 Task: In the Company paramount.com, Create email and send with subject: 'Elevate Your Success: Introducing a Transformative Opportunity', and with mail content 'Good Morning,_x000D_
Welcome to a community of trailblazers and innovators. Discover a transformative opportunity that will empower you to thrive in your industry._x000D_
Thanks & Regards', attach the document: Contract.pdf and insert image: visitingcard.jpg. Below Thanks and Regards, write facebook and insert the URL: www.facebook.com. Mark checkbox to create task to follow up : In 1 month.  Enter or choose an email address of recipient's from company's contact and send.. Logged in from softage.10@softage.net
Action: Mouse moved to (90, 53)
Screenshot: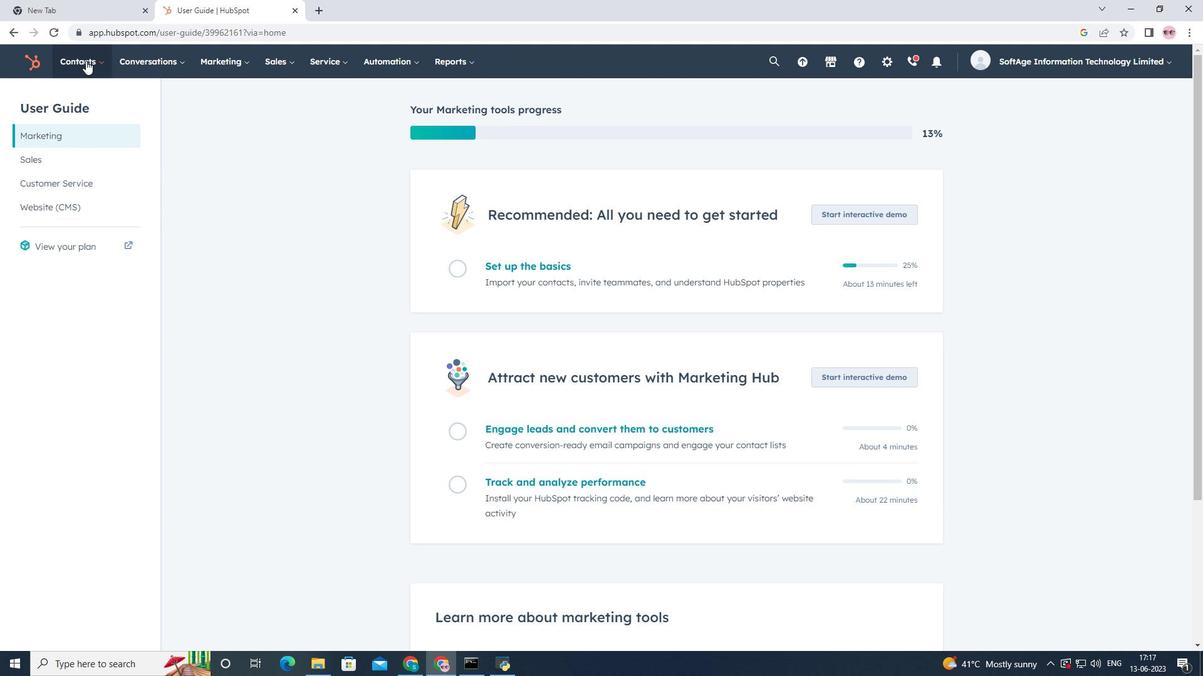 
Action: Mouse pressed left at (90, 53)
Screenshot: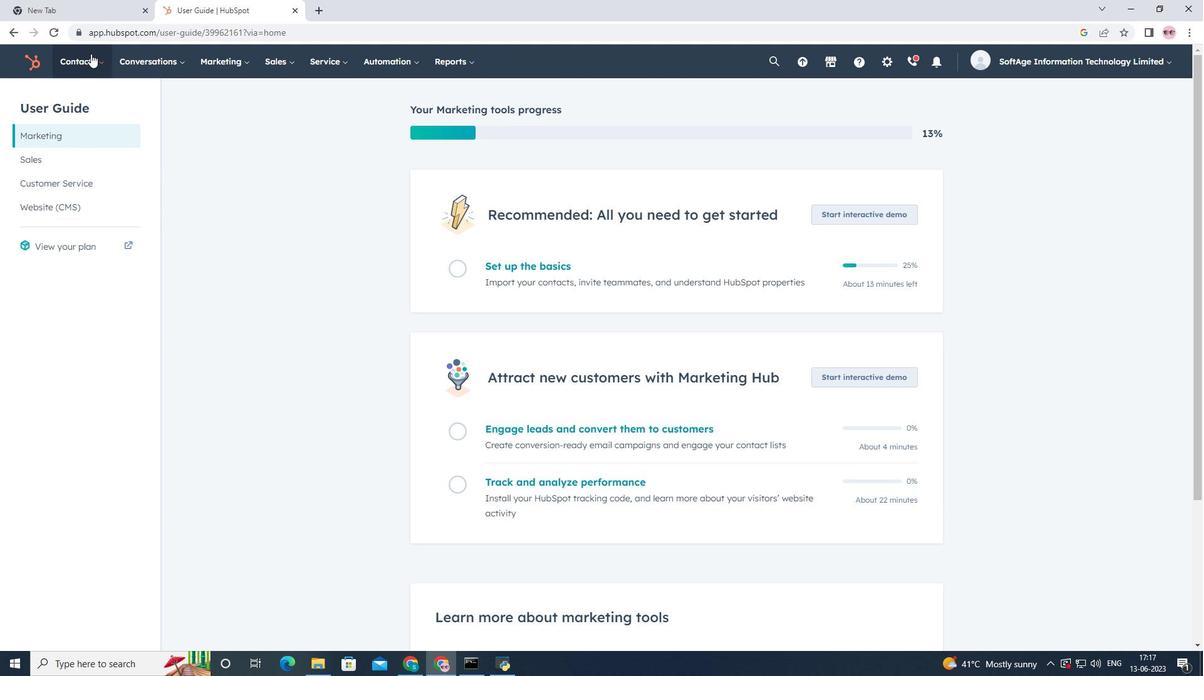 
Action: Mouse moved to (103, 130)
Screenshot: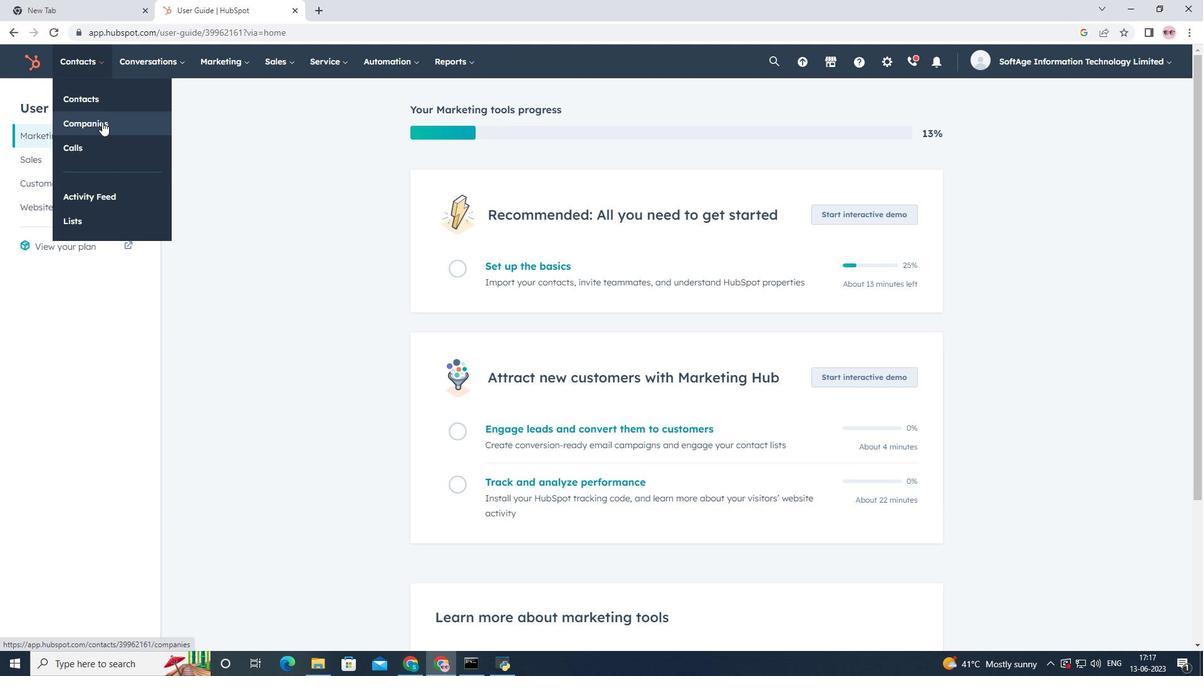 
Action: Mouse pressed left at (103, 130)
Screenshot: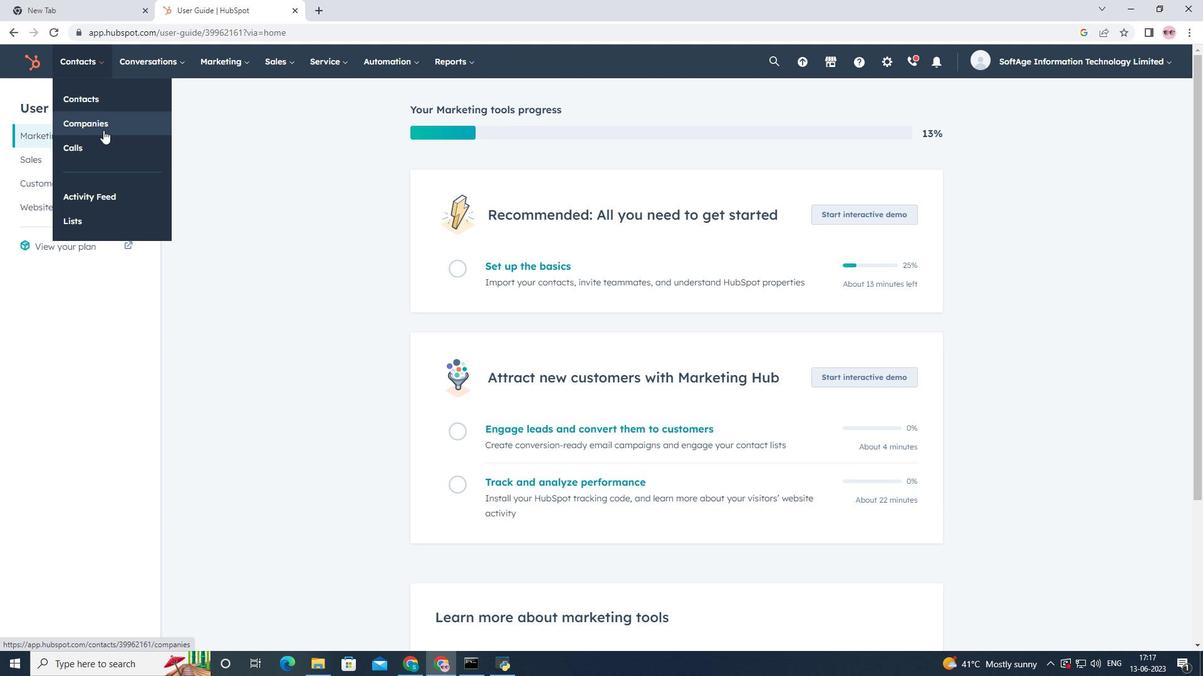 
Action: Mouse moved to (120, 201)
Screenshot: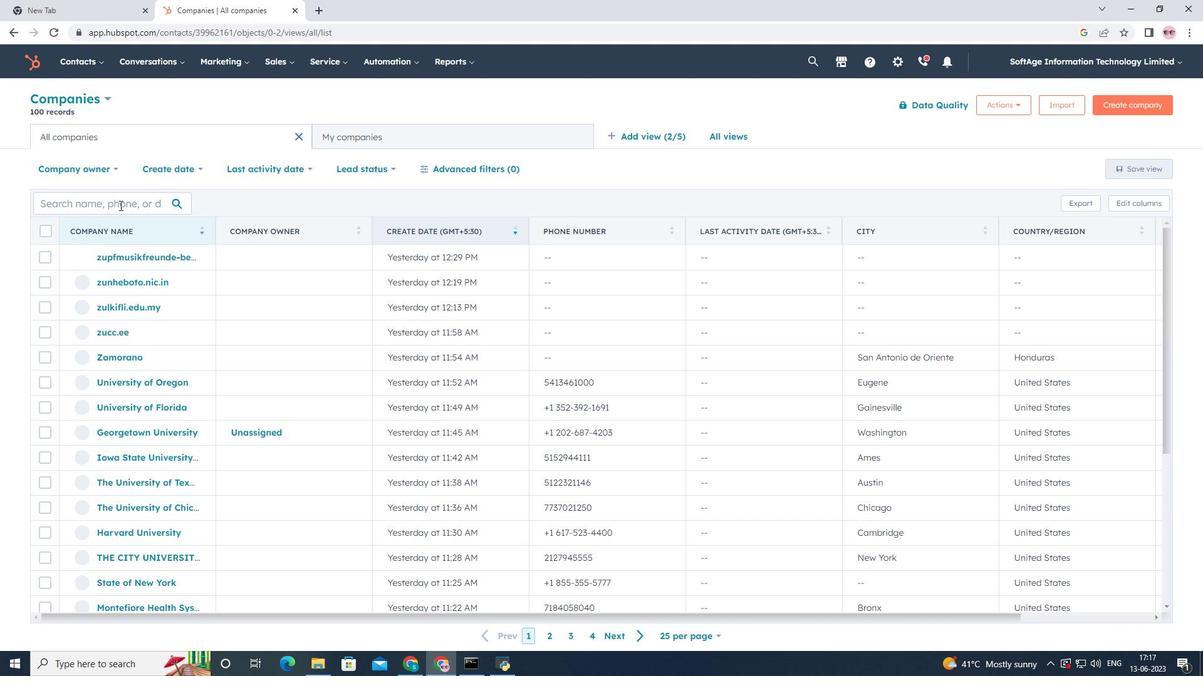 
Action: Mouse pressed left at (120, 201)
Screenshot: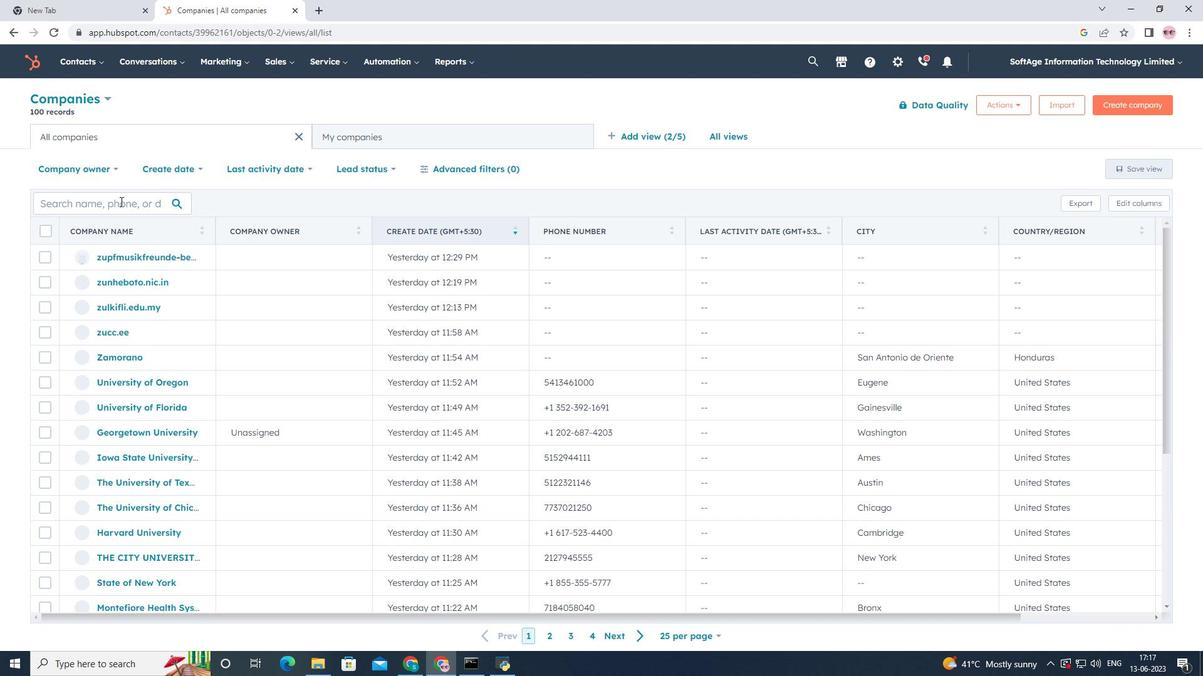 
Action: Key pressed paramount.com
Screenshot: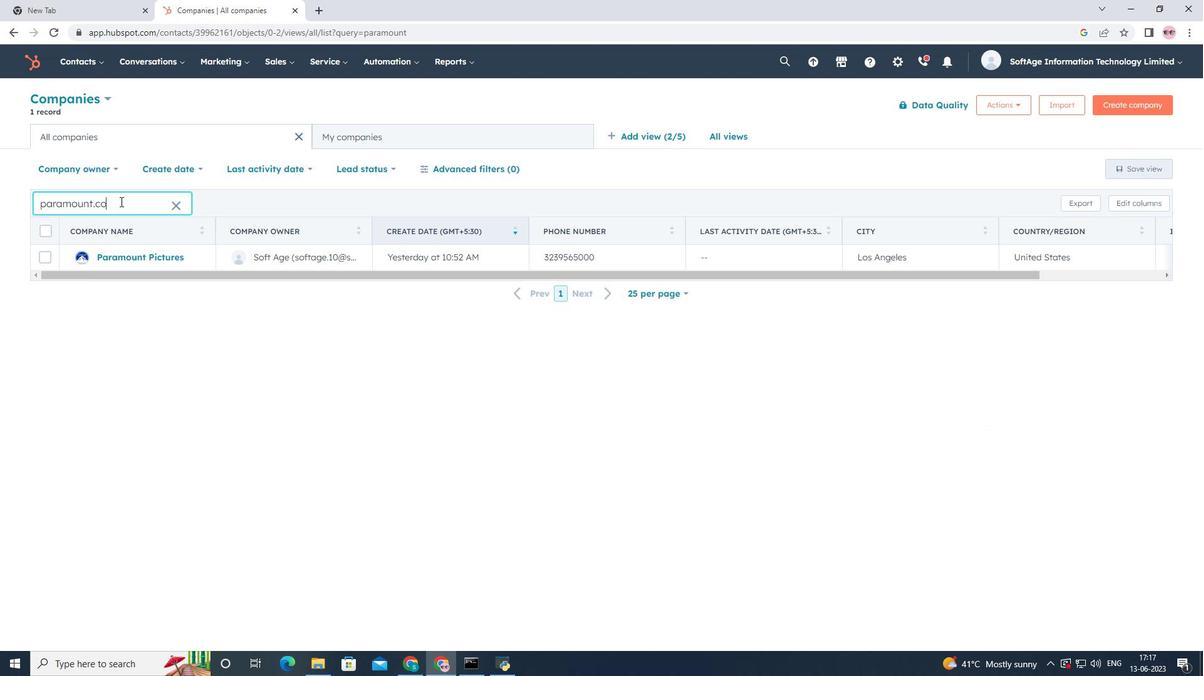 
Action: Mouse moved to (132, 260)
Screenshot: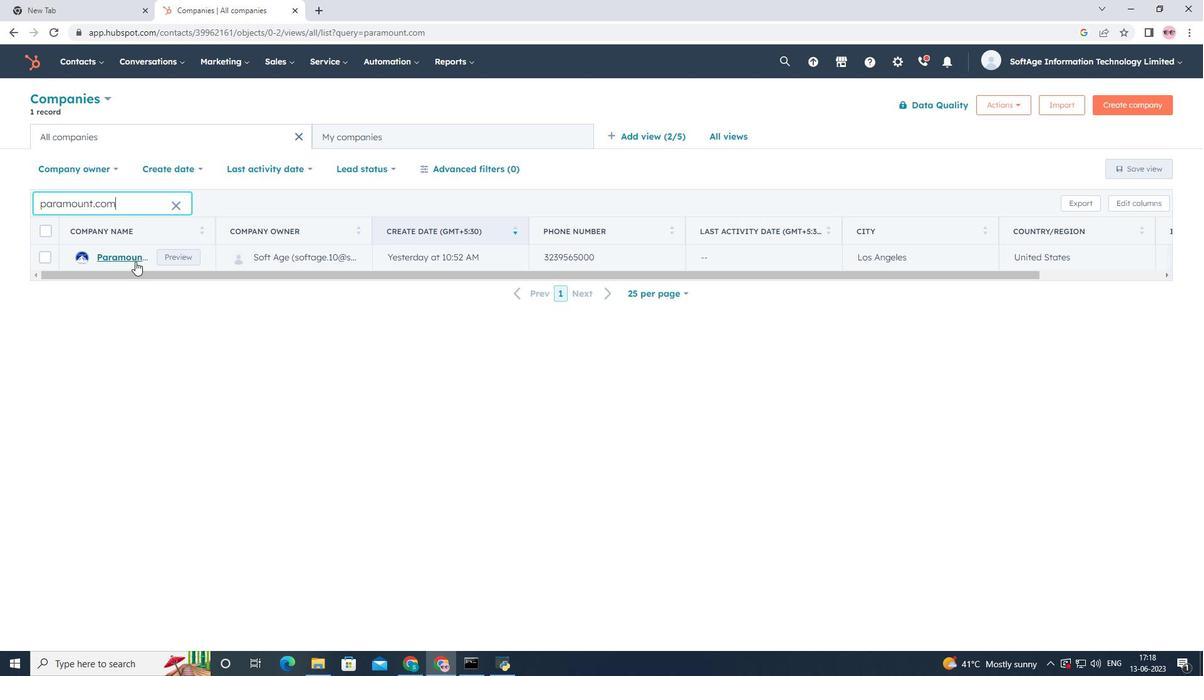 
Action: Mouse pressed left at (132, 260)
Screenshot: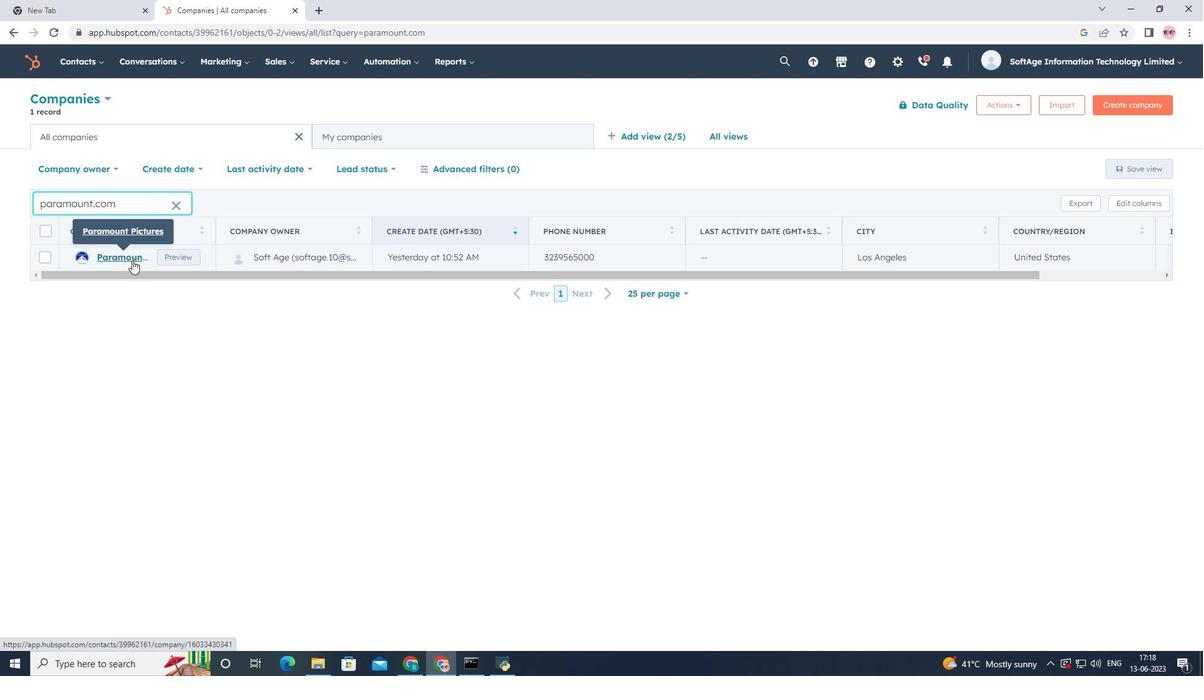 
Action: Mouse moved to (85, 216)
Screenshot: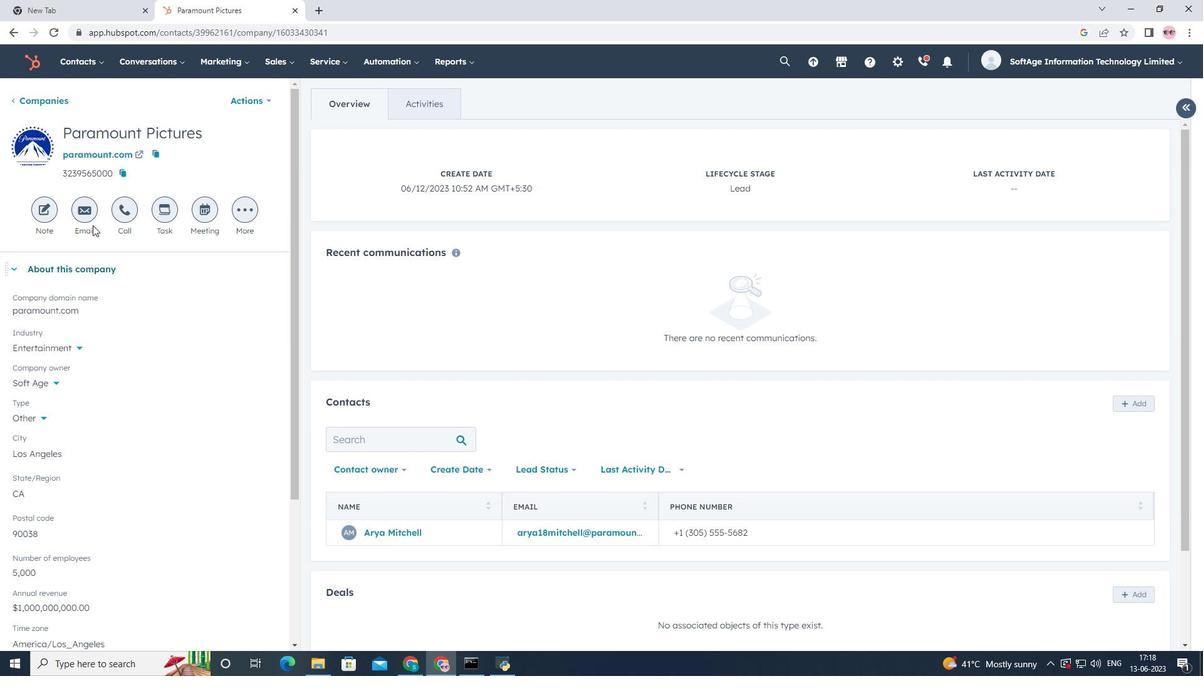 
Action: Mouse pressed left at (85, 216)
Screenshot: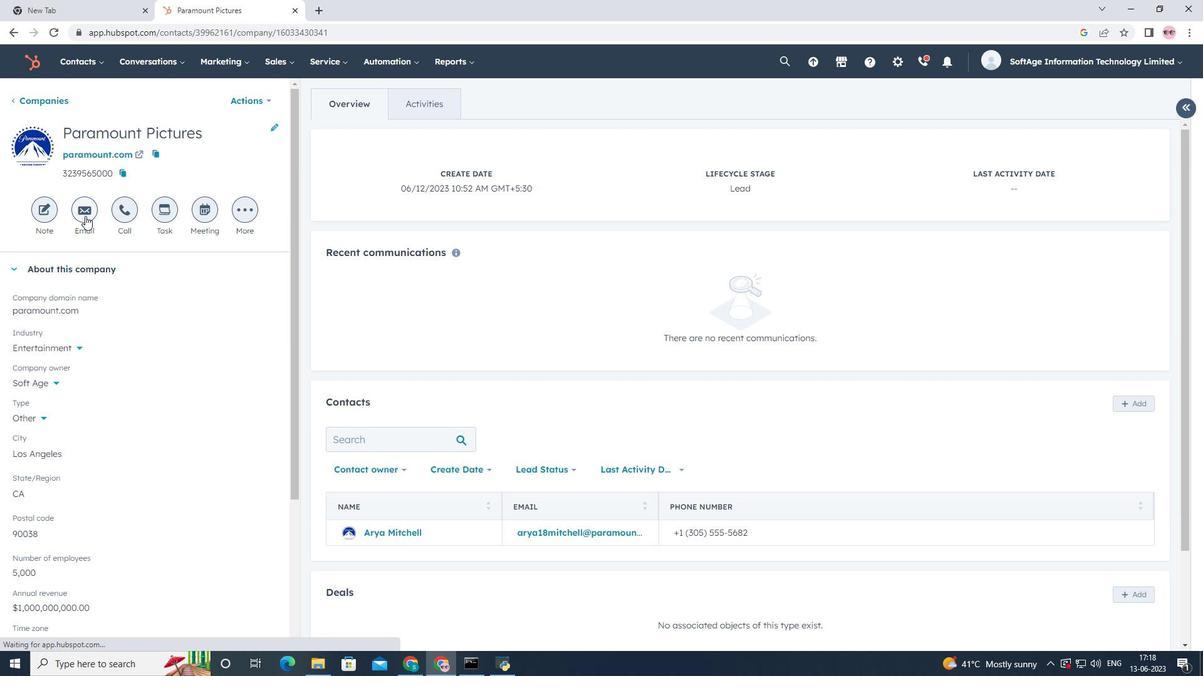 
Action: Mouse moved to (760, 426)
Screenshot: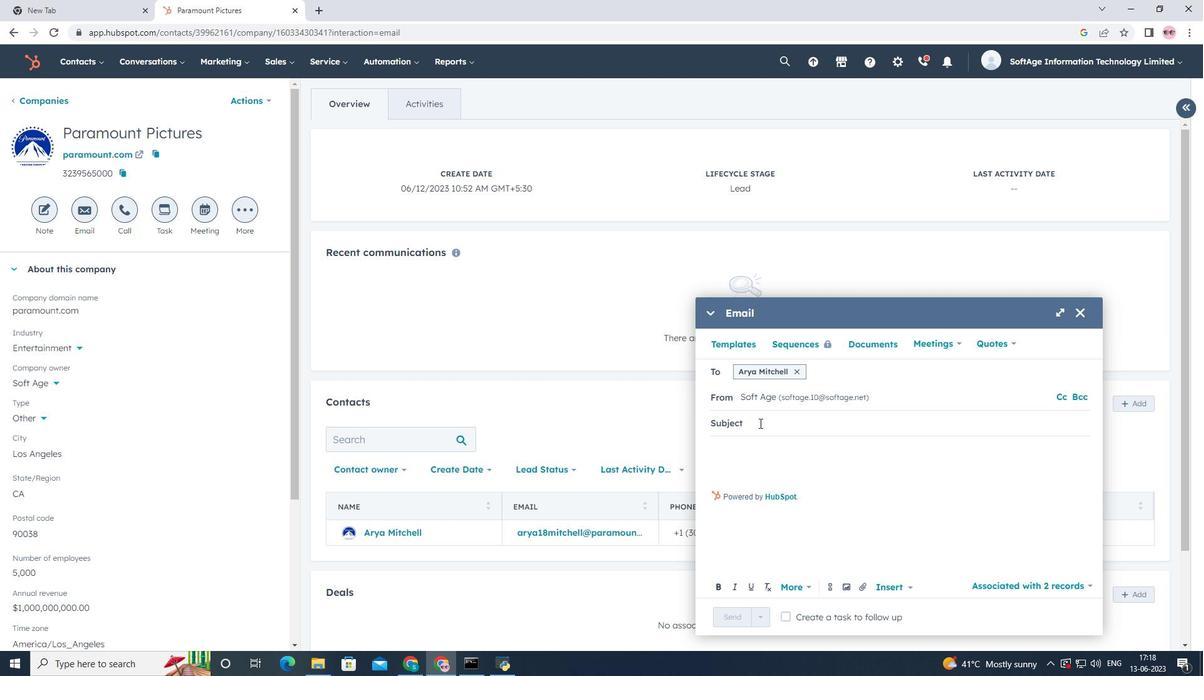 
Action: Mouse pressed left at (760, 426)
Screenshot: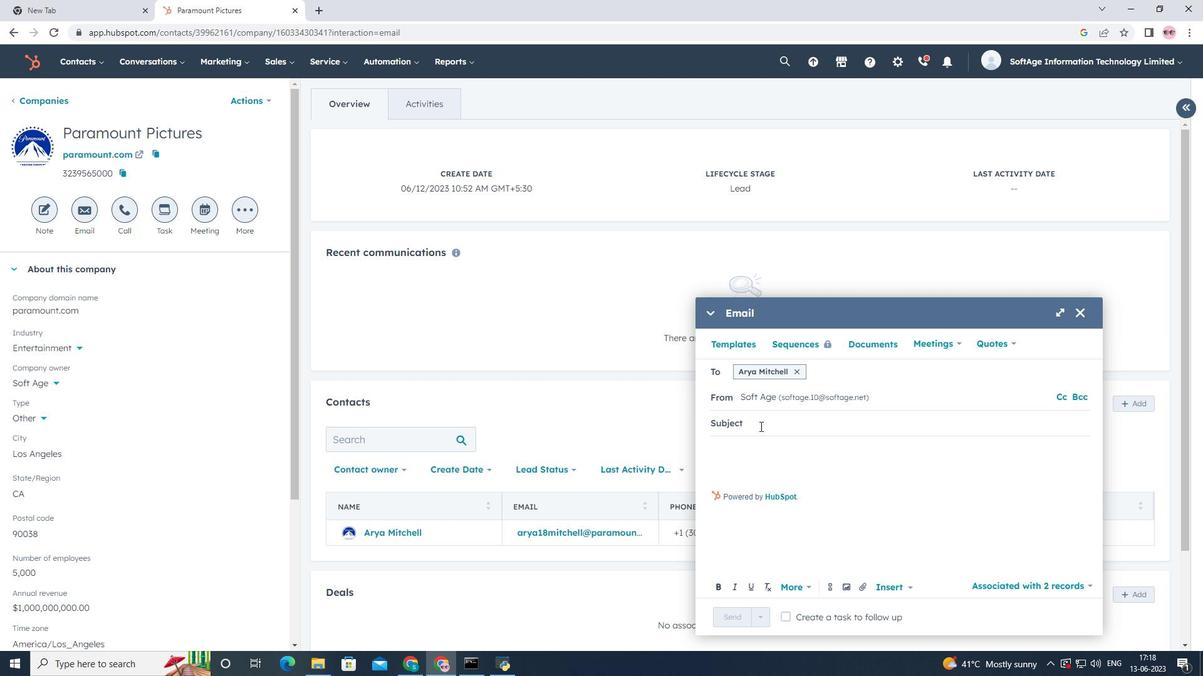 
Action: Key pressed <Key.shift><Key.shift><Key.shift><Key.shift><Key.shift><Key.shift><Key.shift><Key.shift><Key.shift><Key.shift><Key.shift><Key.shift><Key.shift><Key.shift><Key.shift><Key.shift><Key.shift><Key.shift><Key.shift><Key.shift><Key.shift><Key.shift><Key.shift><Key.shift><Key.shift><Key.shift><Key.shift><Key.shift><Key.shift><Key.shift><Key.shift>Elevate<Key.space>your<Key.space><Key.space><Key.backspace><Key.backspace><Key.backspace><Key.backspace><Key.backspace><Key.backspace><Key.shift>Your<Key.space><Key.shift>Success<Key.shift>:<Key.space><Key.shift><Key.shift><Key.shift>Introducing<Key.space>a<Key.space><Key.shift>Transformation<Key.space><Key.backspace><Key.backspace><Key.backspace>ve<Key.space><Key.shift>Opportunity
Screenshot: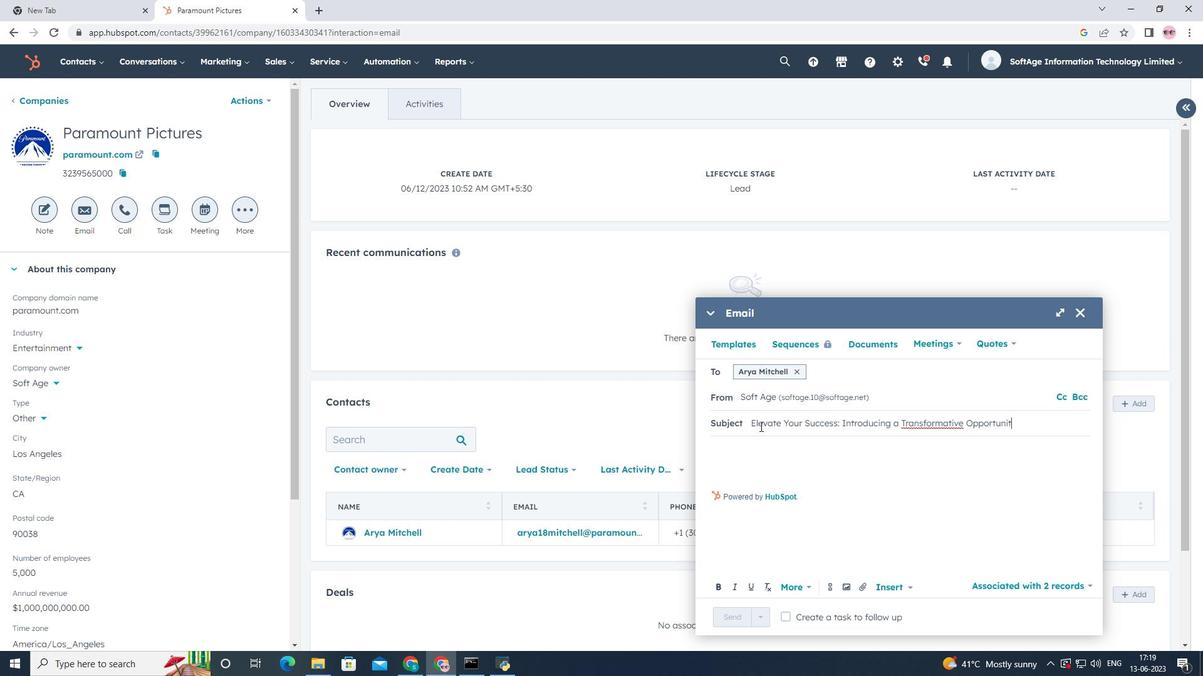 
Action: Mouse moved to (756, 445)
Screenshot: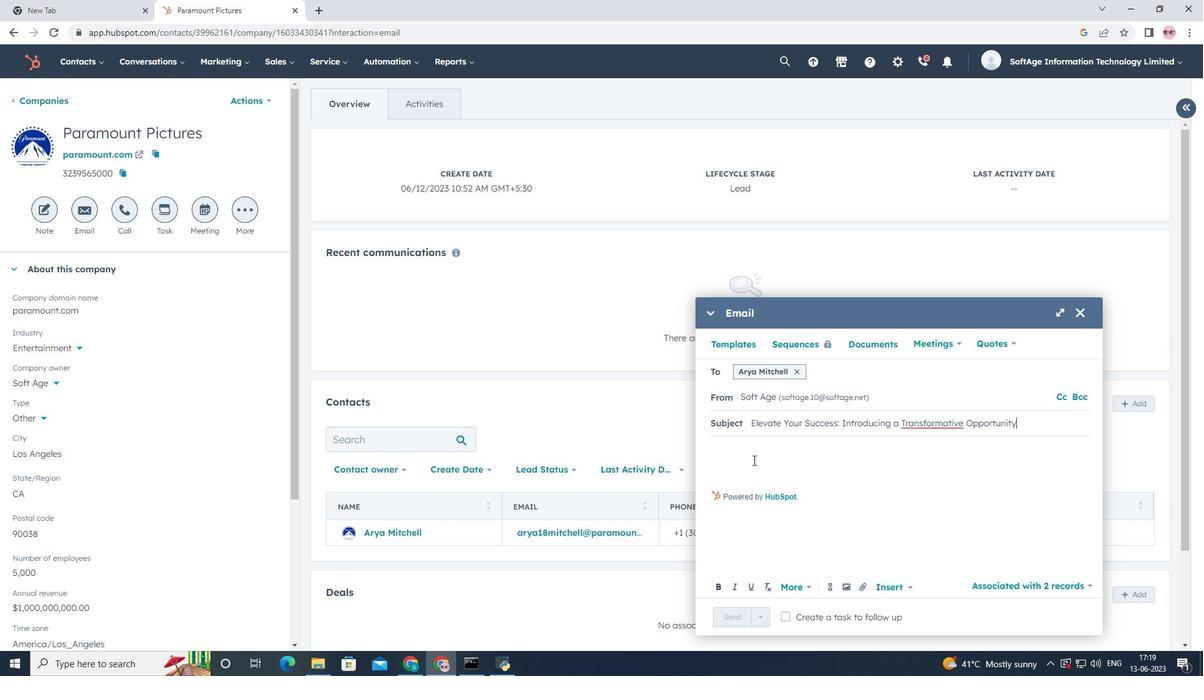 
Action: Mouse pressed left at (756, 445)
Screenshot: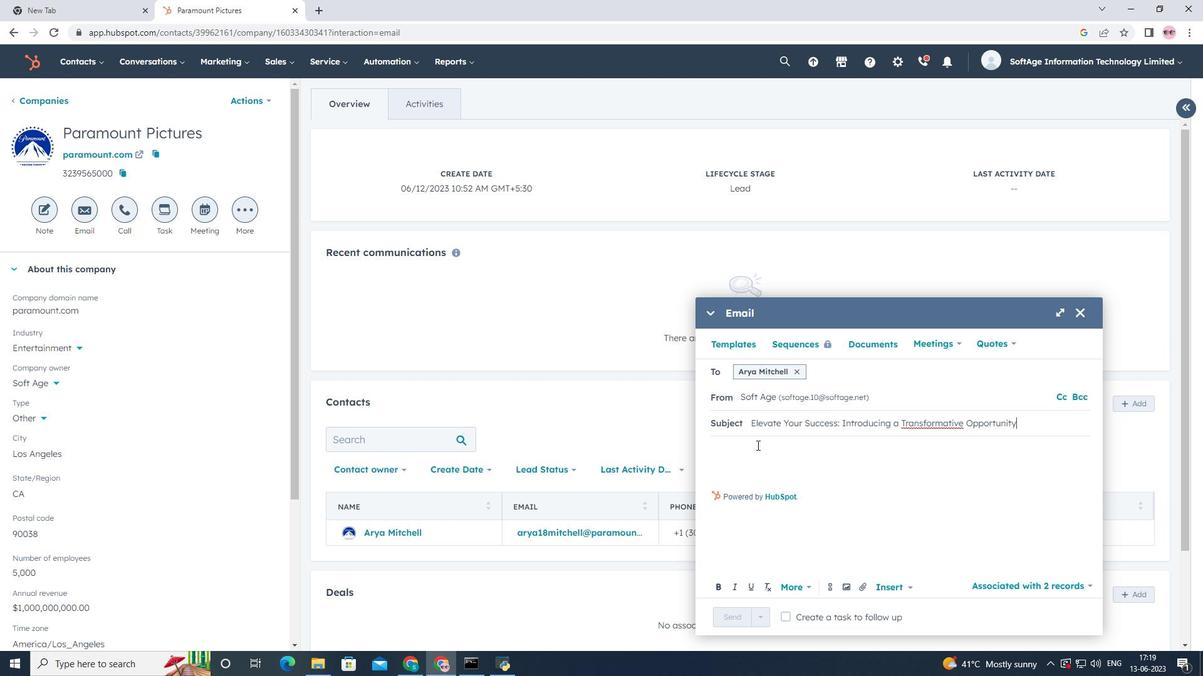 
Action: Key pressed <Key.shift><Key.shift><Key.shift><Key.shift><Key.shift><Key.shift><Key.shift><Key.shift>Good<Key.space><Key.shift><Key.shift><Key.shift><Key.shift><Key.shift><Key.shift><Key.shift><Key.shift><Key.shift><Key.shift><Key.shift><Key.shift><Key.shift>Morning
Screenshot: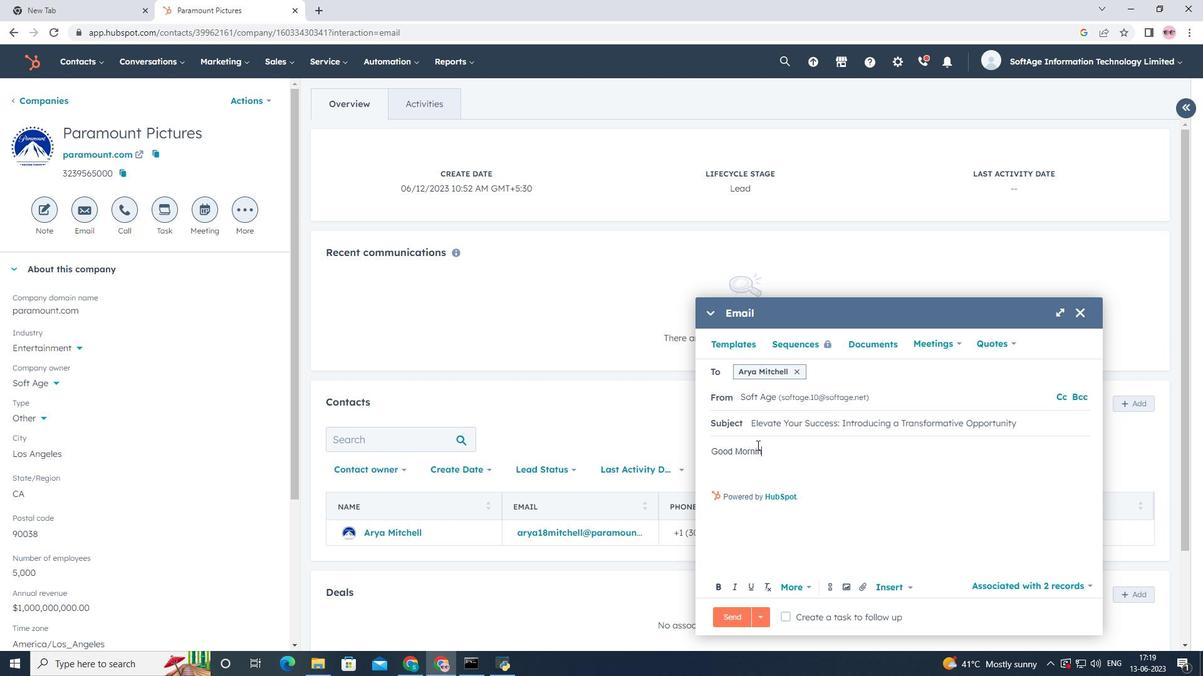 
Action: Mouse moved to (758, 426)
Screenshot: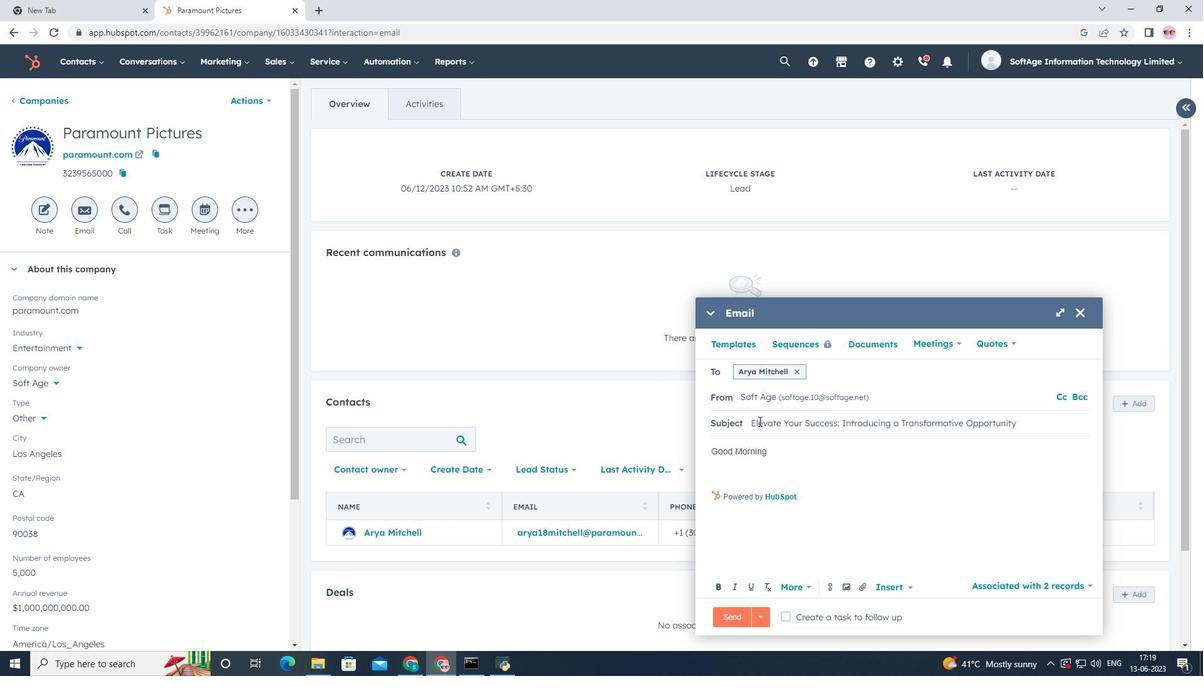 
Action: Key pressed <Key.enter><Key.shift><Key.shift><Key.shift><Key.shift><Key.shift><Key.shift><Key.shift><Key.shift><Key.shift><Key.shift><Key.shift><Key.shift><Key.shift><Key.shift><Key.shift><Key.shift><Key.shift><Key.shift><Key.shift><Key.shift><Key.shift><Key.shift>Welcome<Key.space>to<Key.space>a<Key.space><Key.shift>community<Key.space>of<Key.space>trailblazers<Key.space>and<Key.space>innovators.<Key.space>discover<Key.space>a<Key.space>transformatin<Key.backspace>ve<Key.space>opportunity<Key.space>that<Key.space>will<Key.space>emo<Key.backspace>power<Key.space>you<Key.space>to<Key.space>thrive<Key.space>in<Key.space>your<Key.space>industry.<Key.space><Key.enter><Key.shift><Key.shift><Key.shift><Key.shift><Key.shift><Key.shift><Key.shift><Key.shift><Key.shift><Key.shift><Key.shift><Key.shift><Key.shift><Key.shift><Key.shift><Key.shift><Key.shift><Key.shift><Key.shift>Thanks<Key.space><Key.shift><Key.shift><Key.shift><Key.shift><Key.shift><Key.shift><Key.shift><Key.shift><Key.shift><Key.shift><Key.shift><Key.shift><Key.shift><Key.shift><Key.shift><Key.shift><Key.shift><Key.shift><Key.shift><Key.shift><Key.shift><Key.shift><Key.shift><Key.shift><Key.shift><Key.shift><Key.shift><Key.shift>&<Key.space><Key.shift>Regards
Screenshot: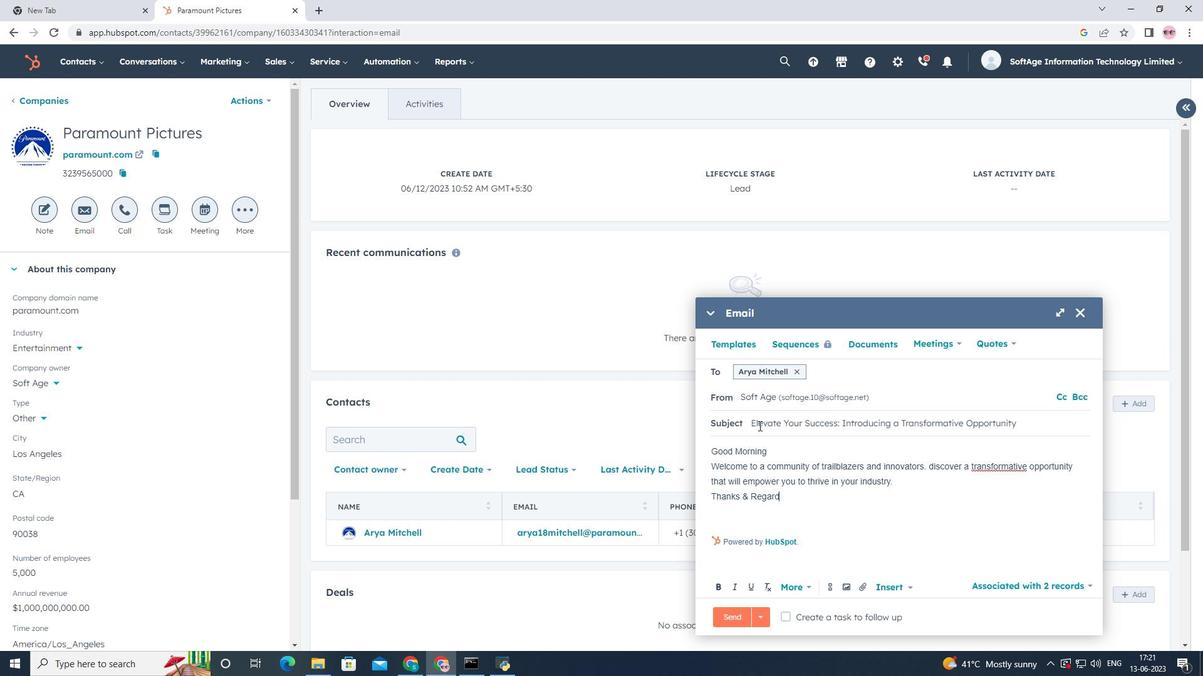 
Action: Mouse moved to (861, 585)
Screenshot: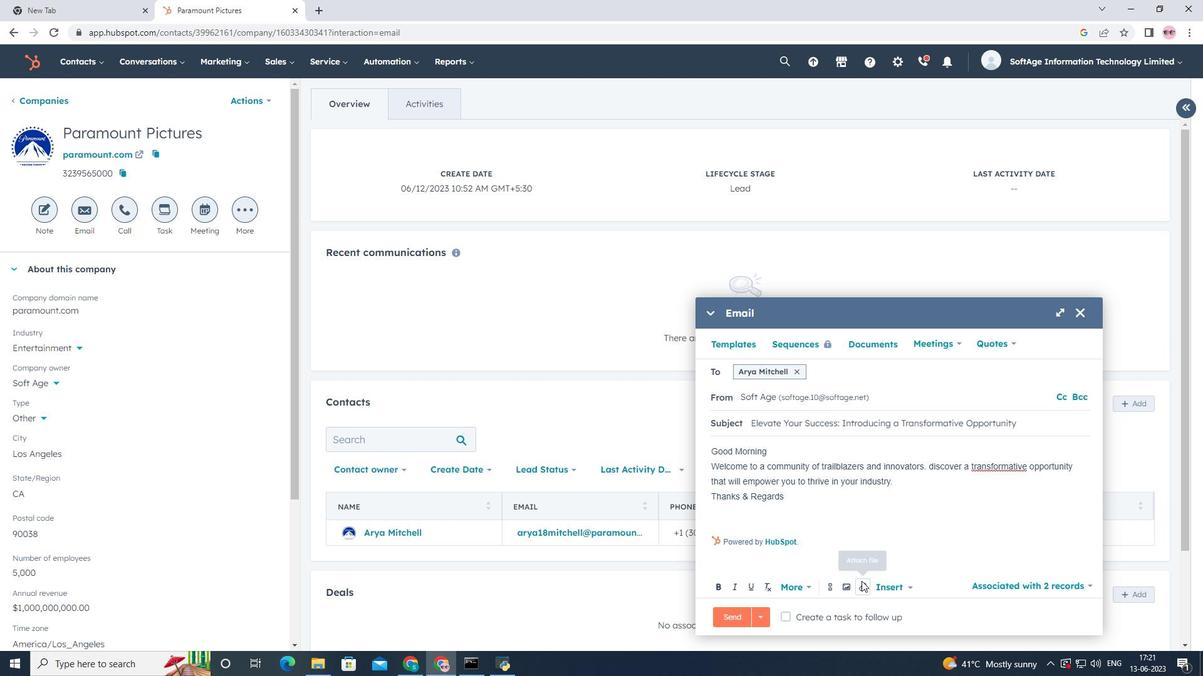 
Action: Key pressed <Key.enter>
Screenshot: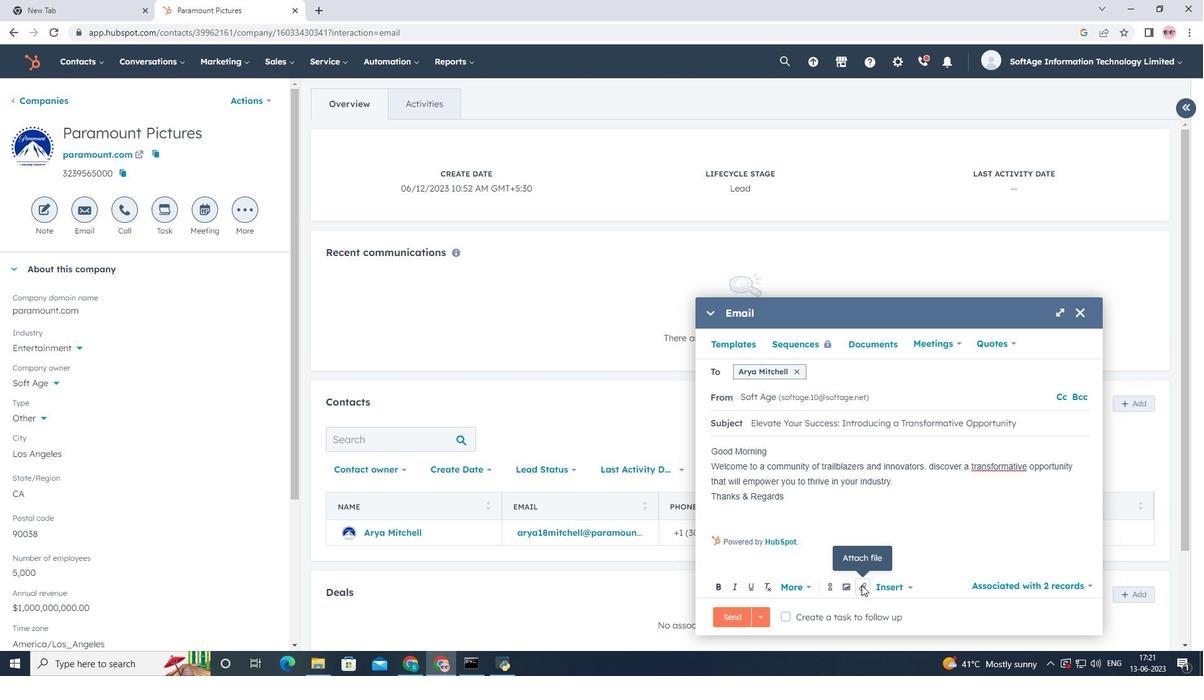
Action: Mouse moved to (859, 587)
Screenshot: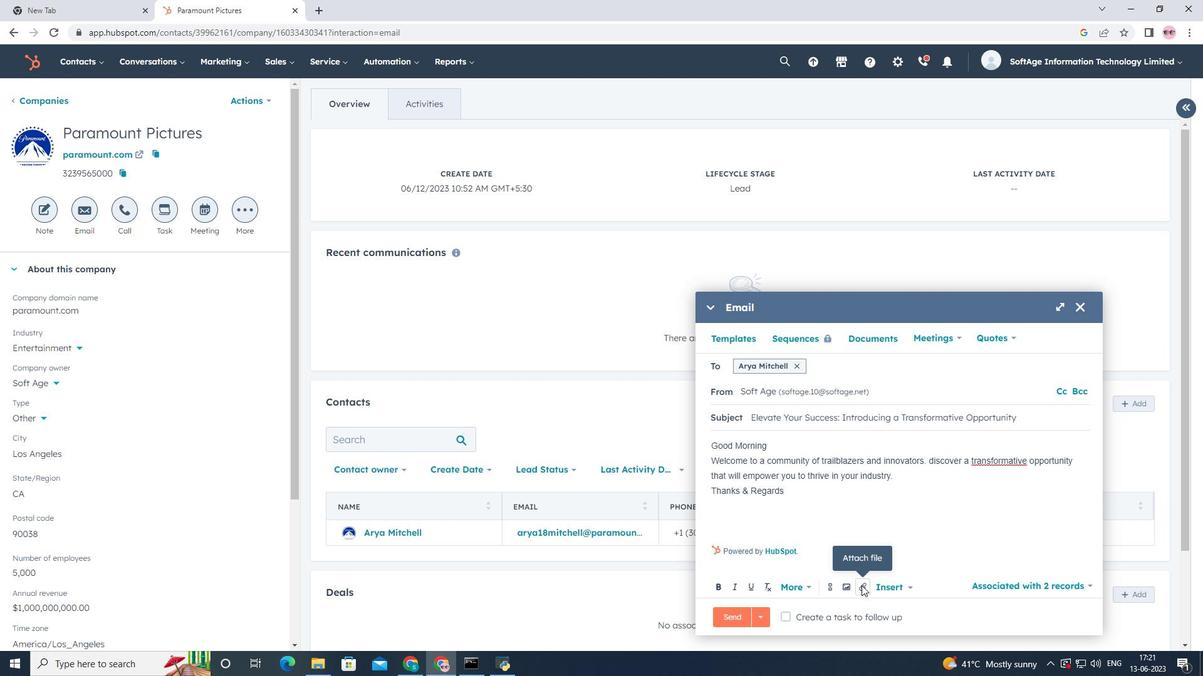 
Action: Mouse pressed left at (859, 587)
Screenshot: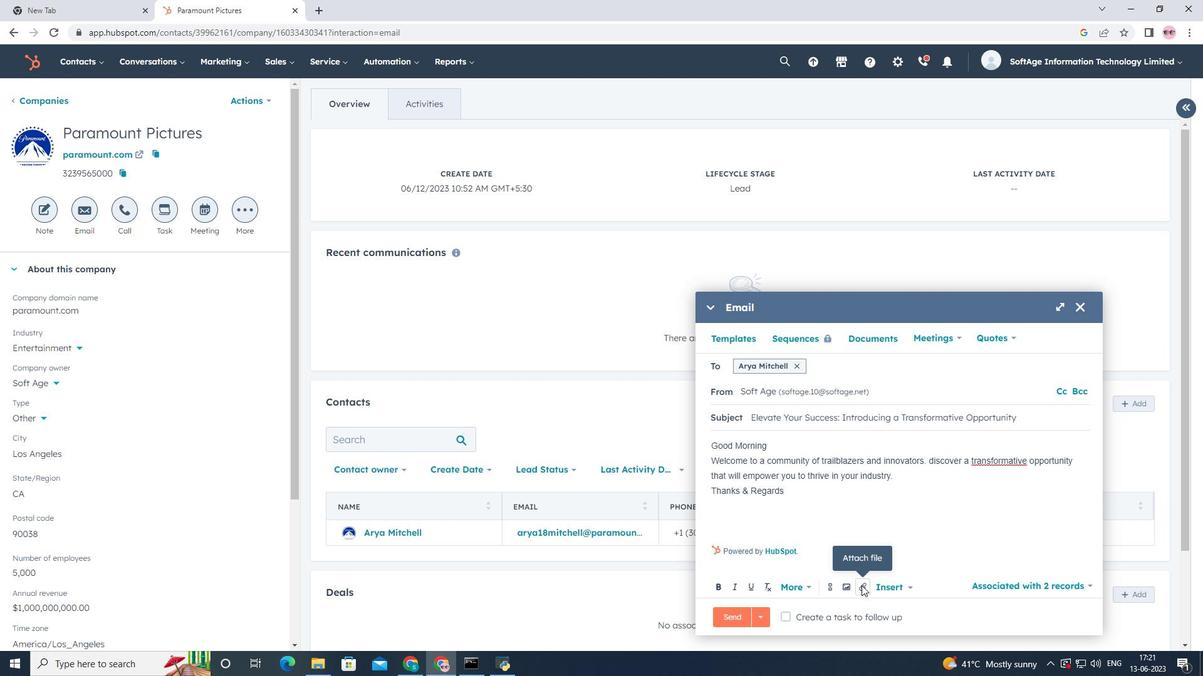
Action: Mouse moved to (892, 547)
Screenshot: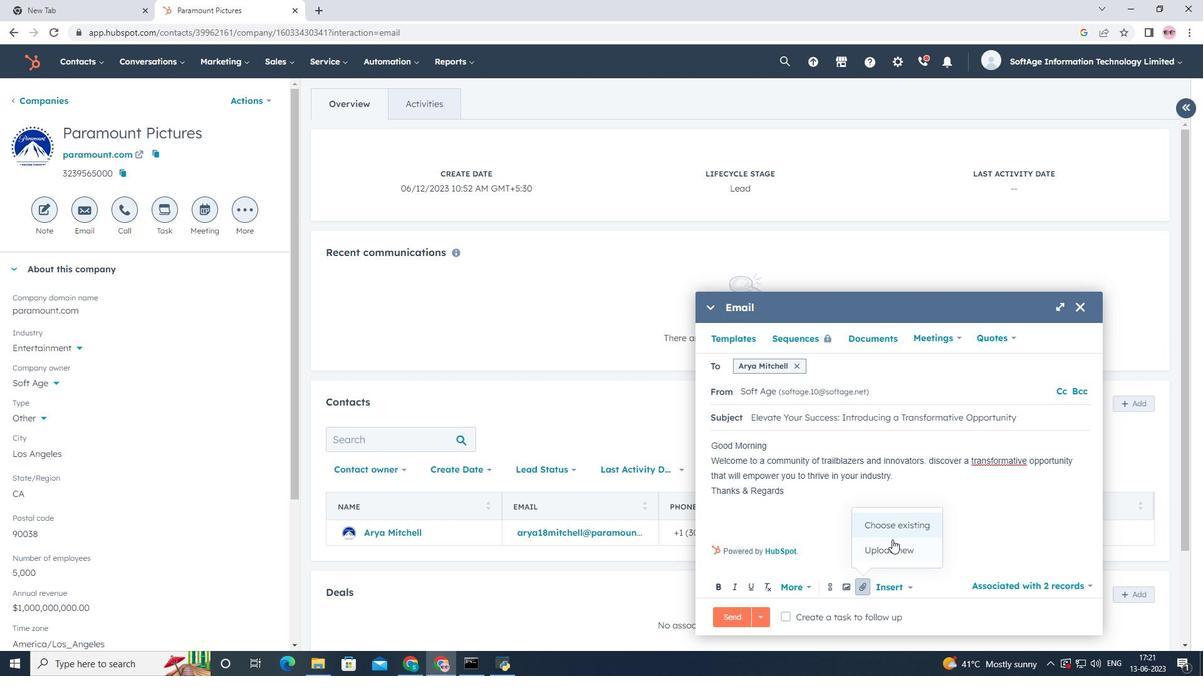 
Action: Mouse pressed left at (892, 547)
Screenshot: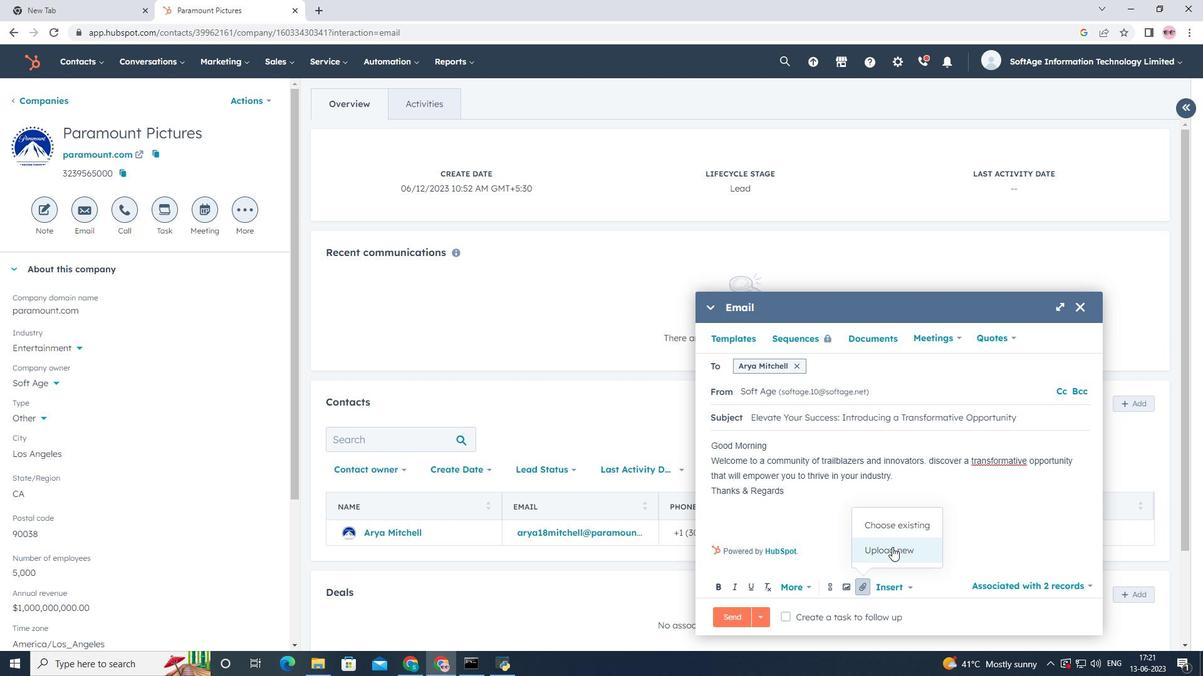 
Action: Mouse moved to (53, 158)
Screenshot: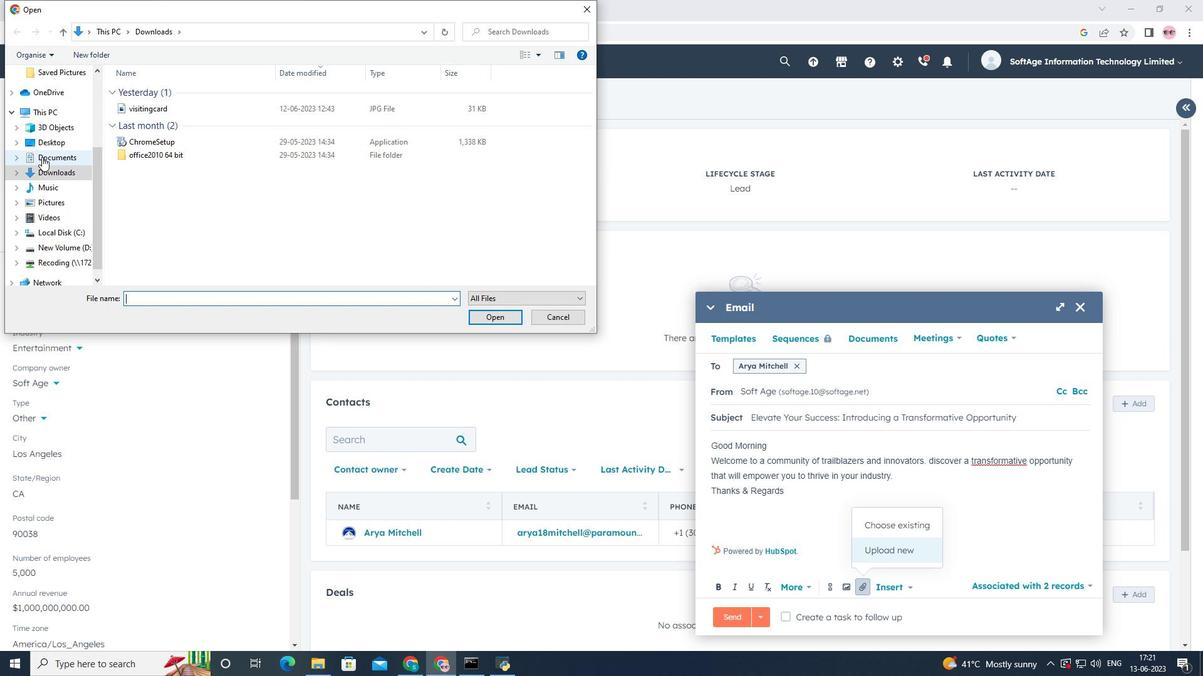 
Action: Mouse pressed left at (53, 158)
Screenshot: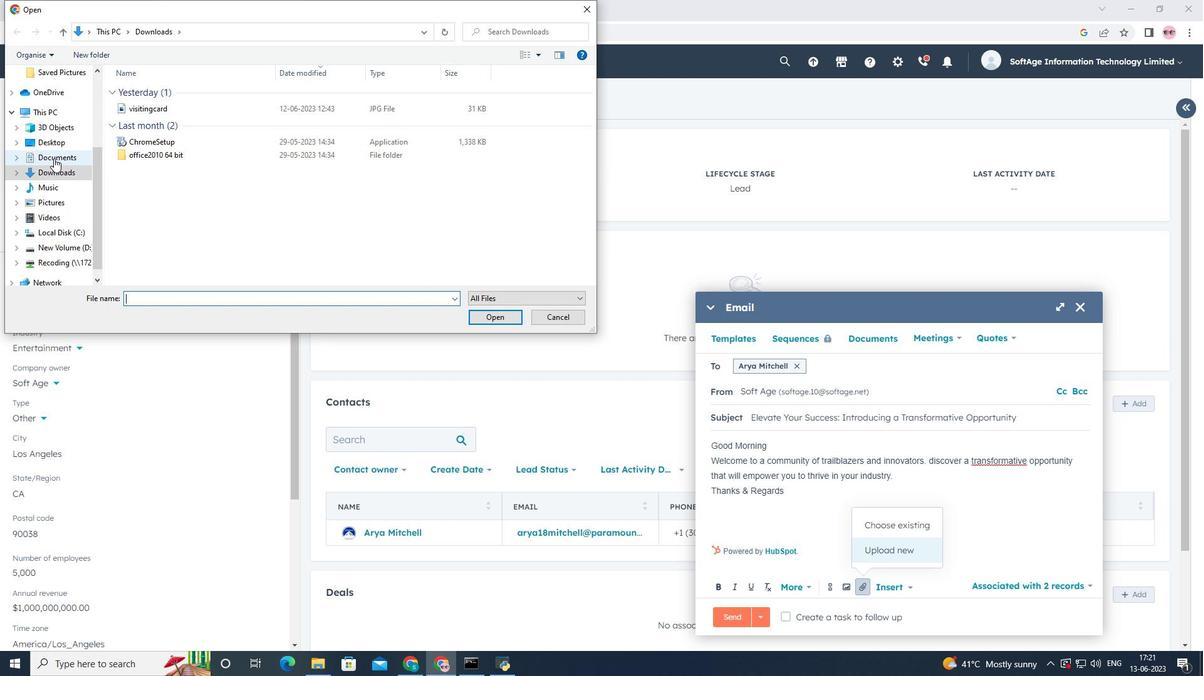 
Action: Mouse moved to (155, 119)
Screenshot: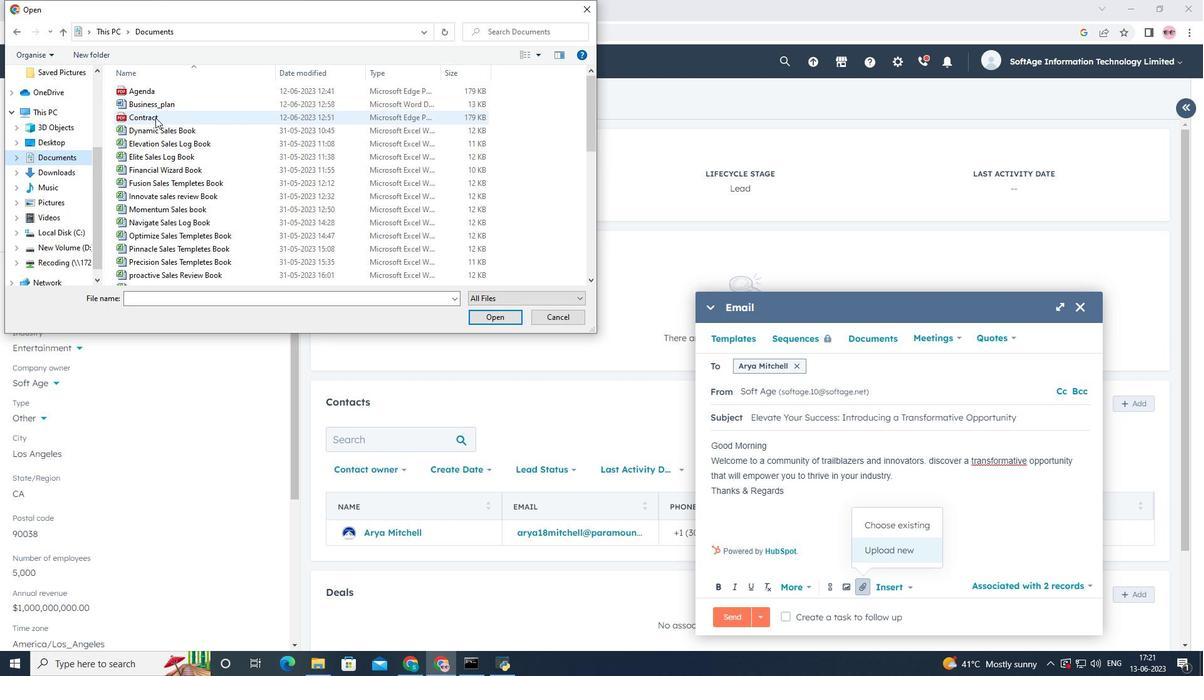 
Action: Mouse pressed left at (155, 119)
Screenshot: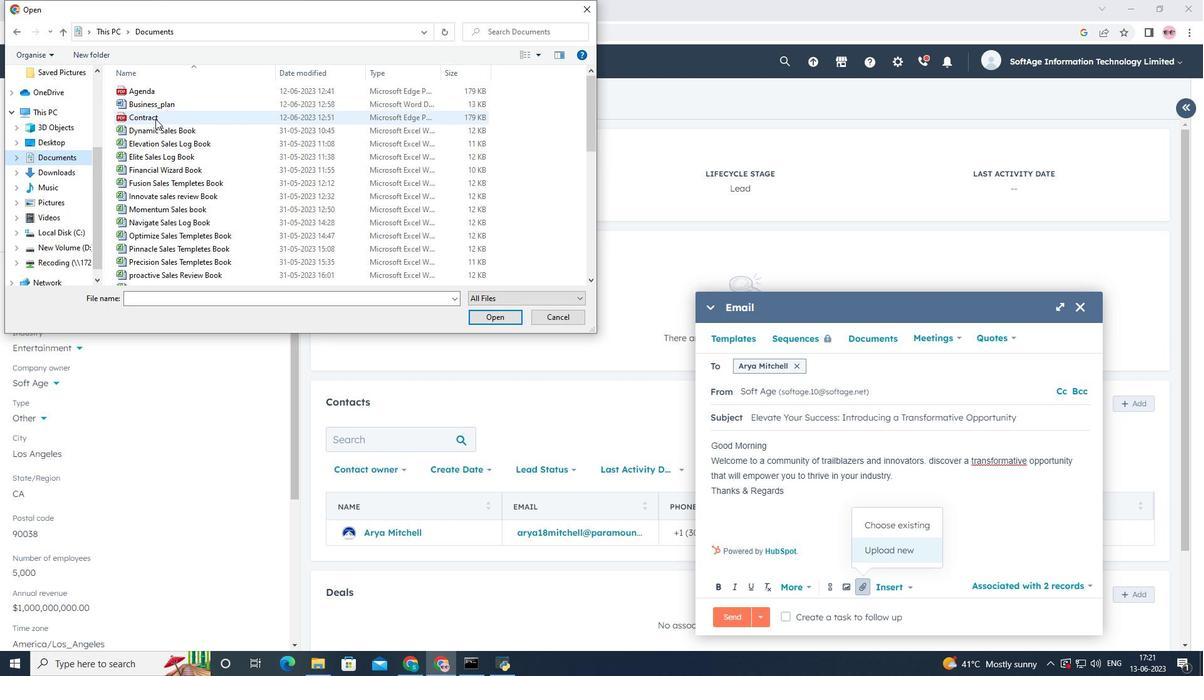 
Action: Mouse moved to (483, 315)
Screenshot: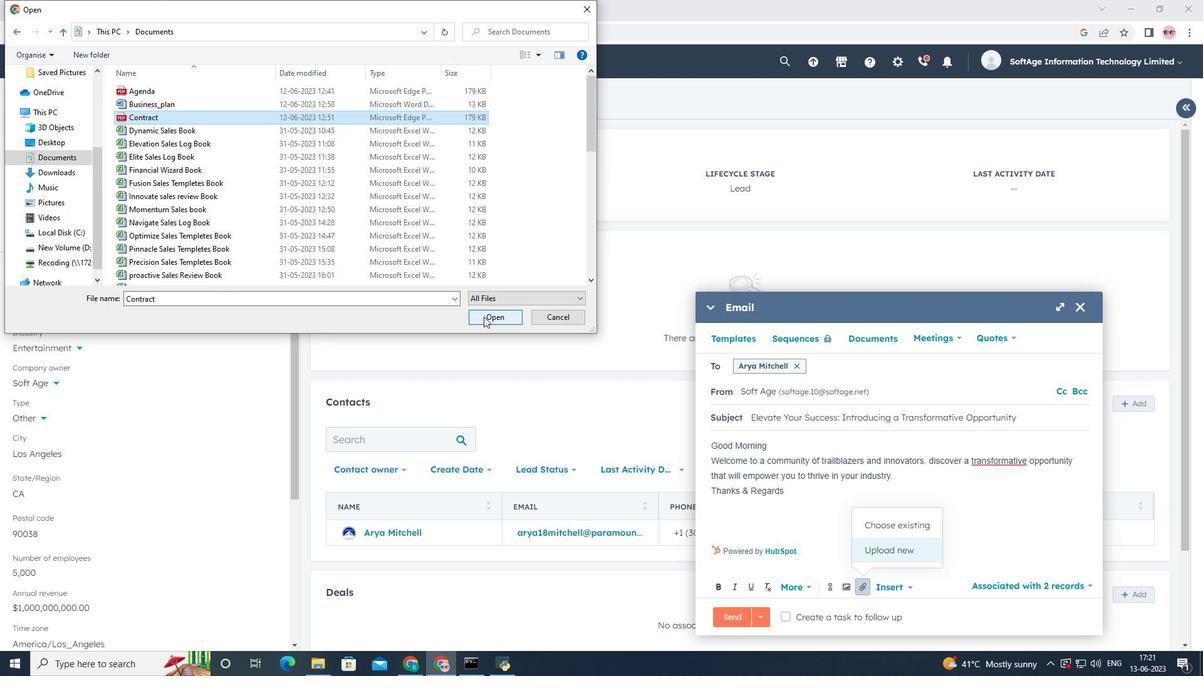 
Action: Mouse pressed left at (483, 315)
Screenshot: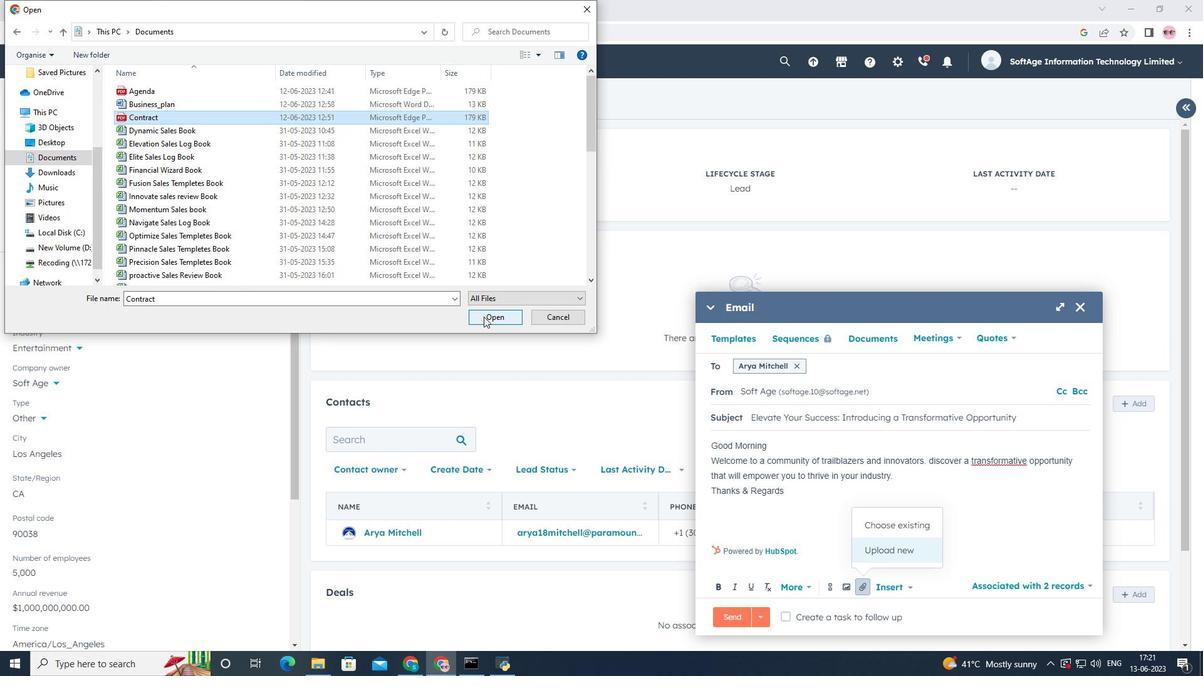 
Action: Mouse moved to (846, 555)
Screenshot: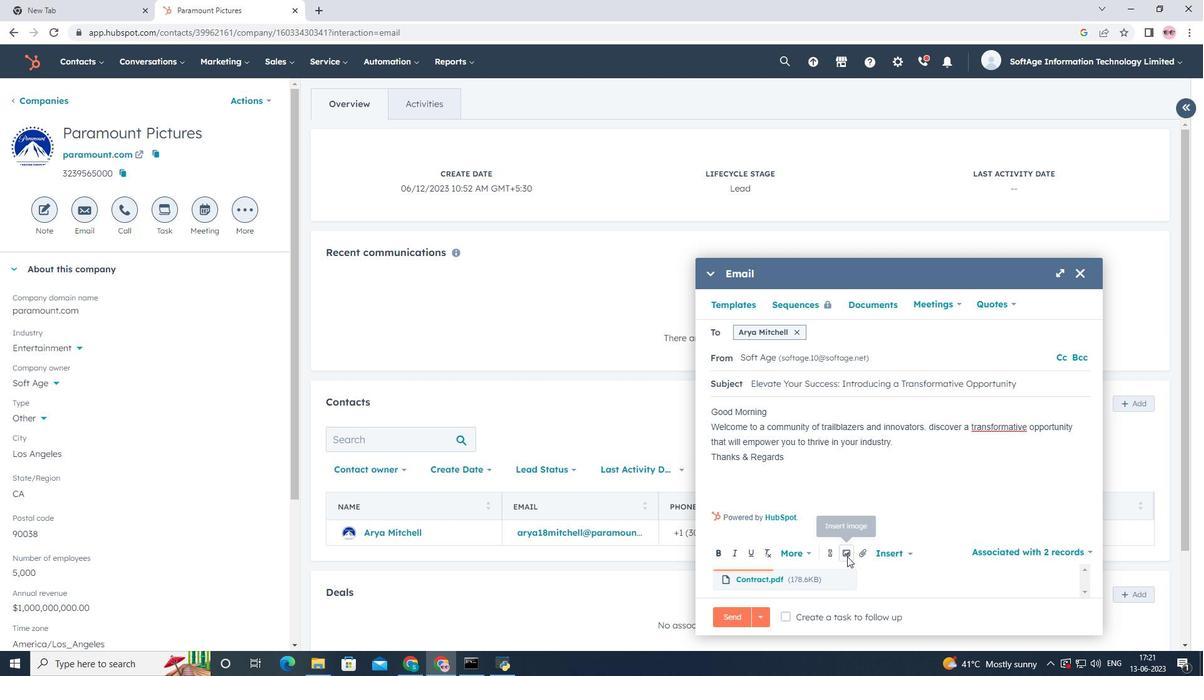 
Action: Mouse pressed left at (846, 555)
Screenshot: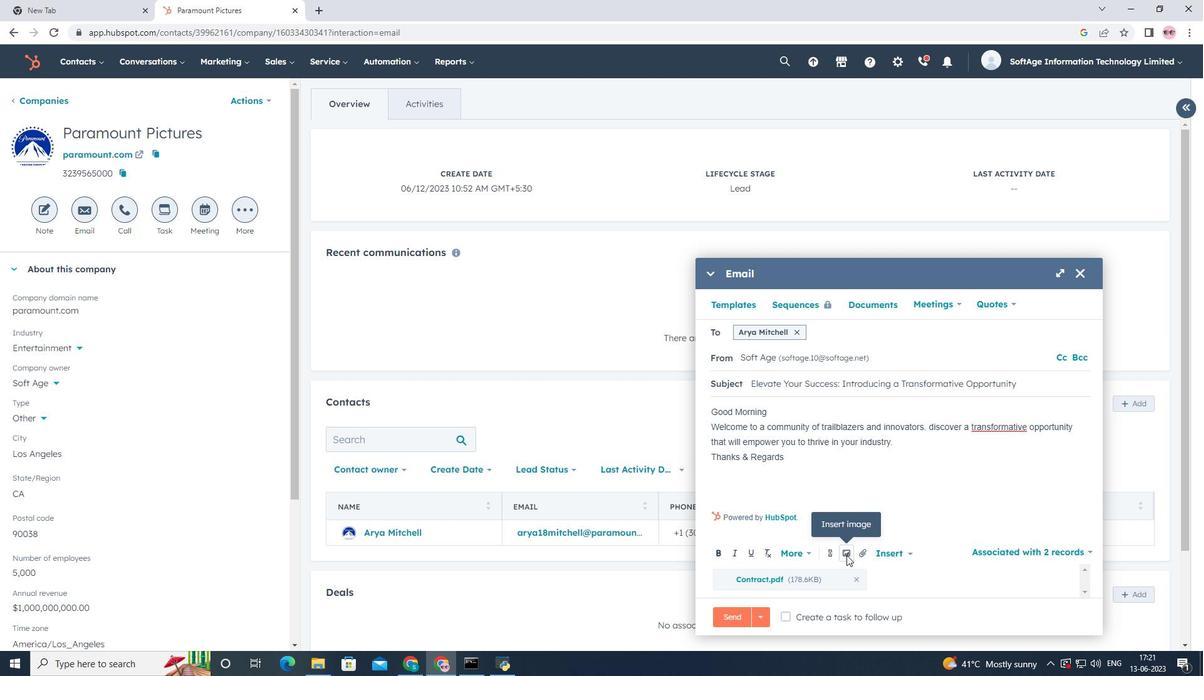 
Action: Mouse moved to (837, 520)
Screenshot: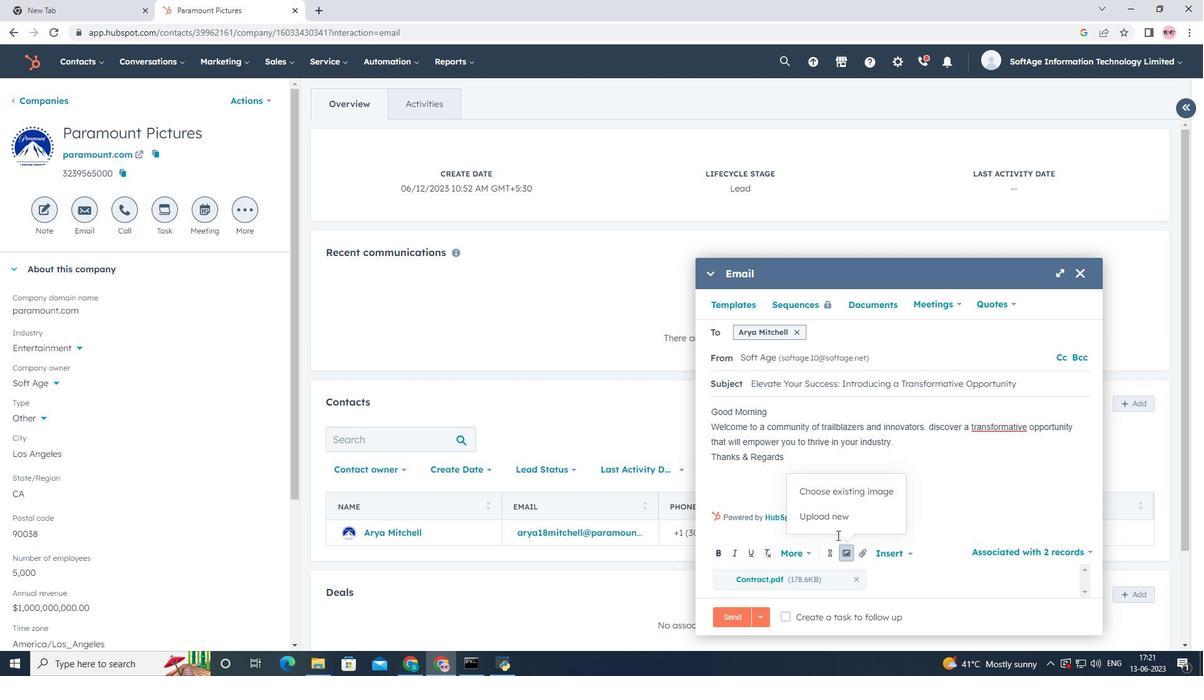 
Action: Mouse pressed left at (837, 520)
Screenshot: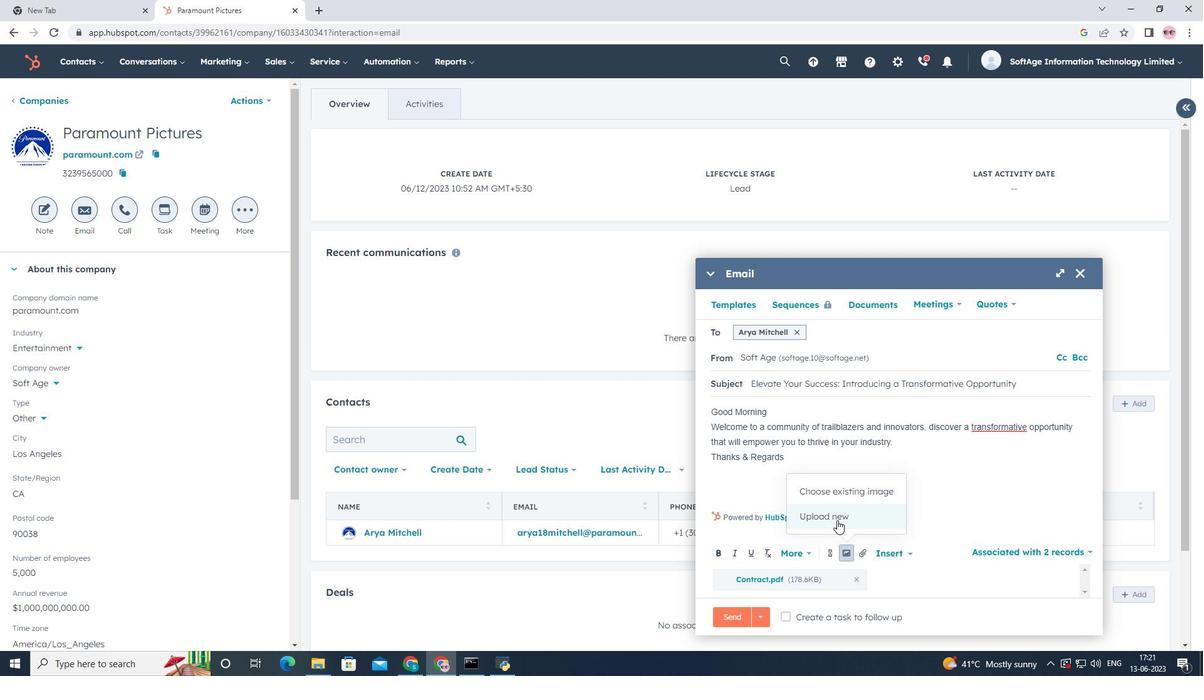 
Action: Mouse moved to (72, 169)
Screenshot: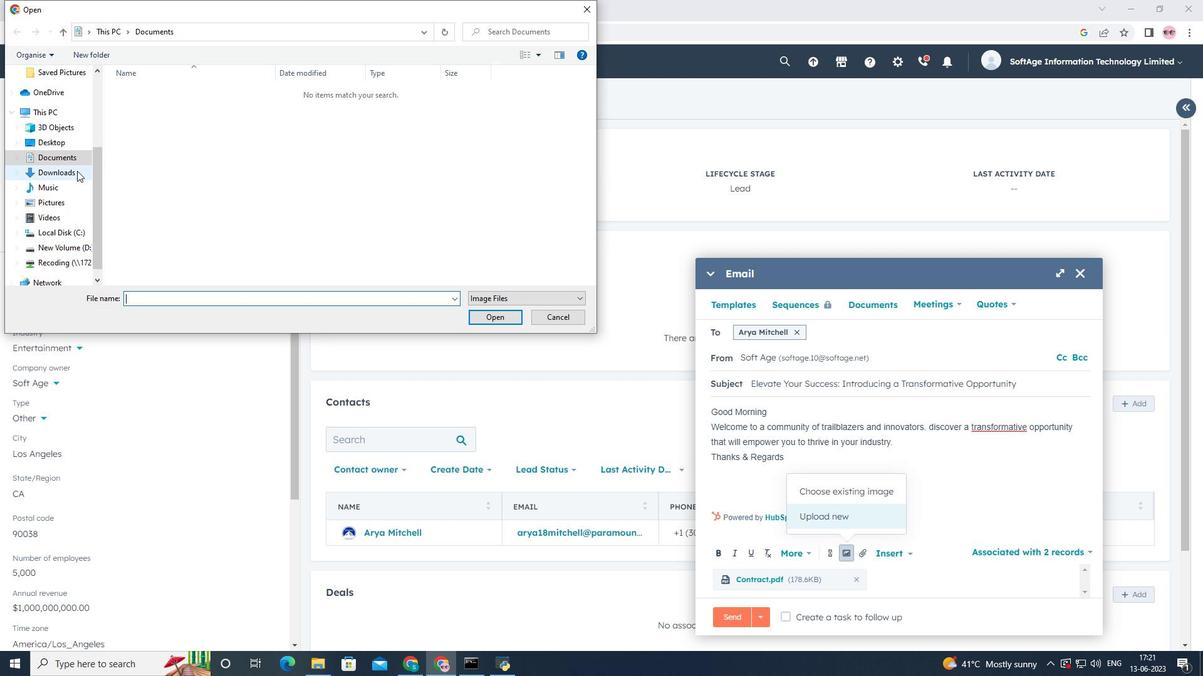 
Action: Mouse pressed left at (72, 169)
Screenshot: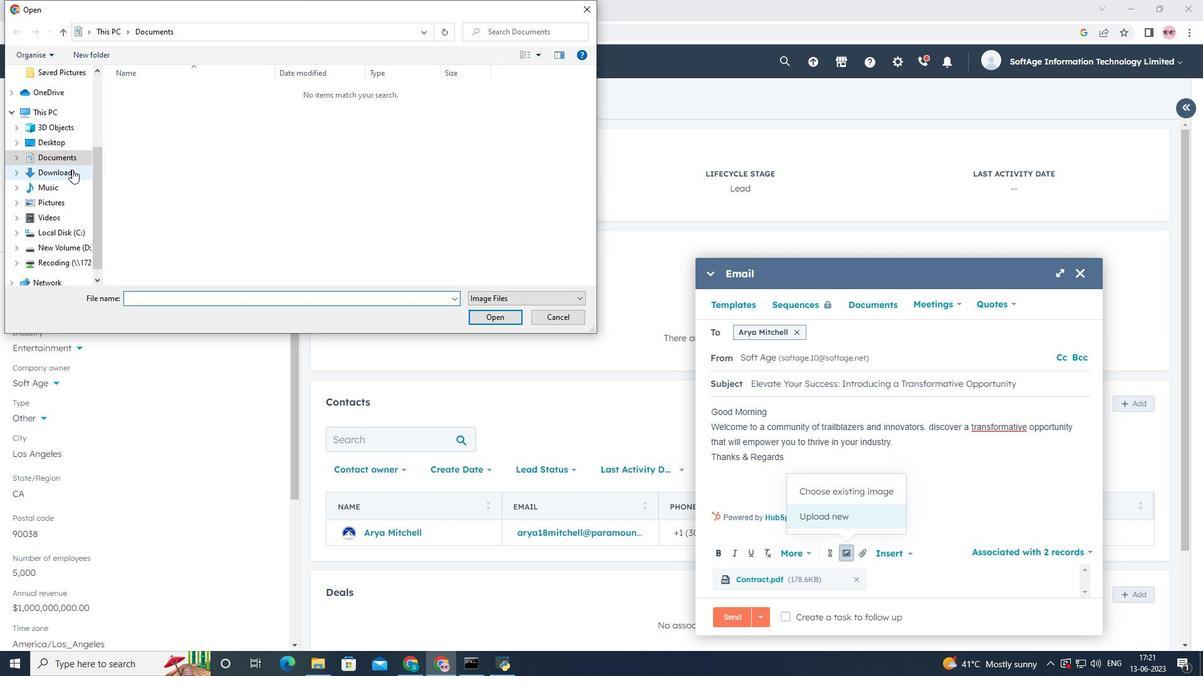 
Action: Mouse moved to (150, 110)
Screenshot: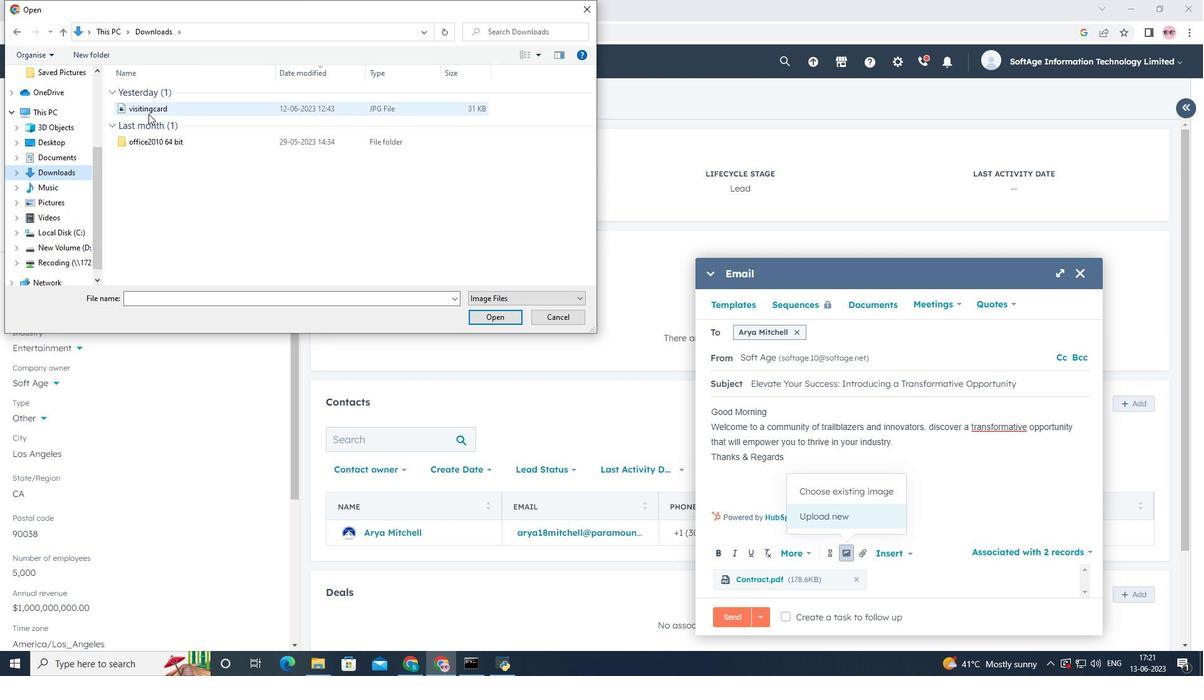 
Action: Mouse pressed left at (150, 110)
Screenshot: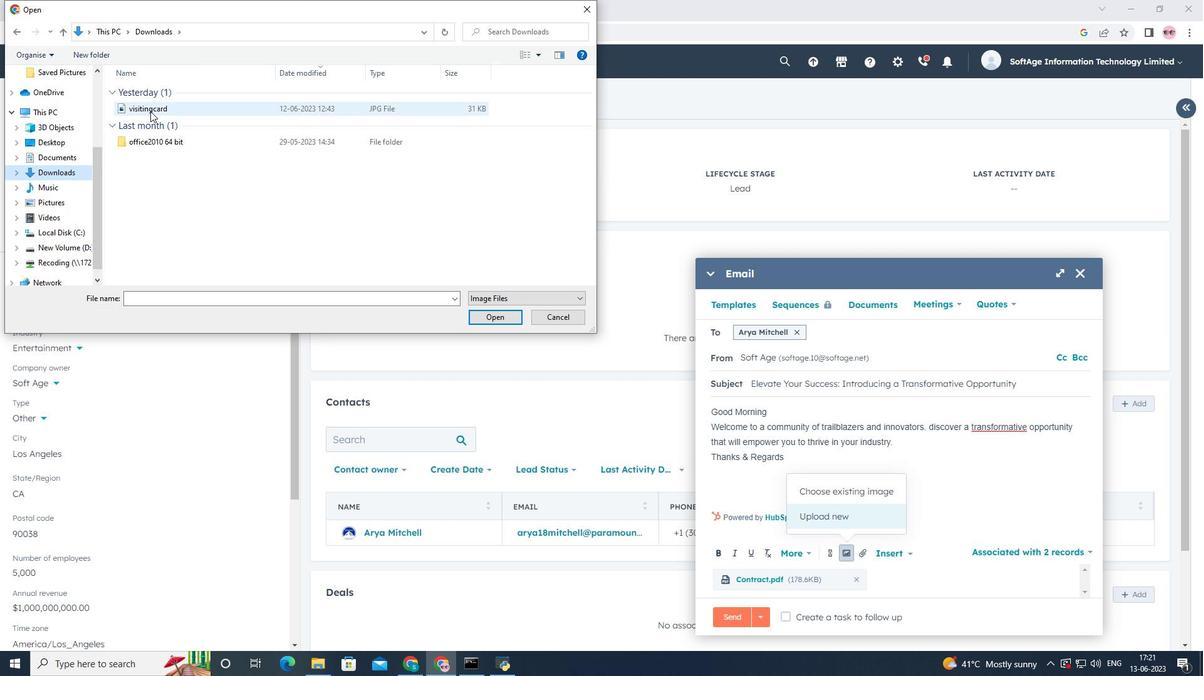 
Action: Mouse moved to (493, 316)
Screenshot: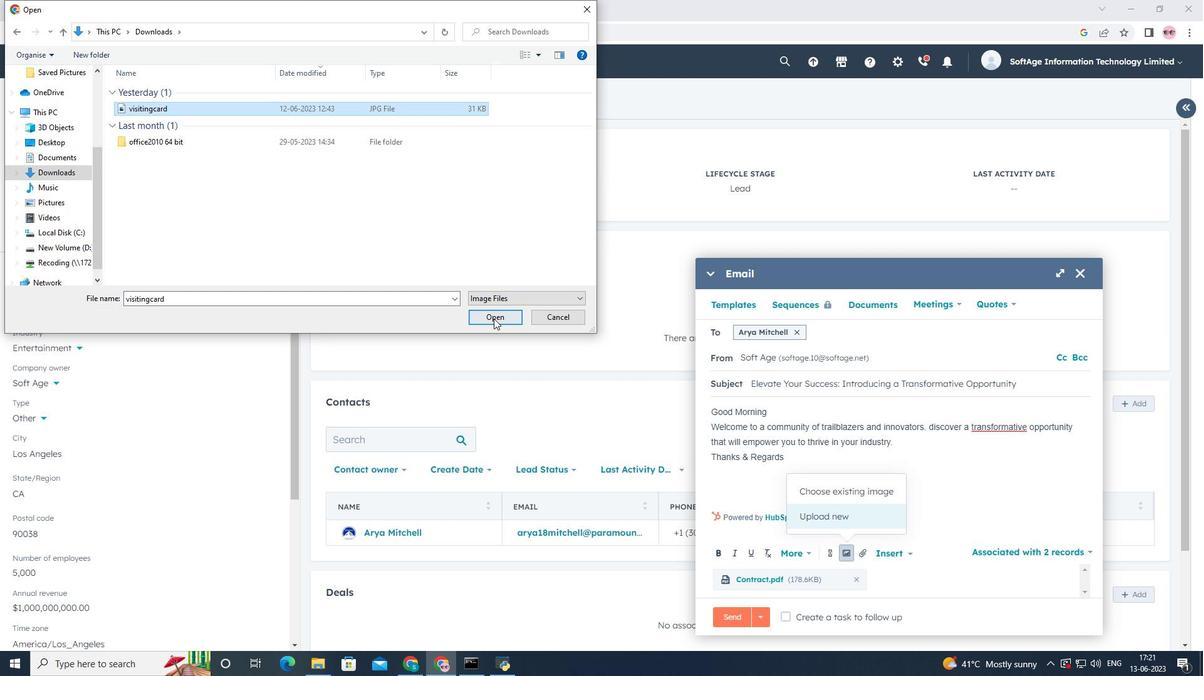 
Action: Mouse pressed left at (493, 316)
Screenshot: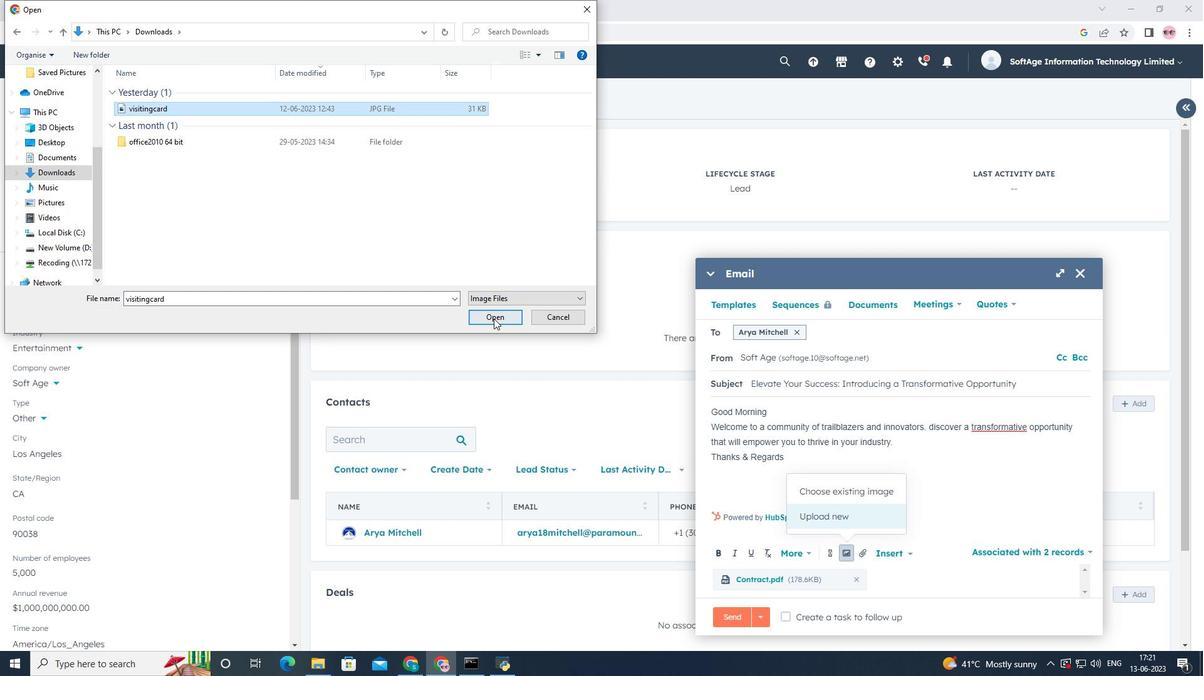 
Action: Mouse moved to (744, 345)
Screenshot: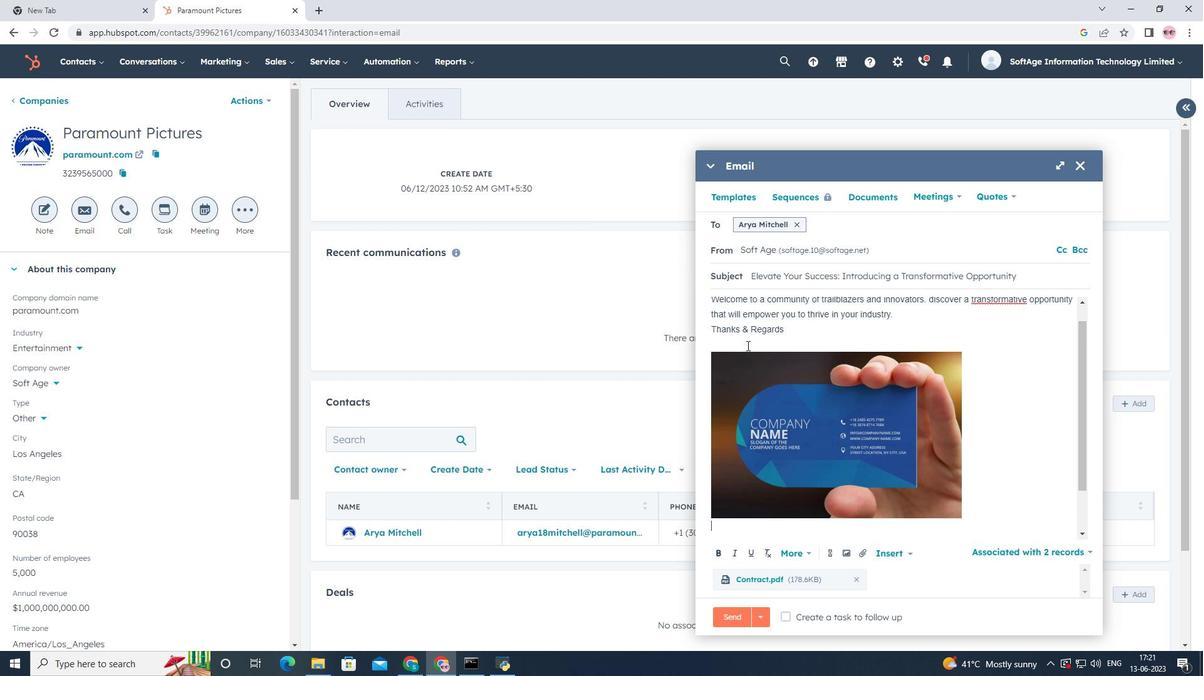 
Action: Mouse pressed left at (744, 345)
Screenshot: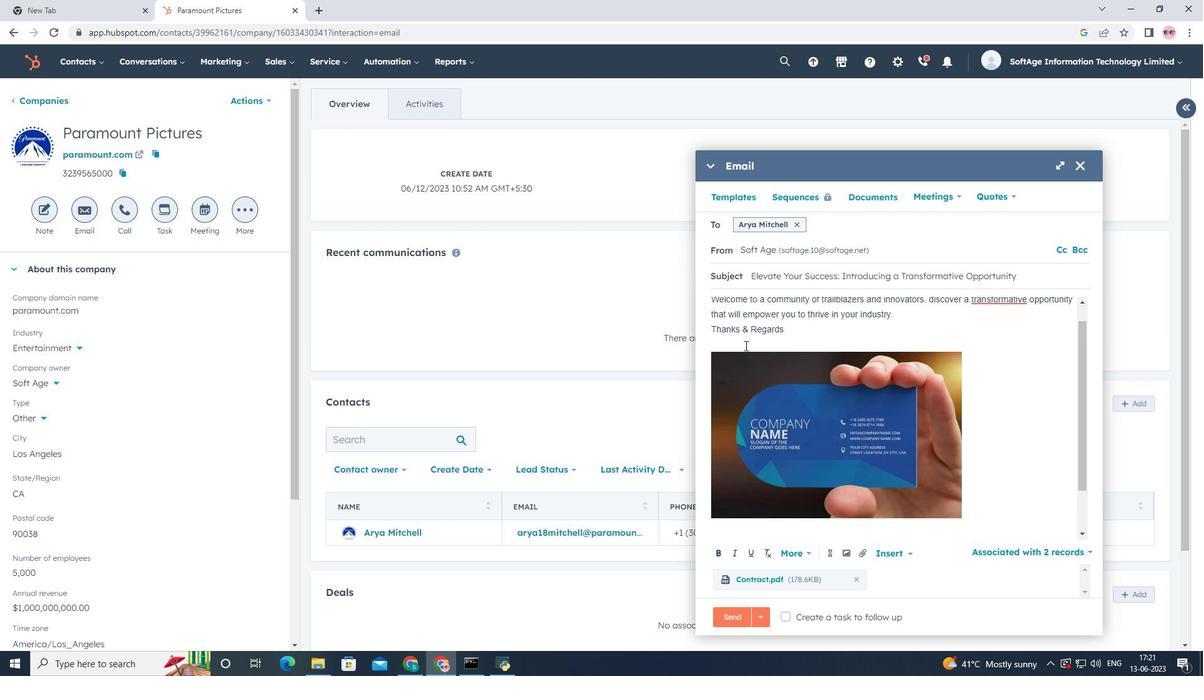 
Action: Key pressed facebook<Key.space>
Screenshot: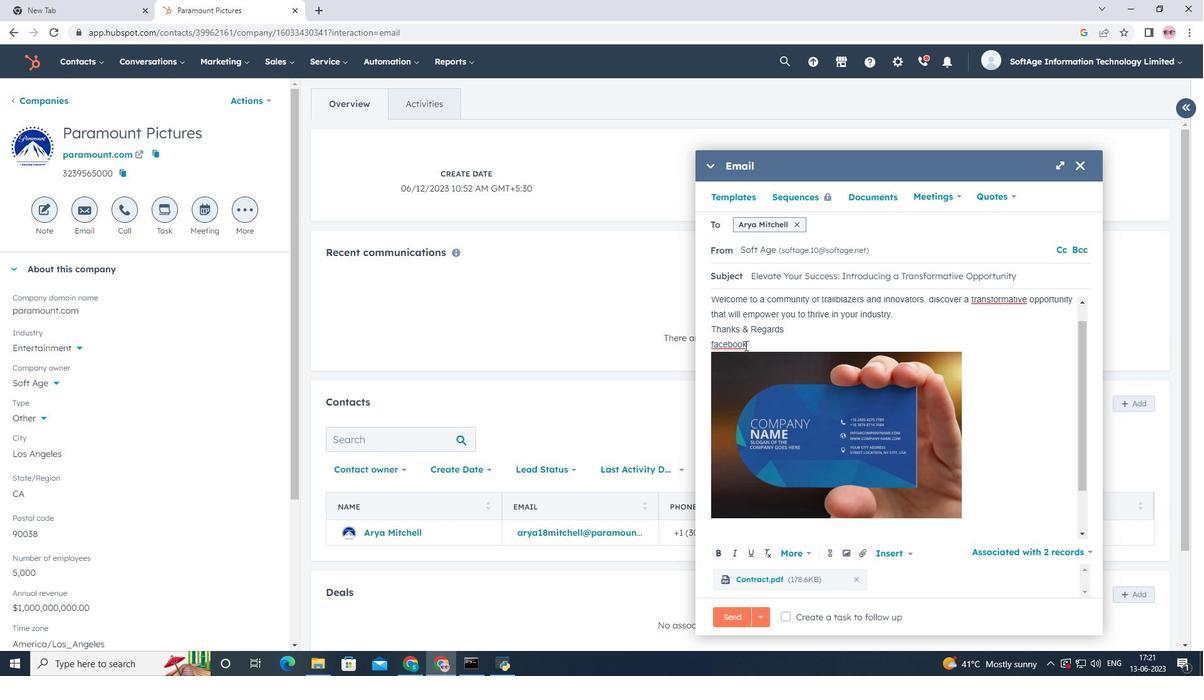 
Action: Mouse moved to (831, 554)
Screenshot: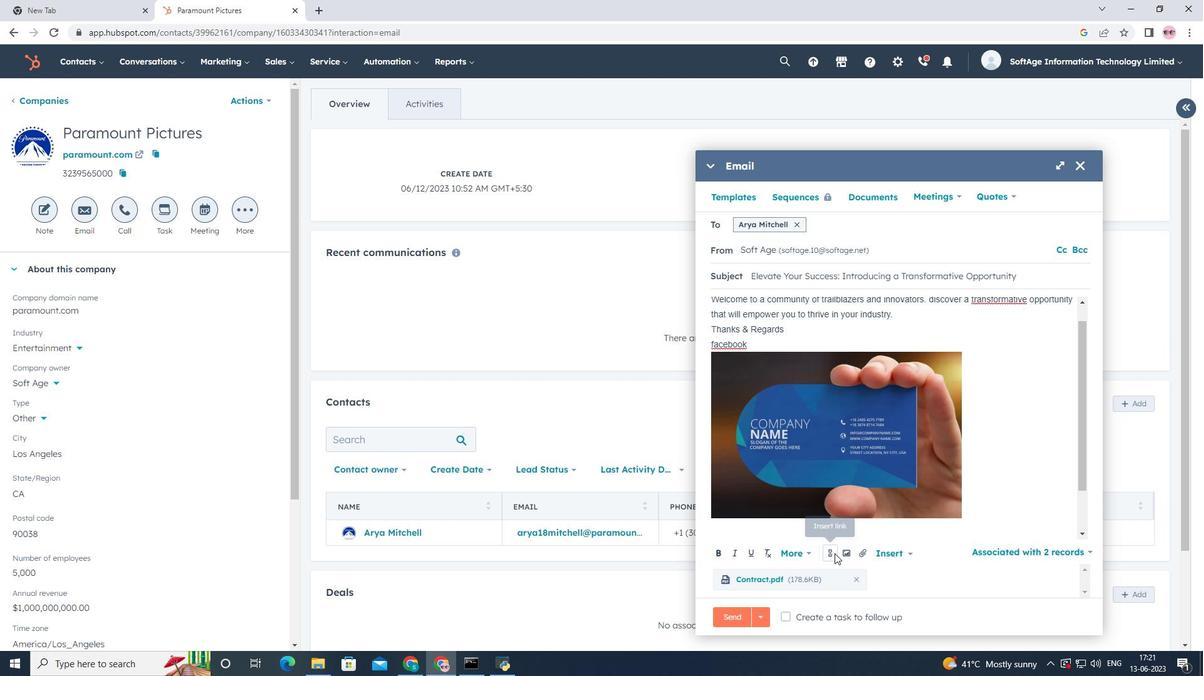 
Action: Mouse pressed left at (831, 554)
Screenshot: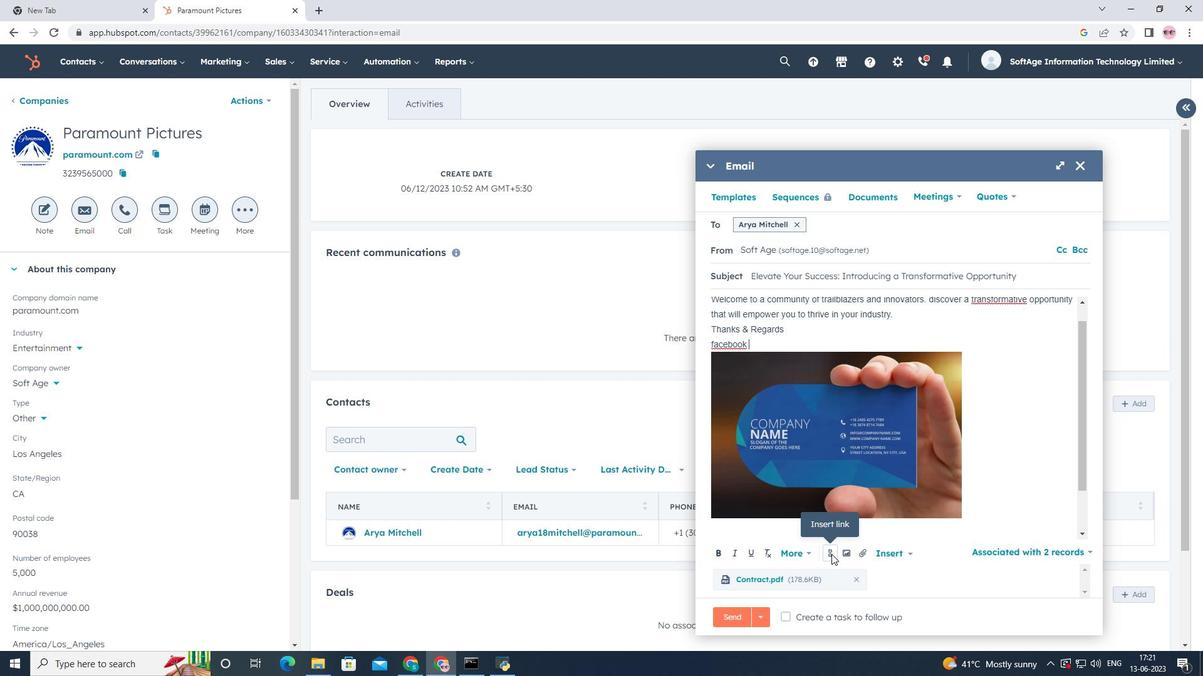 
Action: Mouse moved to (865, 463)
Screenshot: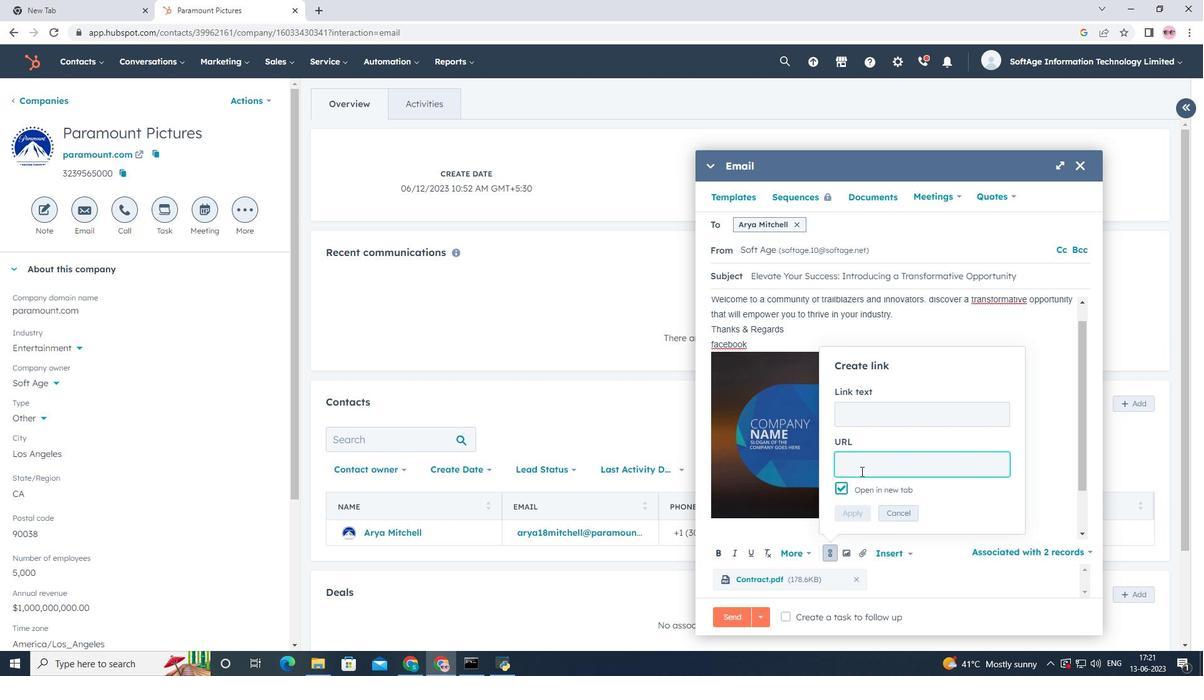 
Action: Mouse pressed left at (865, 463)
Screenshot: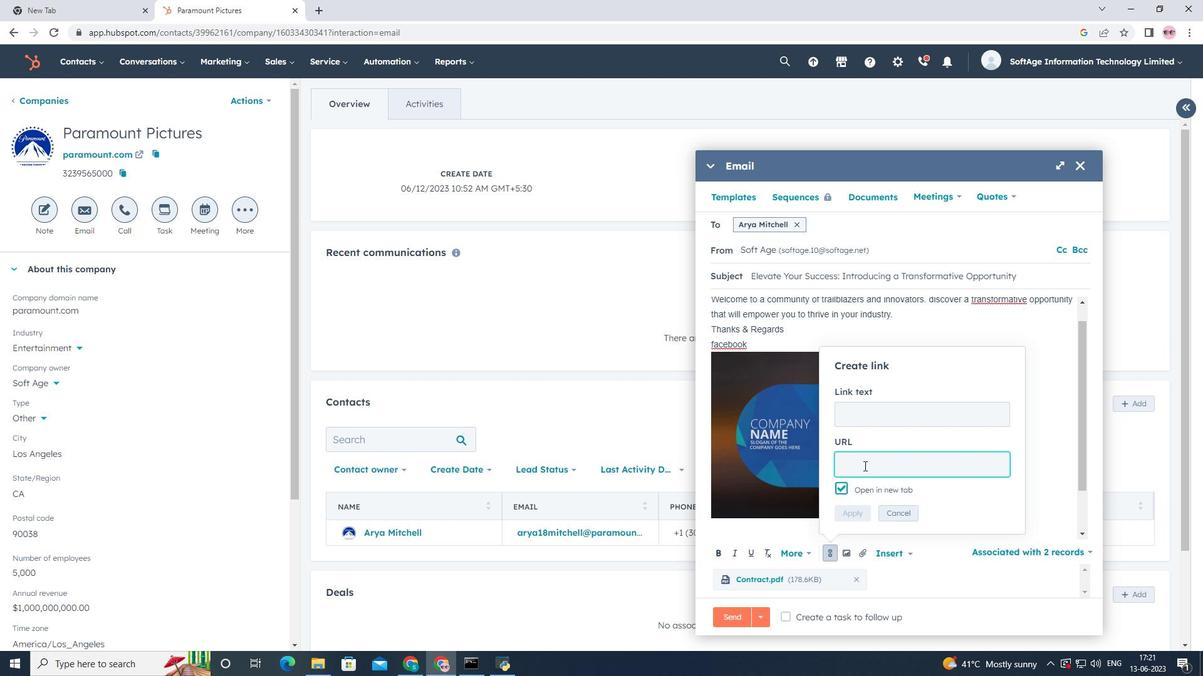 
Action: Key pressed www.facebook.com
Screenshot: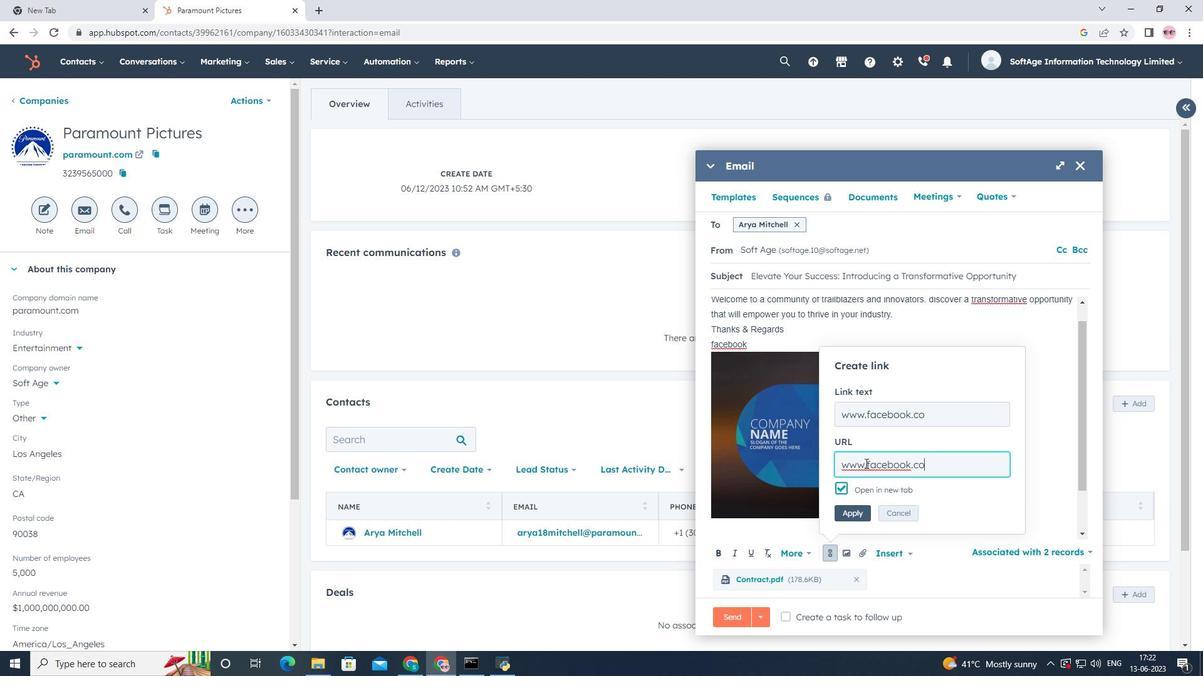 
Action: Mouse moved to (852, 513)
Screenshot: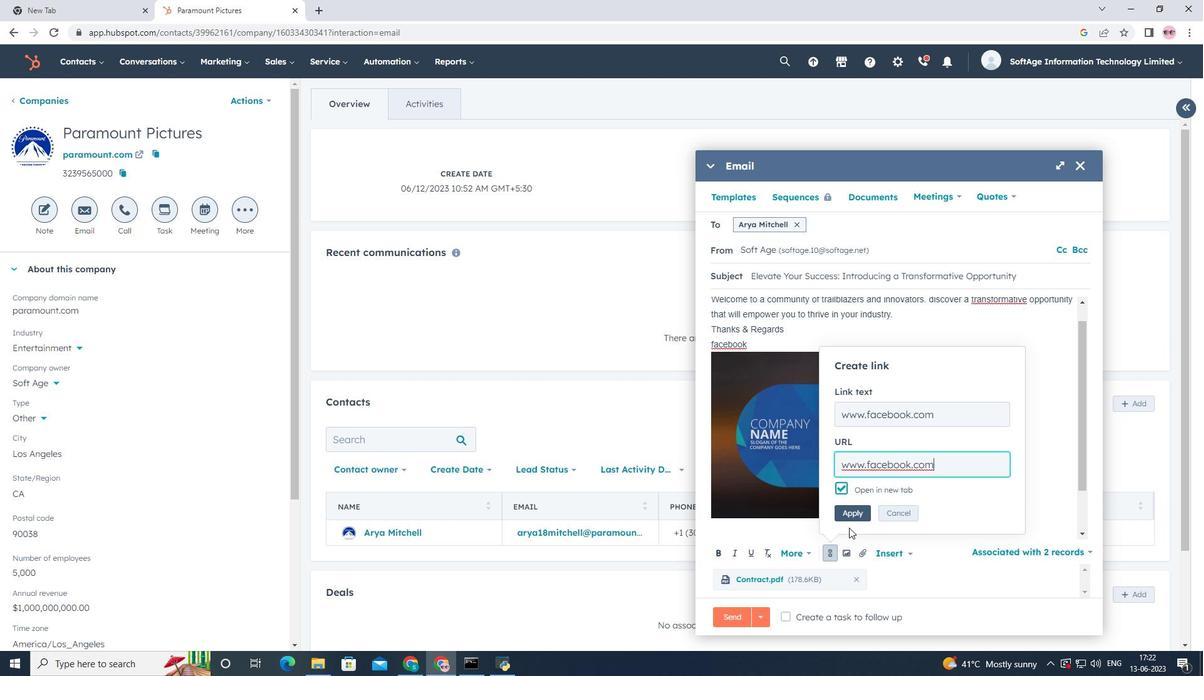 
Action: Mouse pressed left at (852, 513)
Screenshot: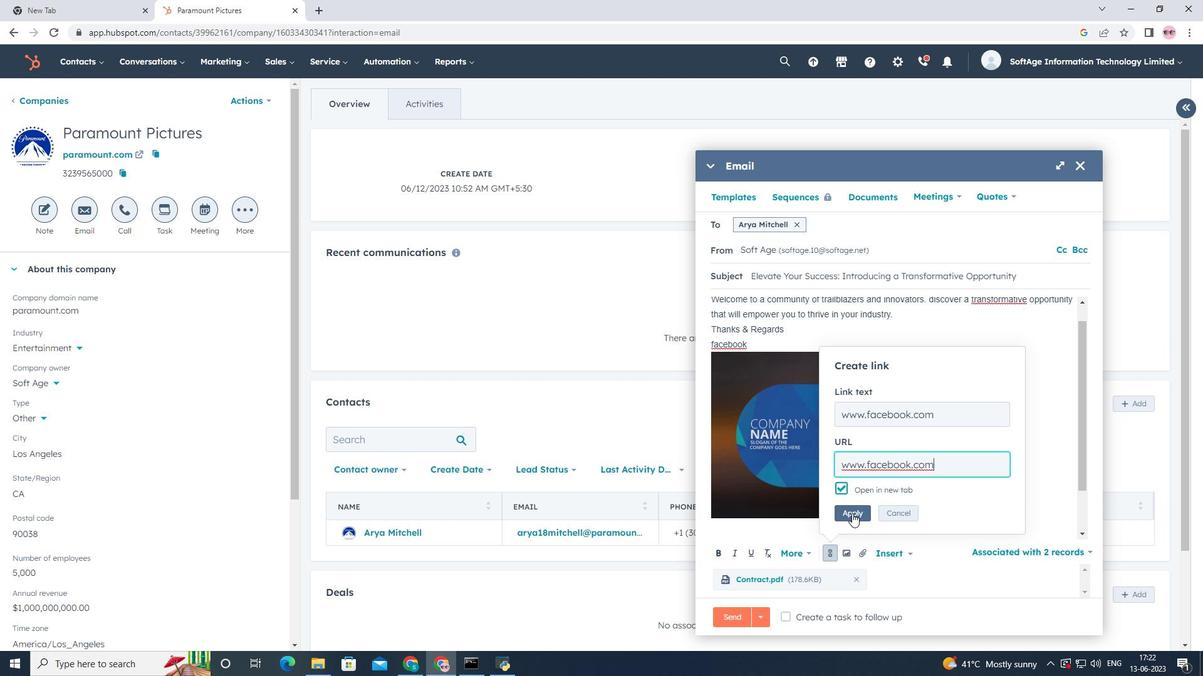 
Action: Mouse moved to (810, 620)
Screenshot: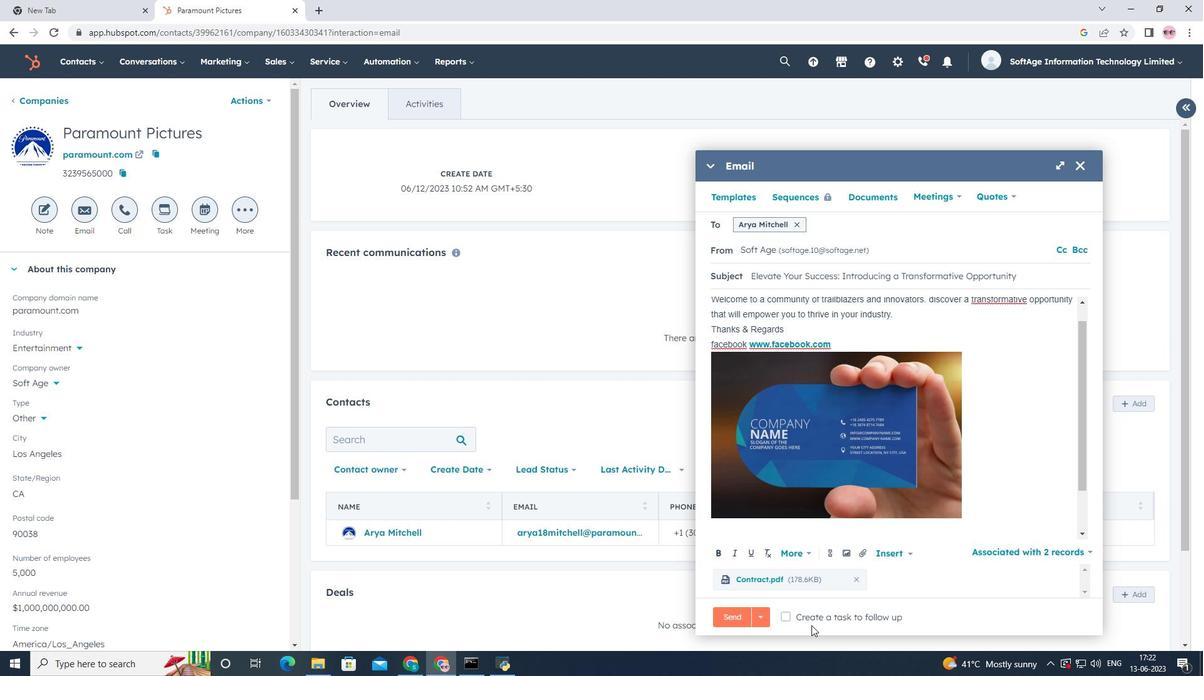 
Action: Mouse pressed left at (810, 620)
Screenshot: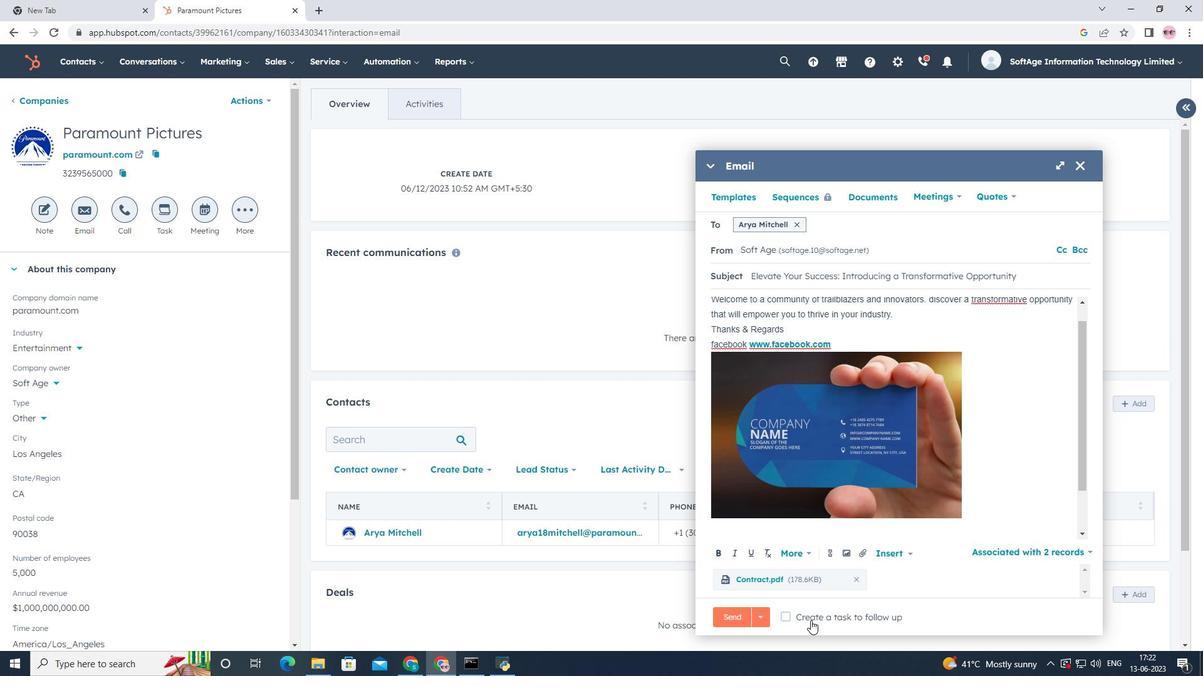 
Action: Mouse moved to (971, 619)
Screenshot: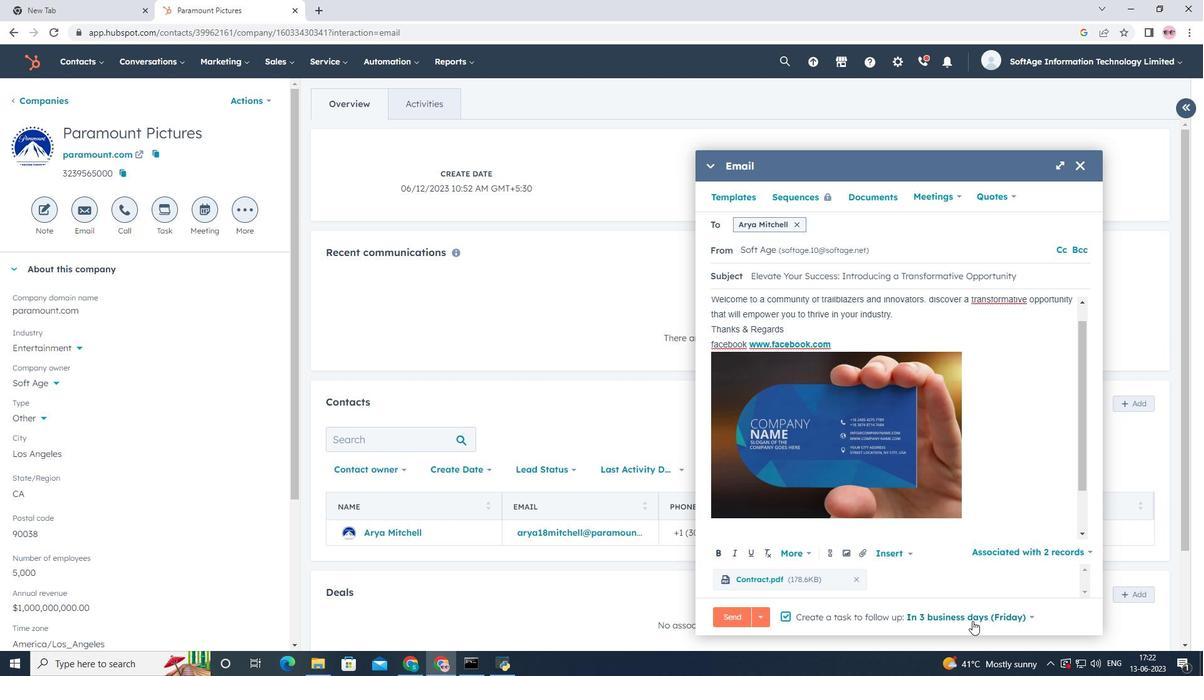 
Action: Mouse pressed left at (971, 619)
Screenshot: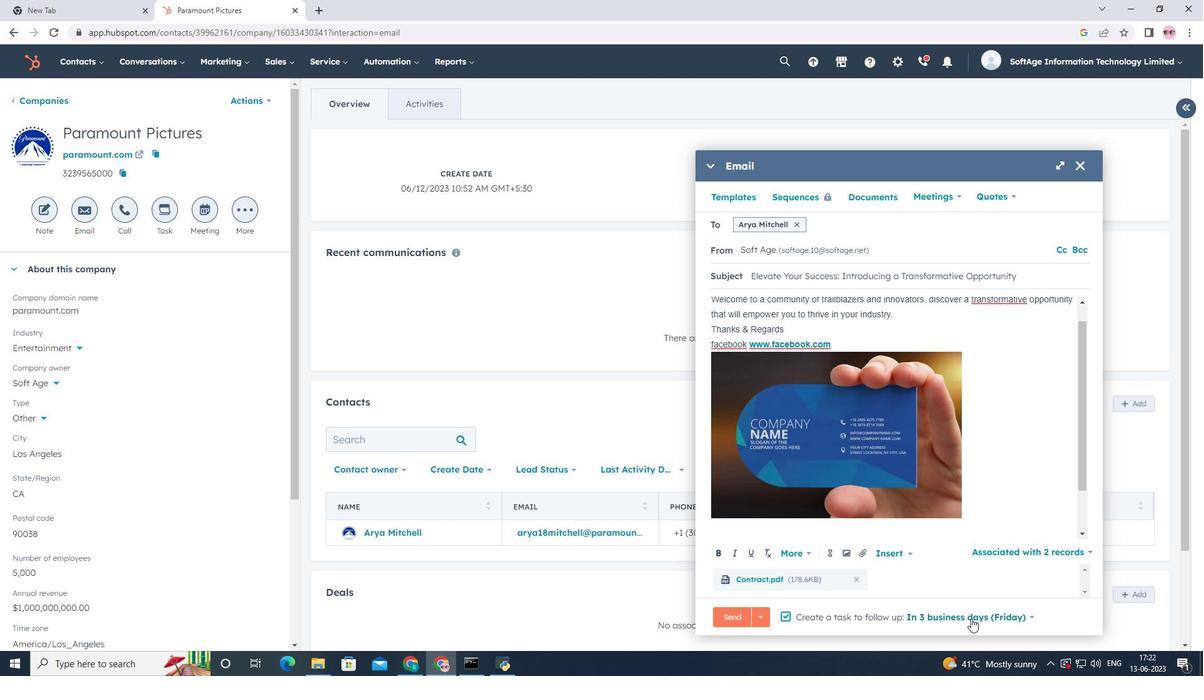 
Action: Mouse moved to (952, 527)
Screenshot: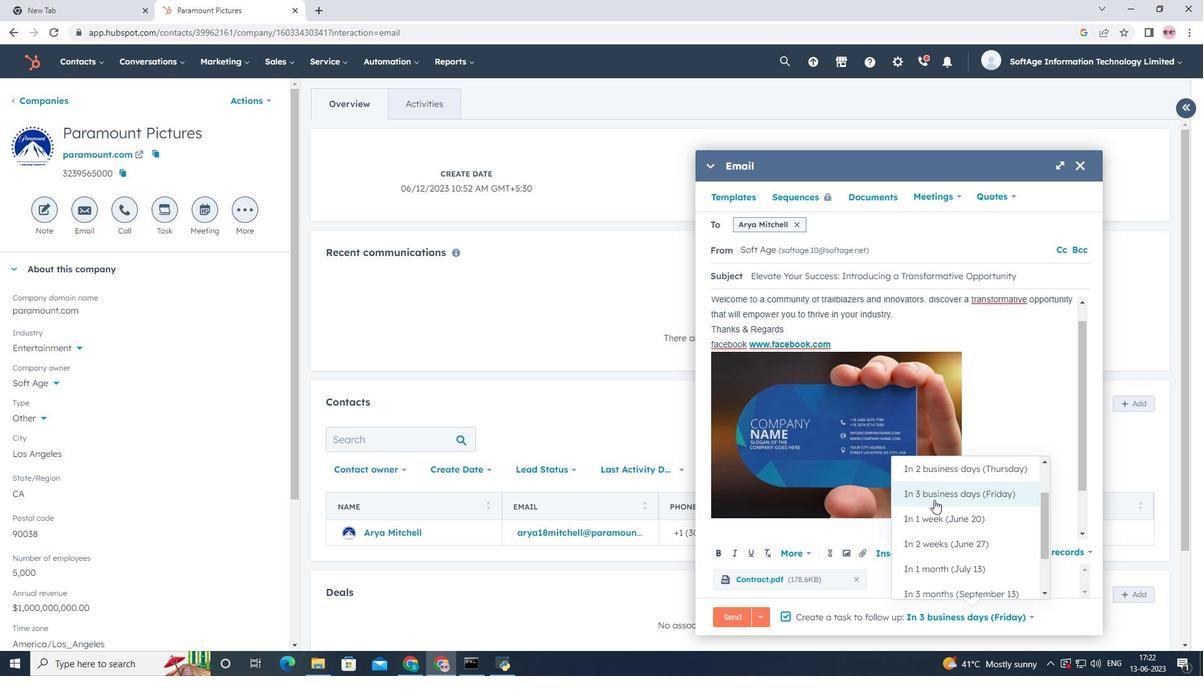 
Action: Mouse scrolled (952, 528) with delta (0, 0)
Screenshot: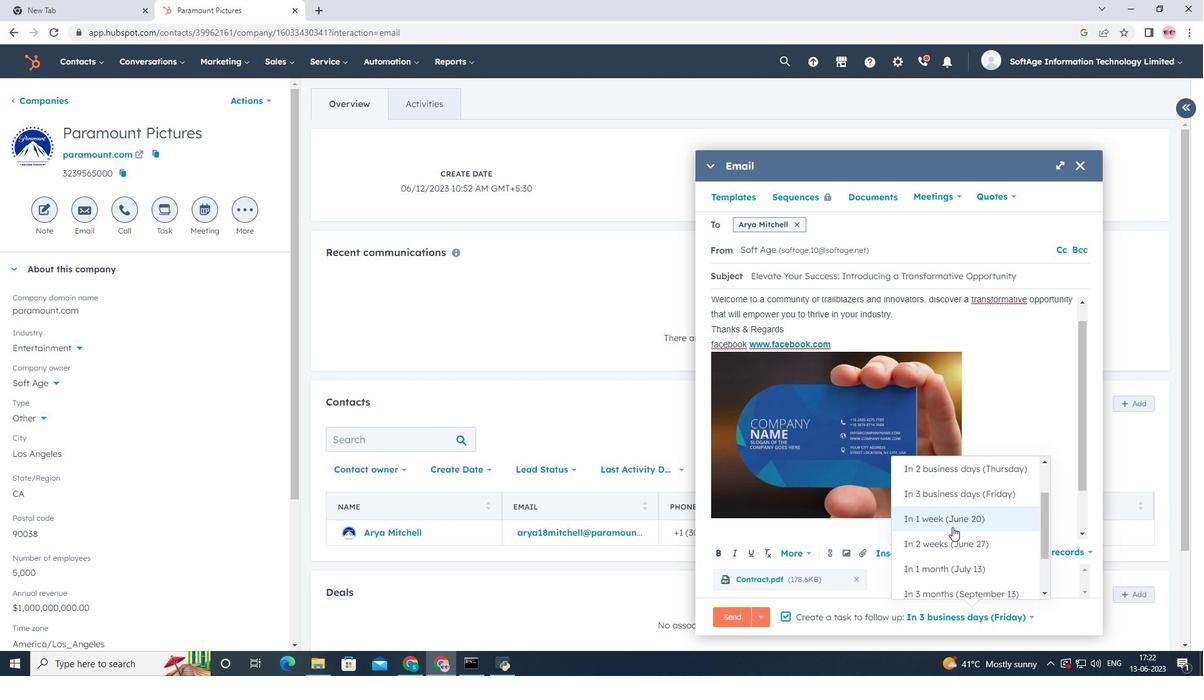
Action: Mouse scrolled (952, 528) with delta (0, 0)
Screenshot: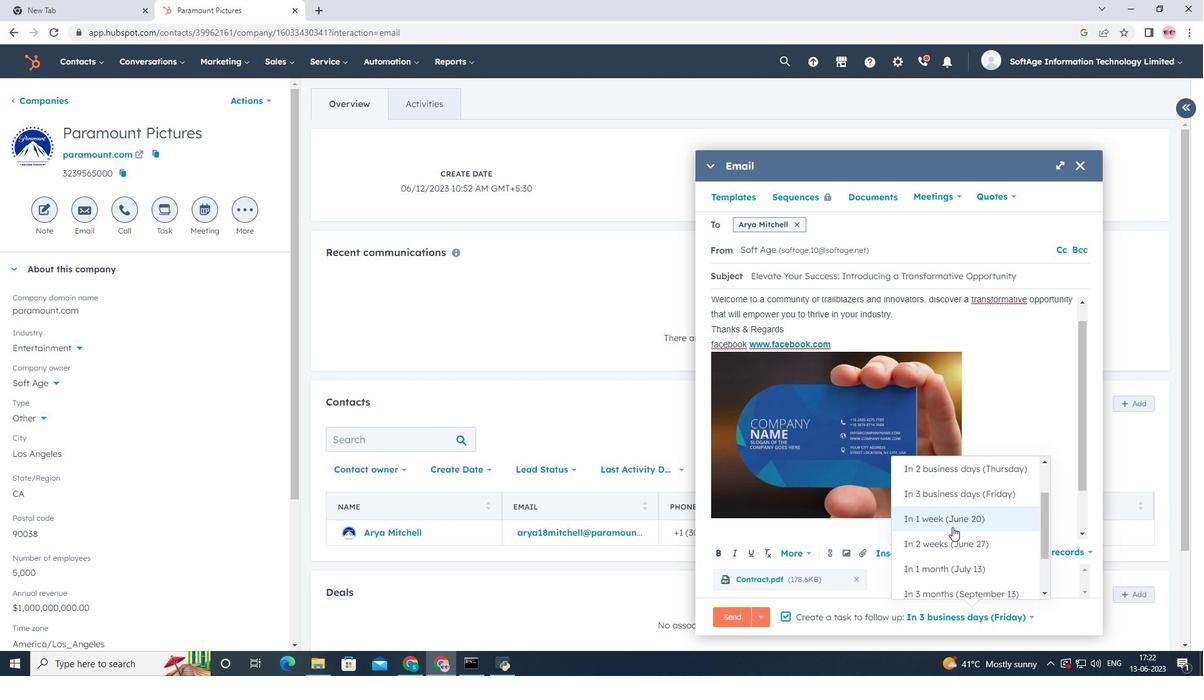 
Action: Mouse scrolled (952, 528) with delta (0, 0)
Screenshot: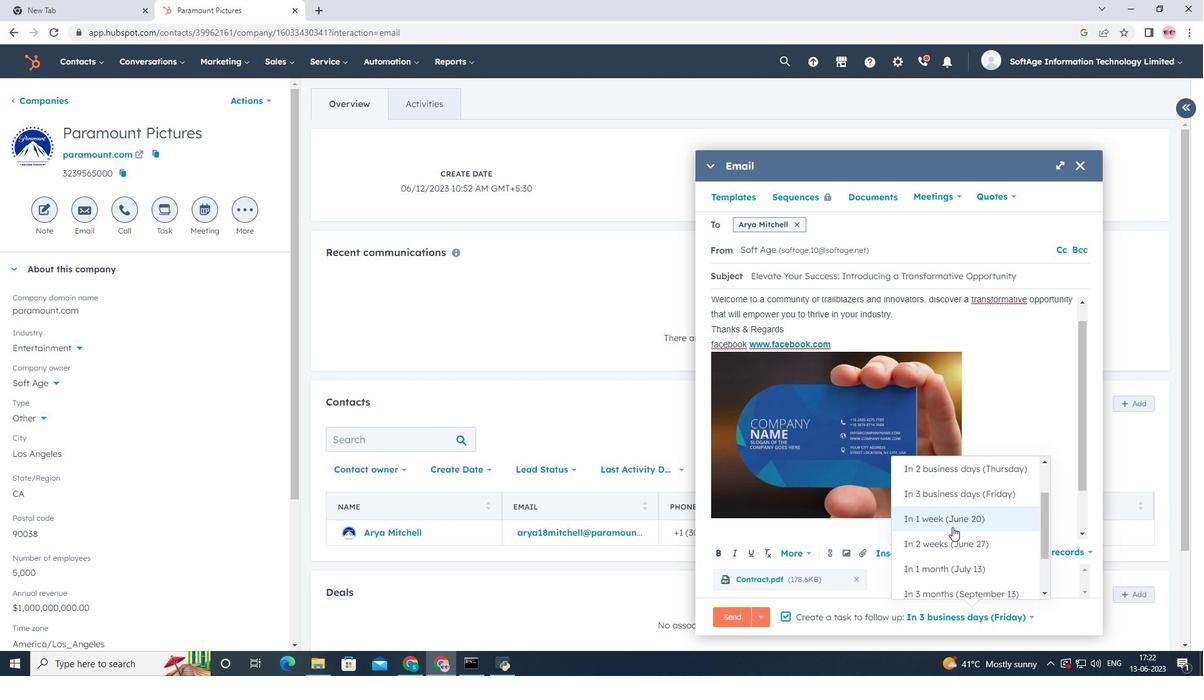 
Action: Mouse scrolled (952, 528) with delta (0, 0)
Screenshot: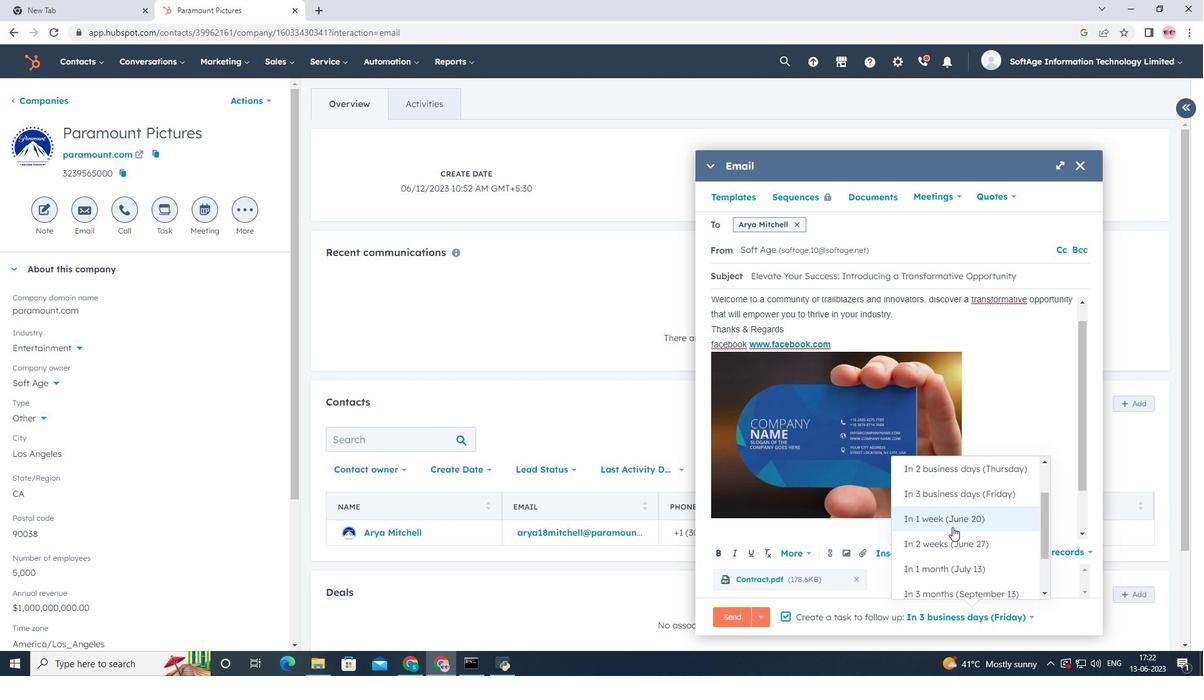 
Action: Mouse scrolled (952, 528) with delta (0, 0)
Screenshot: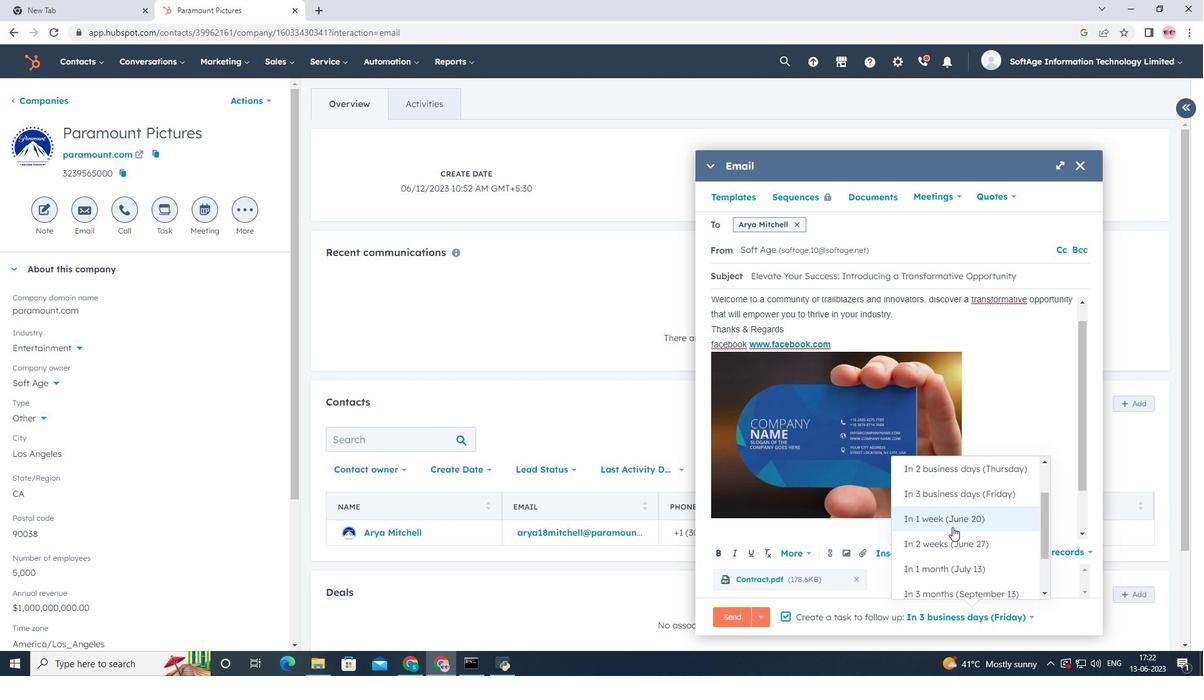
Action: Mouse scrolled (952, 526) with delta (0, 0)
Screenshot: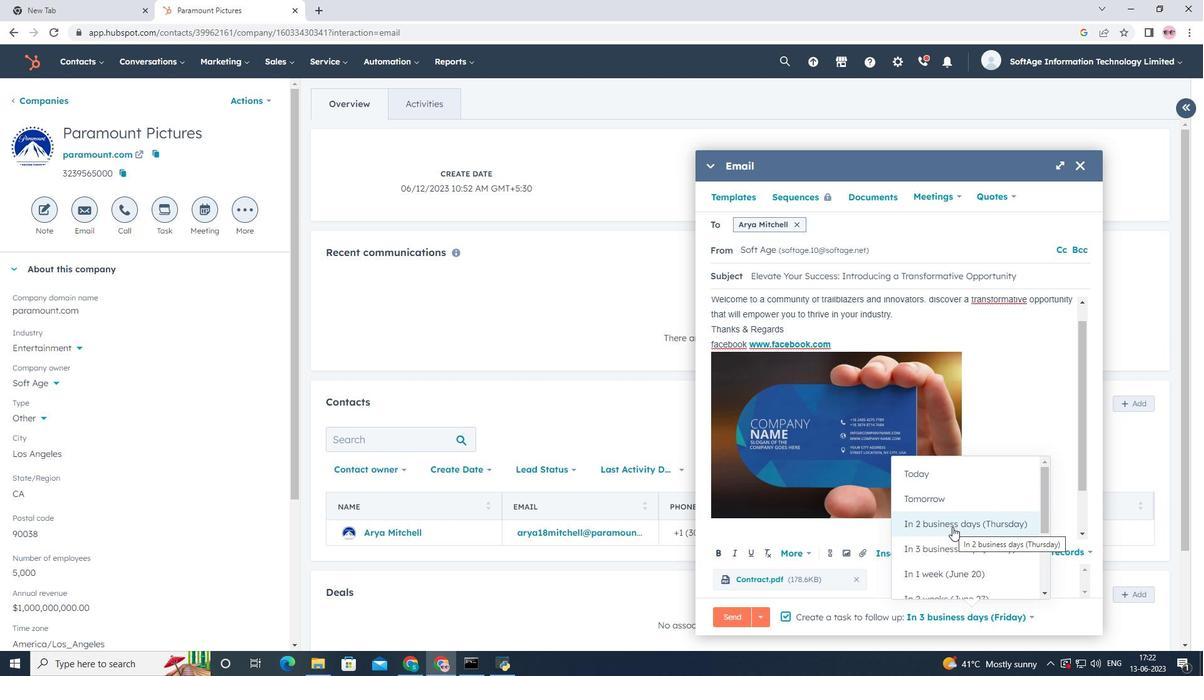 
Action: Mouse scrolled (952, 526) with delta (0, 0)
Screenshot: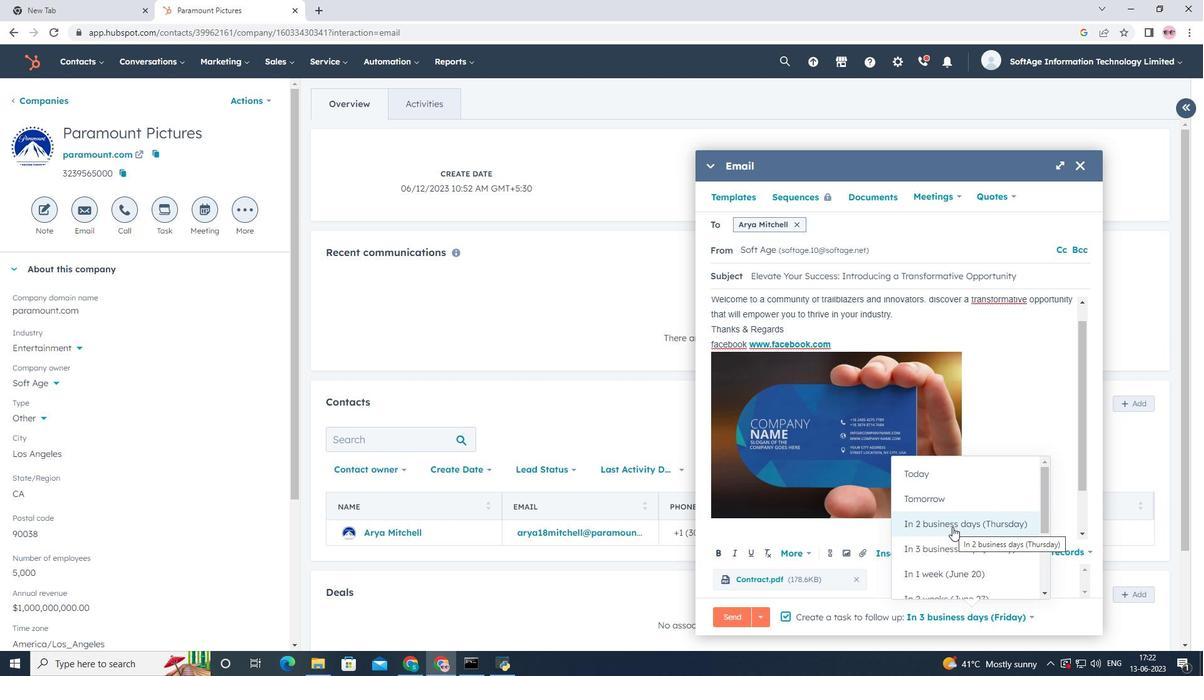 
Action: Mouse moved to (931, 509)
Screenshot: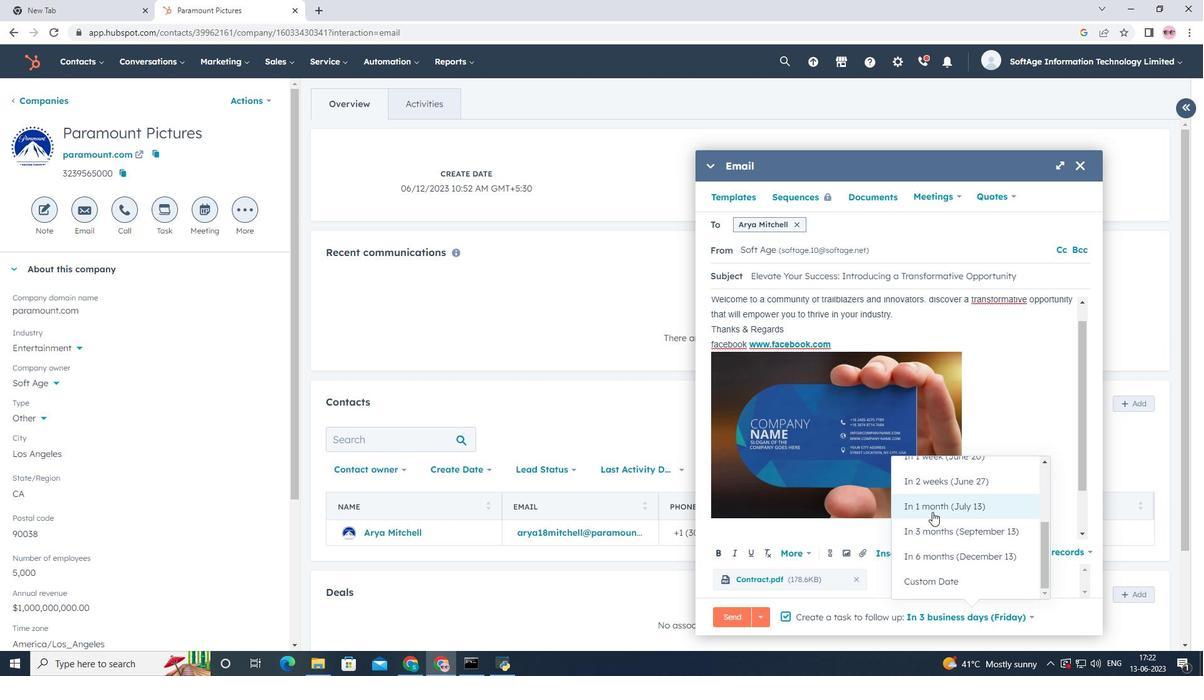 
Action: Mouse pressed left at (931, 509)
Screenshot: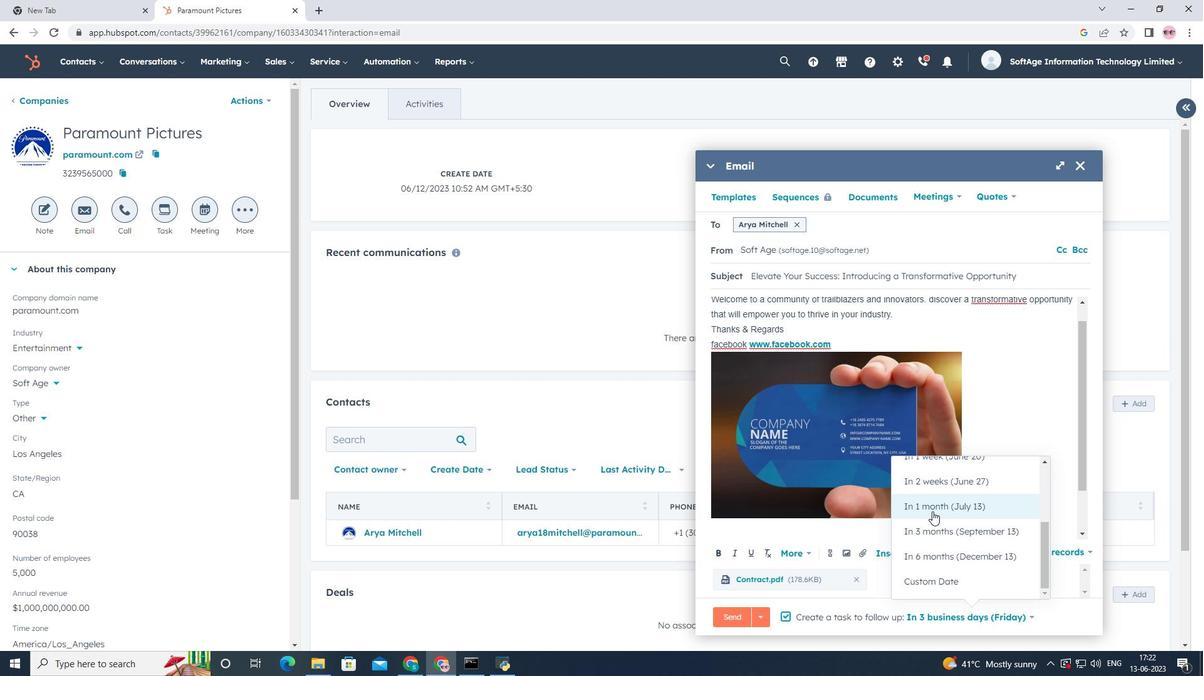 
Action: Mouse moved to (798, 219)
Screenshot: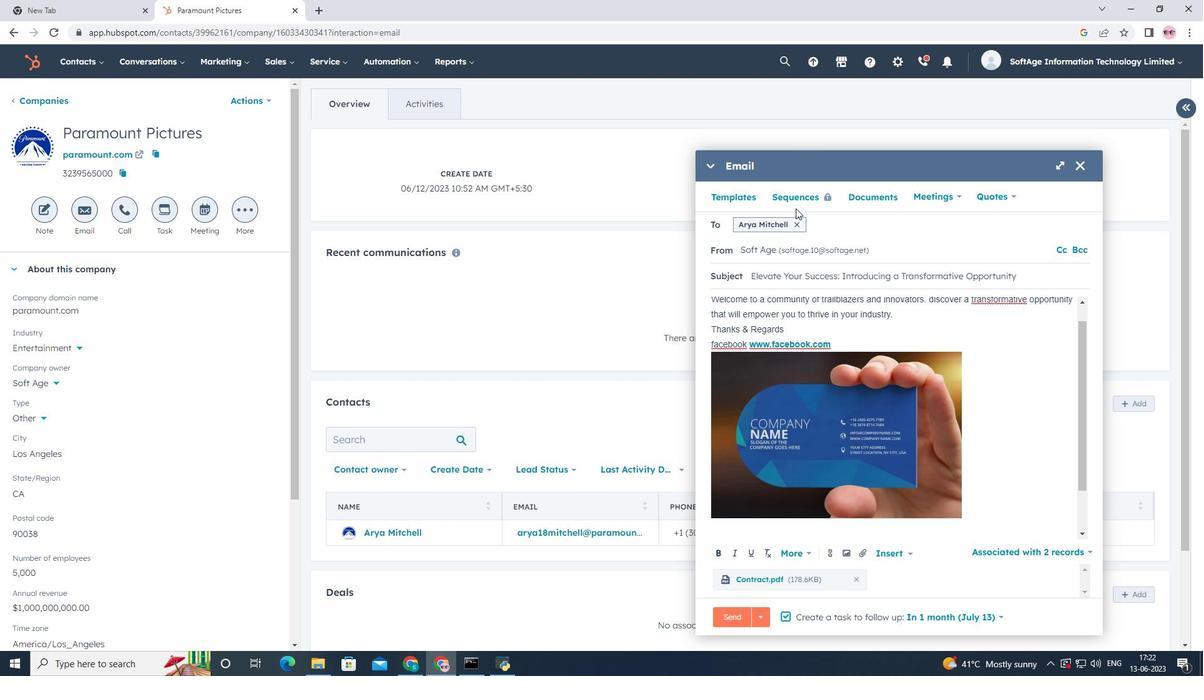 
Action: Mouse pressed left at (798, 219)
Screenshot: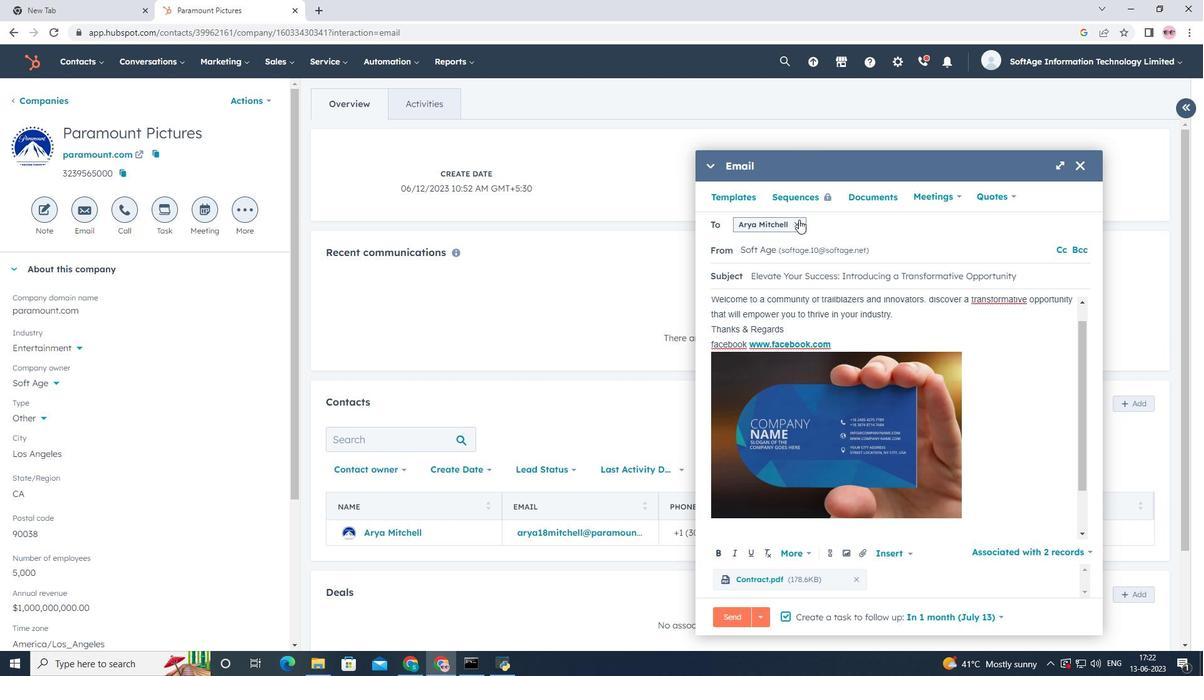 
Action: Mouse moved to (770, 226)
Screenshot: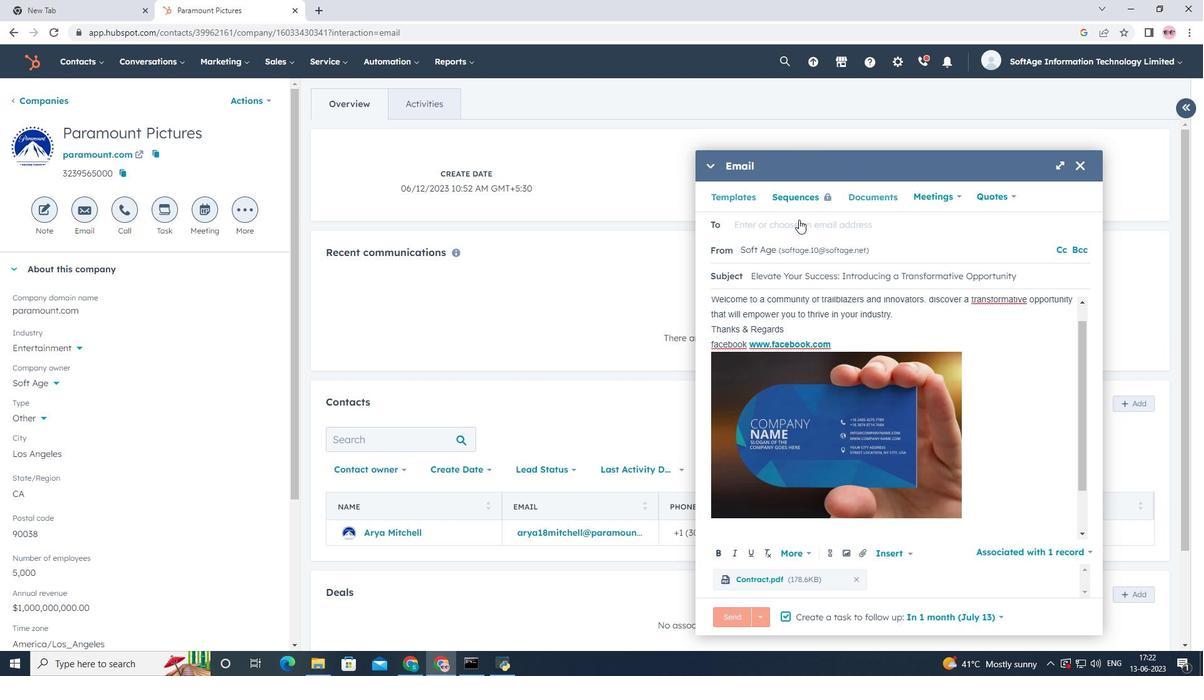 
Action: Mouse pressed left at (770, 226)
Screenshot: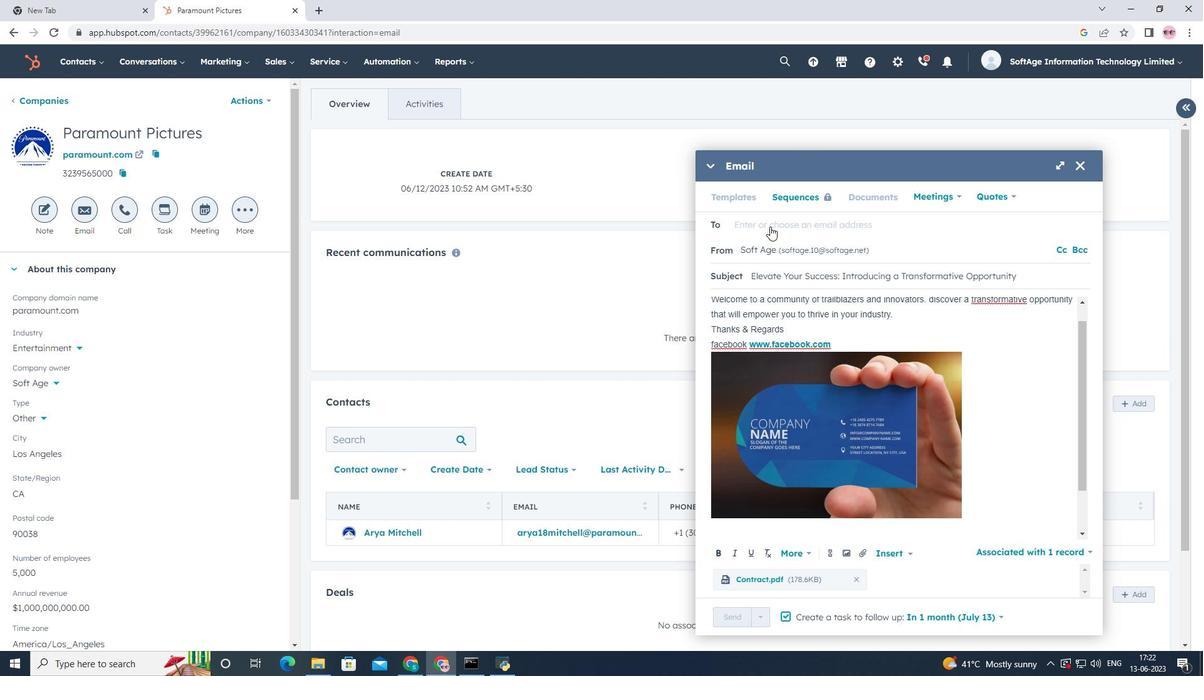 
Action: Mouse moved to (766, 265)
Screenshot: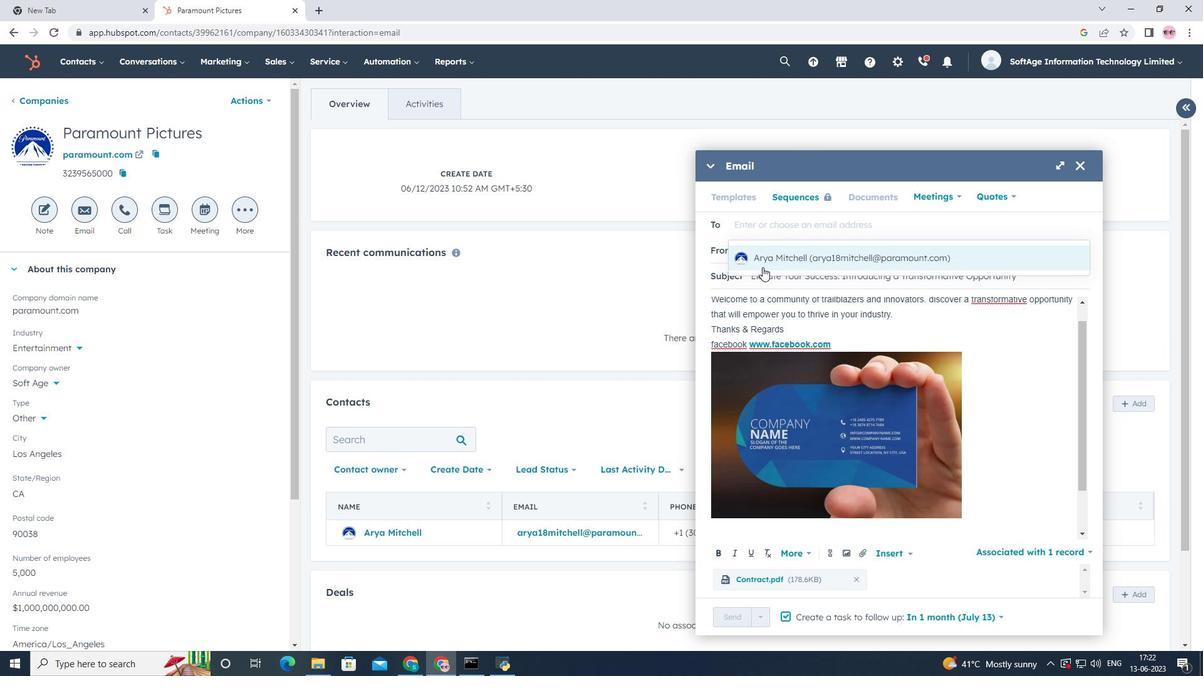 
Action: Mouse pressed left at (766, 265)
Screenshot: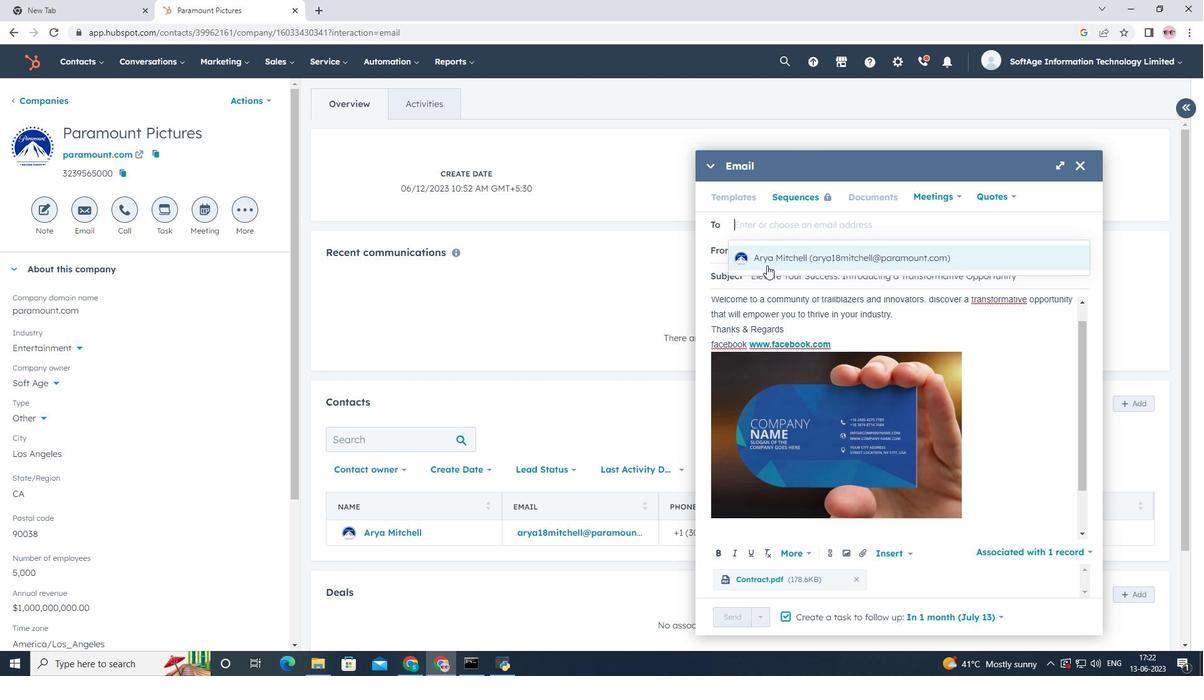 
Action: Mouse moved to (823, 380)
Screenshot: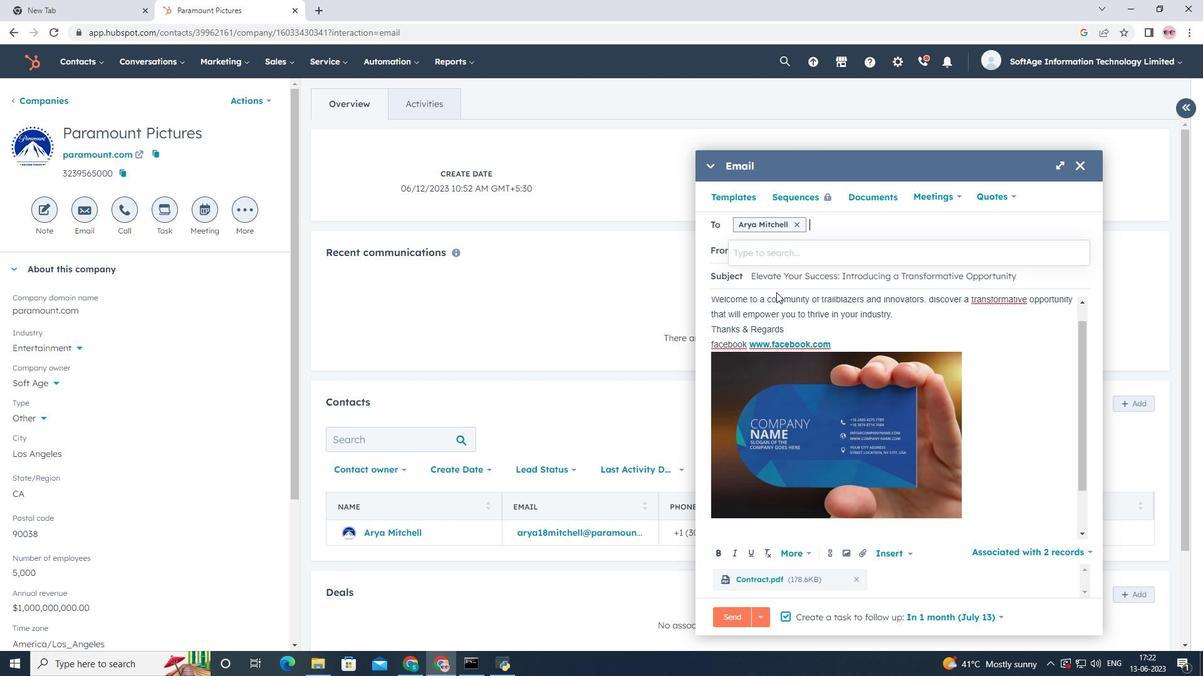 
Action: Mouse scrolled (823, 379) with delta (0, 0)
Screenshot: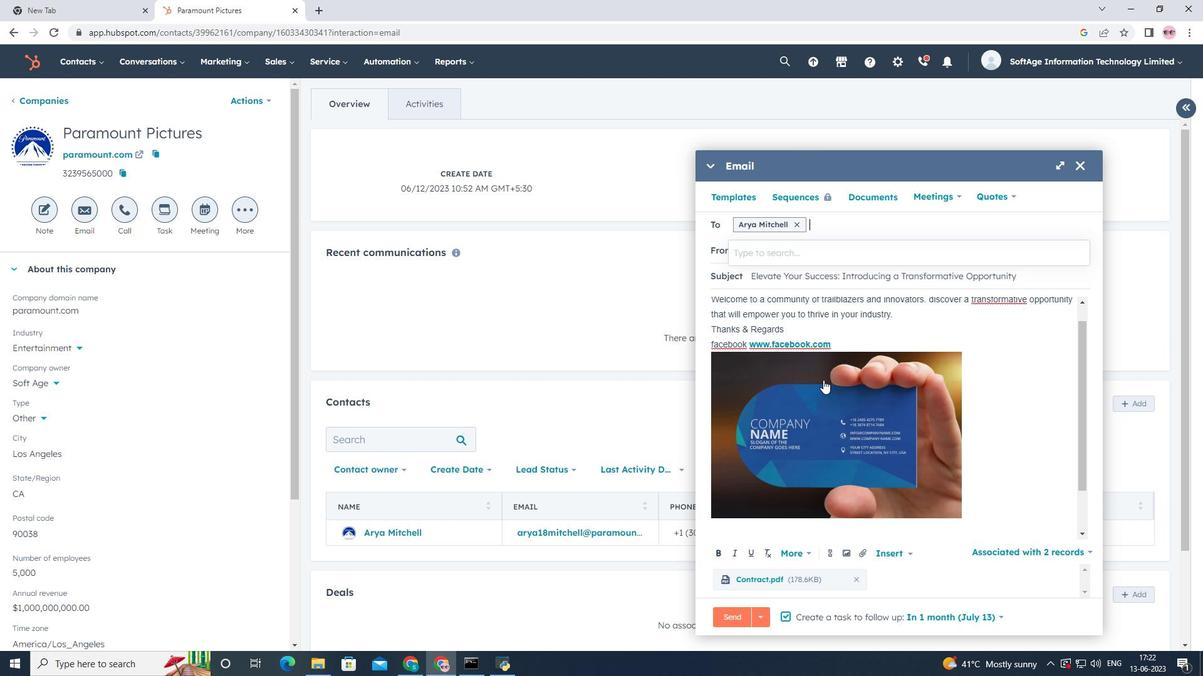 
Action: Mouse scrolled (823, 379) with delta (0, 0)
Screenshot: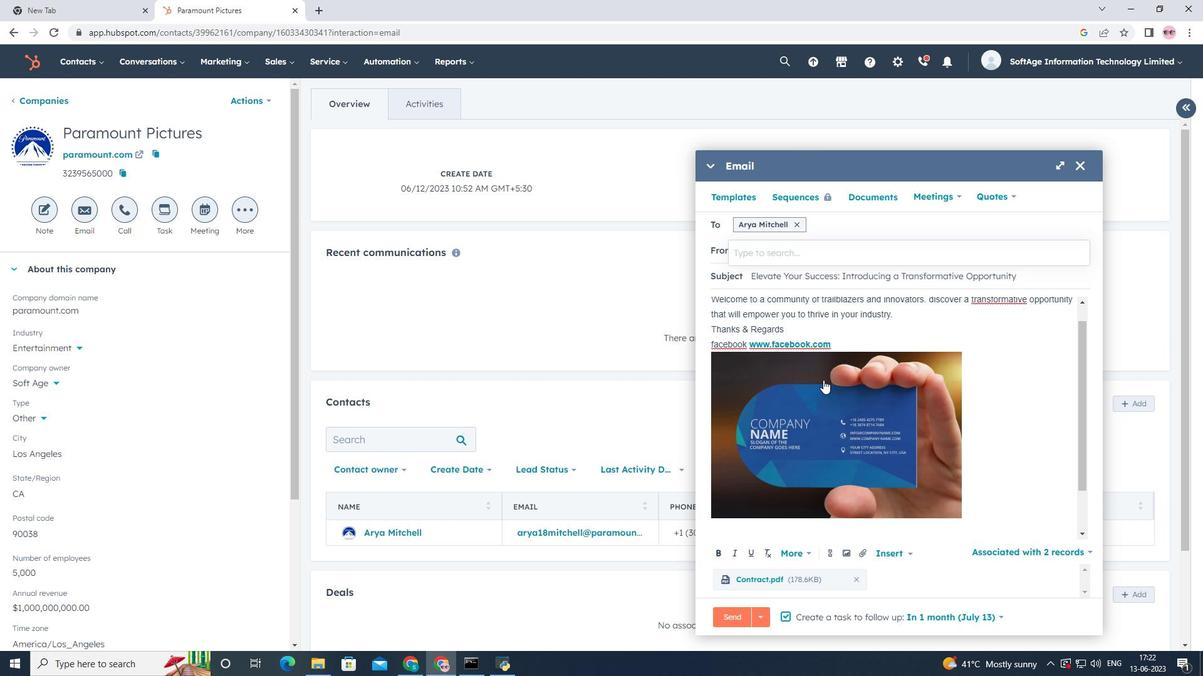 
Action: Mouse scrolled (823, 379) with delta (0, 0)
Screenshot: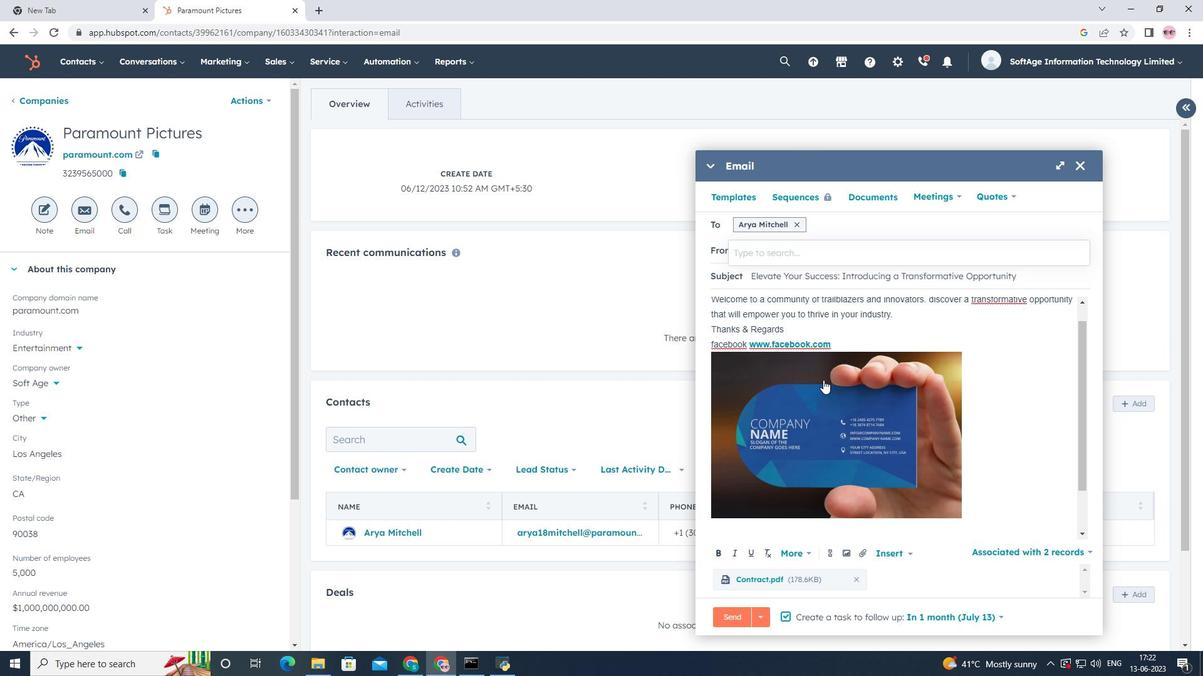 
Action: Mouse scrolled (823, 379) with delta (0, 0)
Screenshot: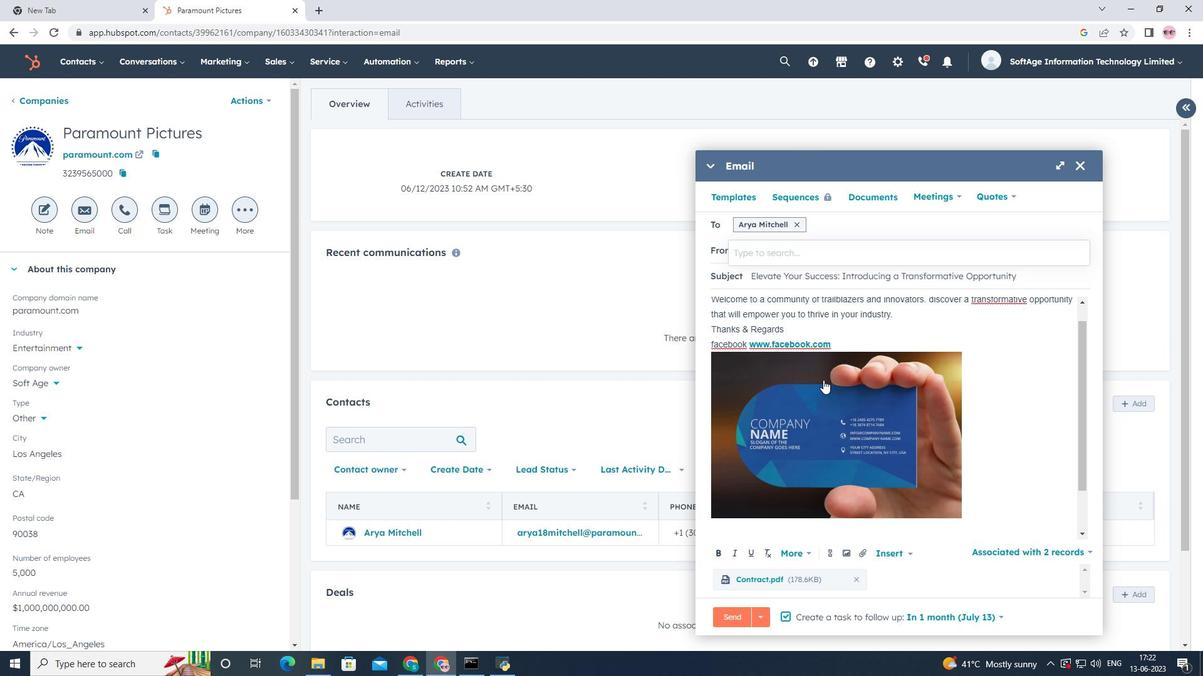 
Action: Mouse scrolled (823, 380) with delta (0, 0)
Screenshot: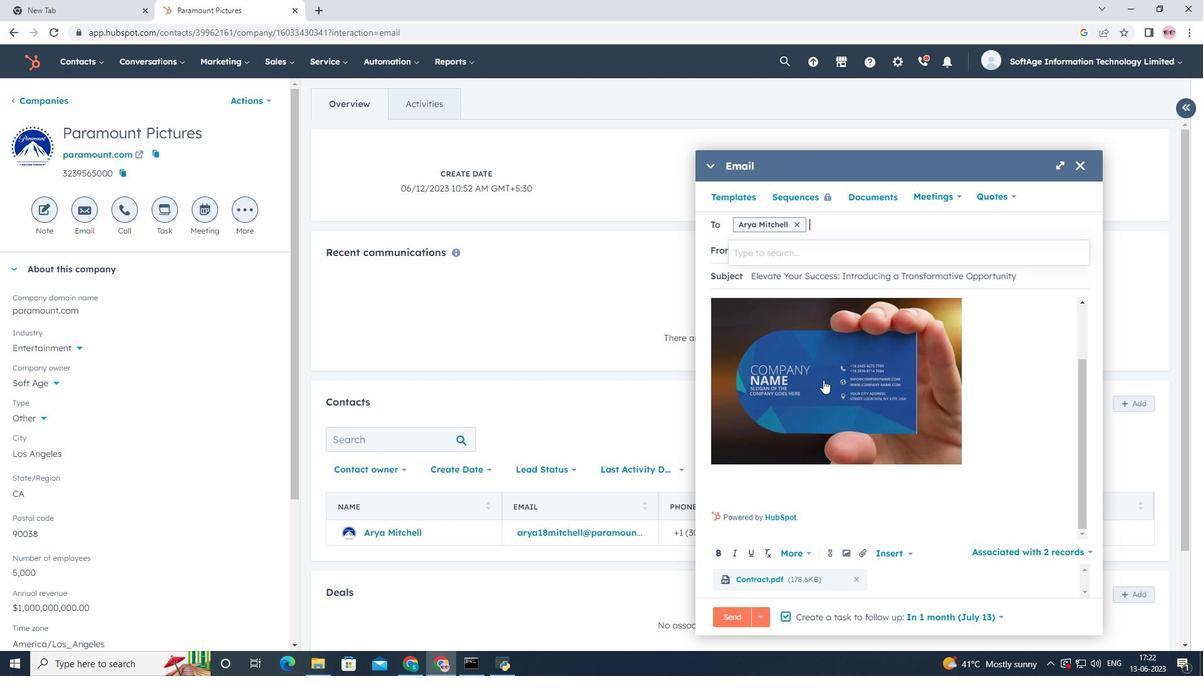 
Action: Mouse scrolled (823, 380) with delta (0, 0)
Screenshot: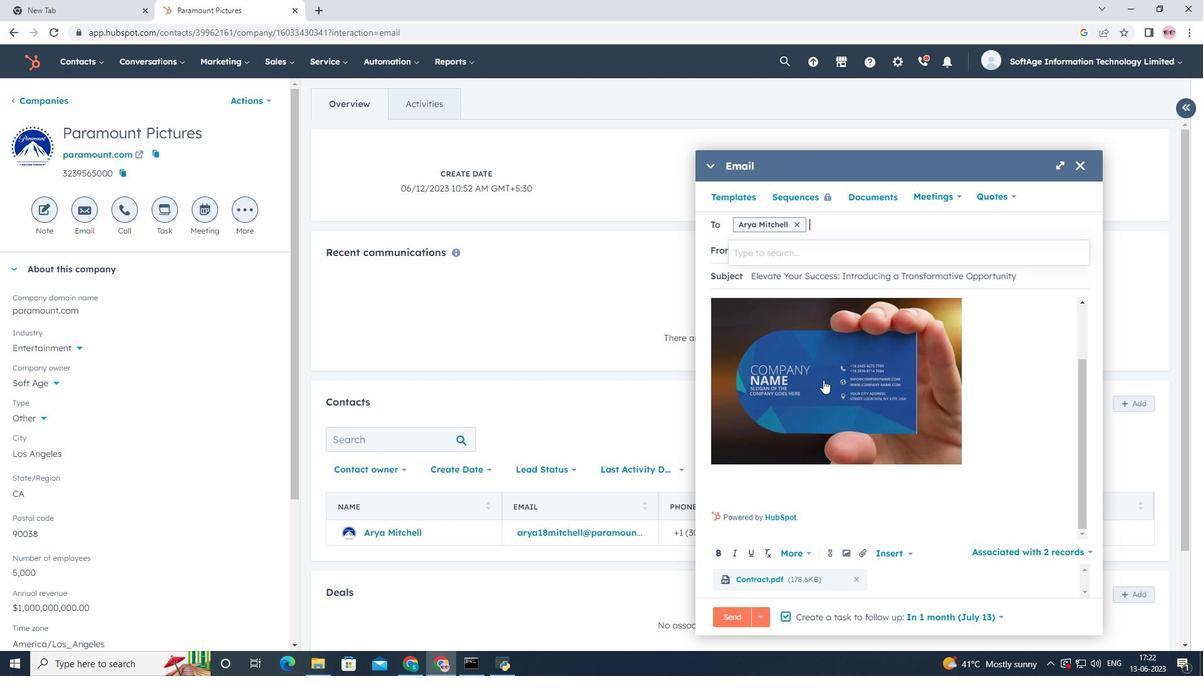 
Action: Mouse scrolled (823, 380) with delta (0, 0)
Screenshot: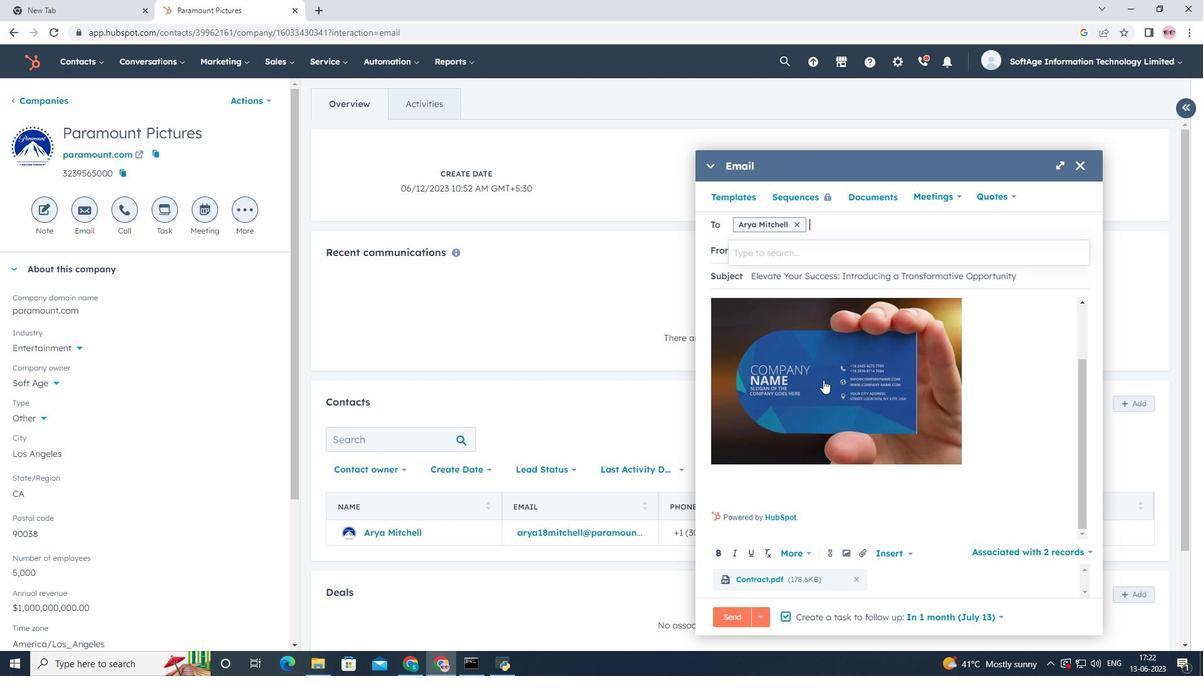 
Action: Mouse scrolled (823, 380) with delta (0, 0)
Screenshot: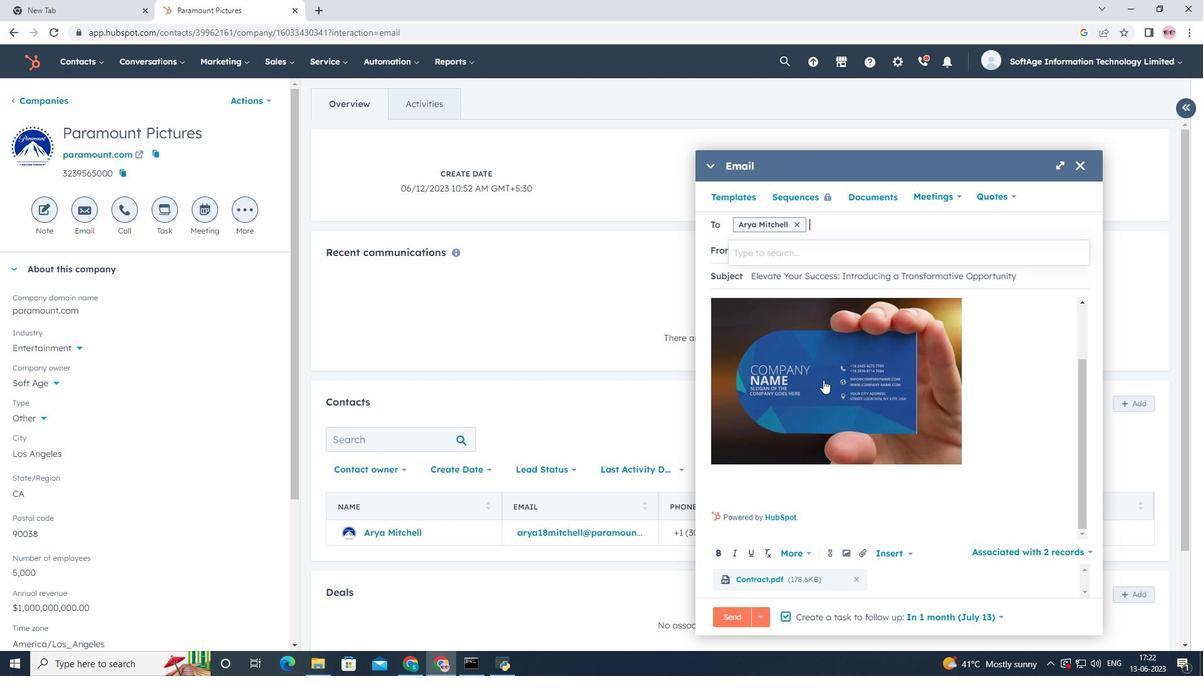 
Action: Mouse moved to (740, 620)
Screenshot: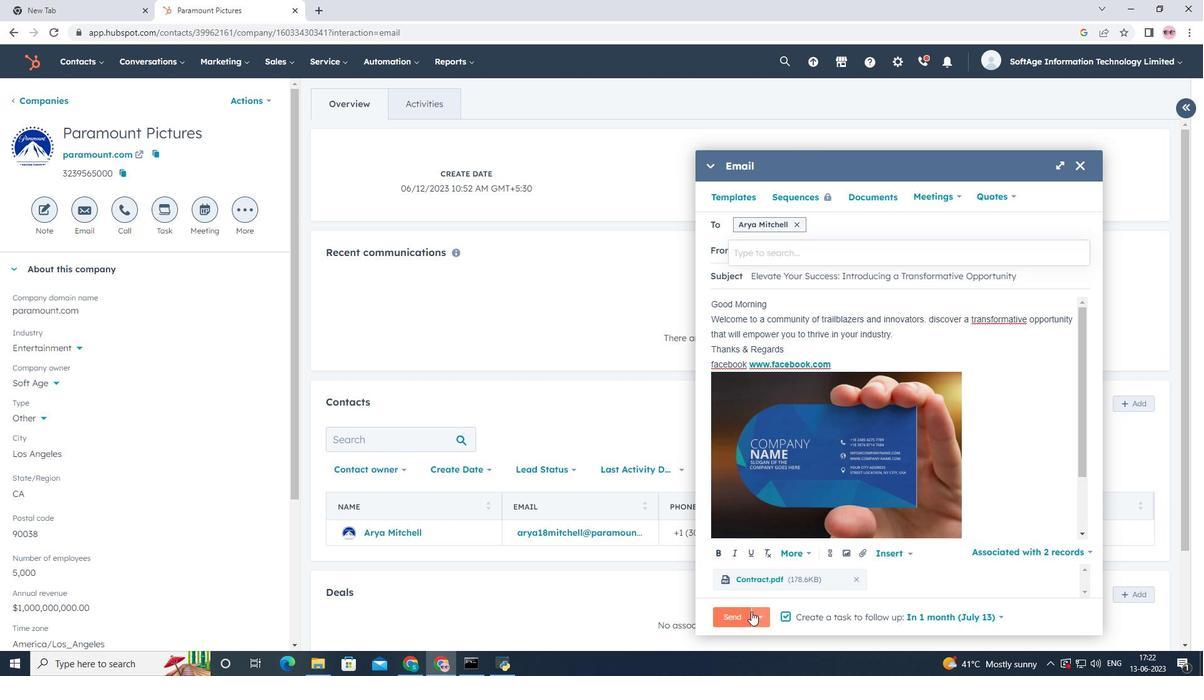 
Action: Mouse pressed left at (740, 620)
Screenshot: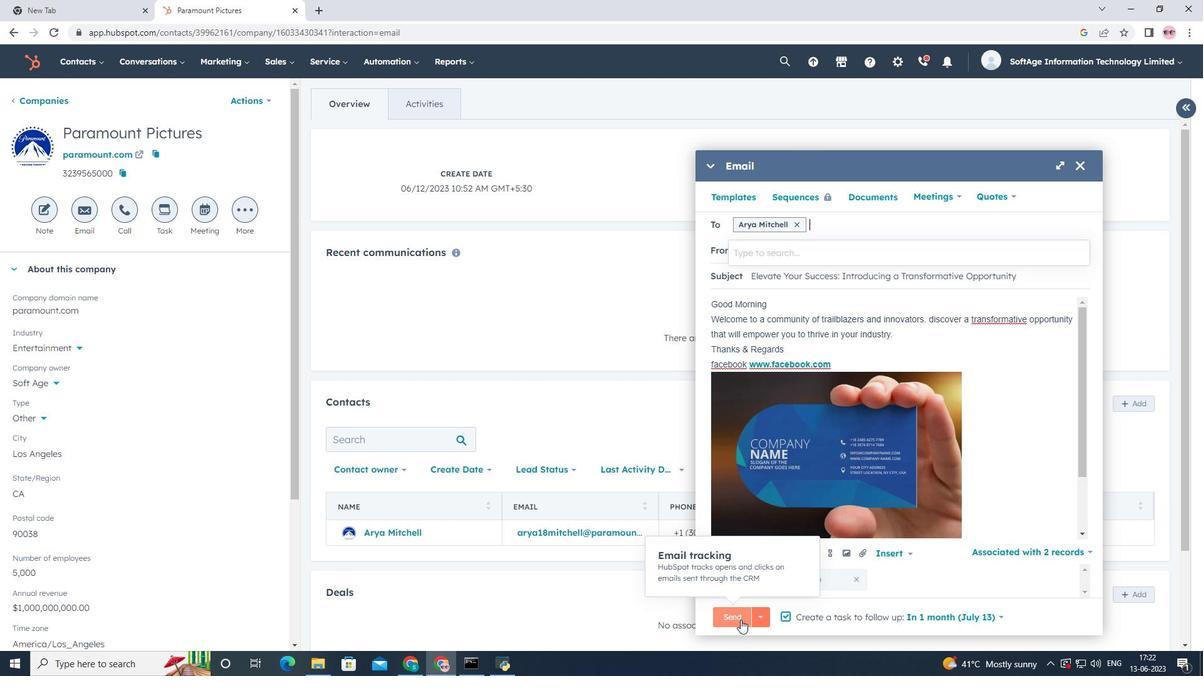 
Action: Mouse moved to (637, 332)
Screenshot: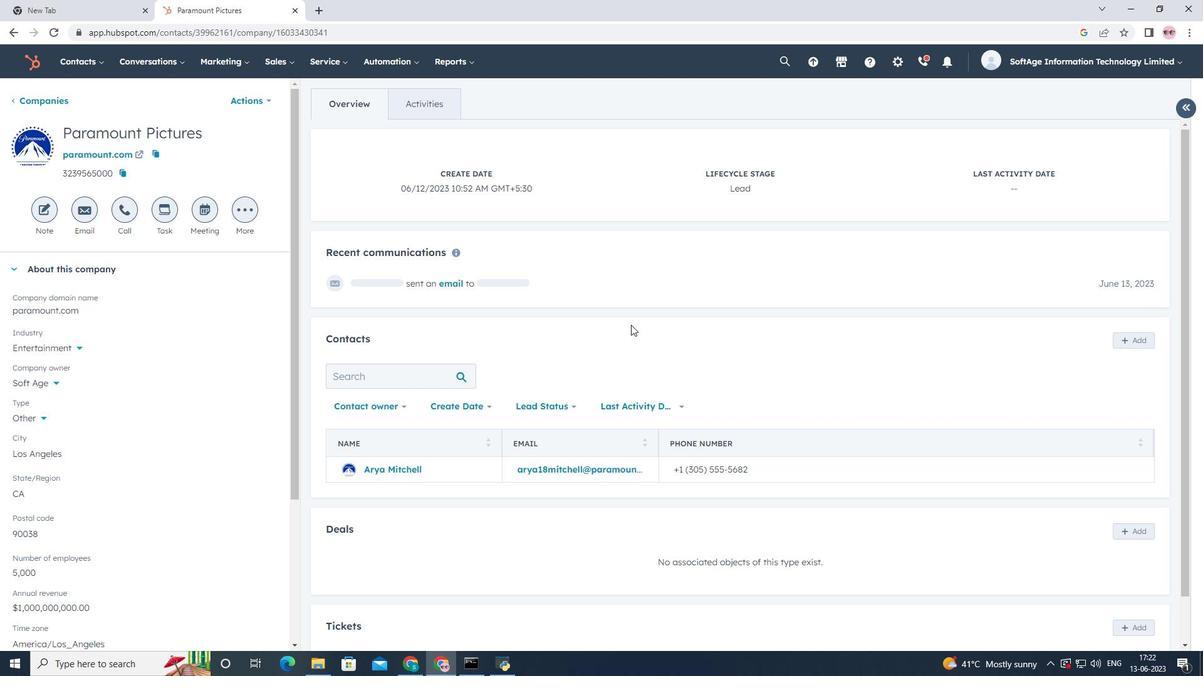 
Action: Mouse scrolled (637, 333) with delta (0, 0)
Screenshot: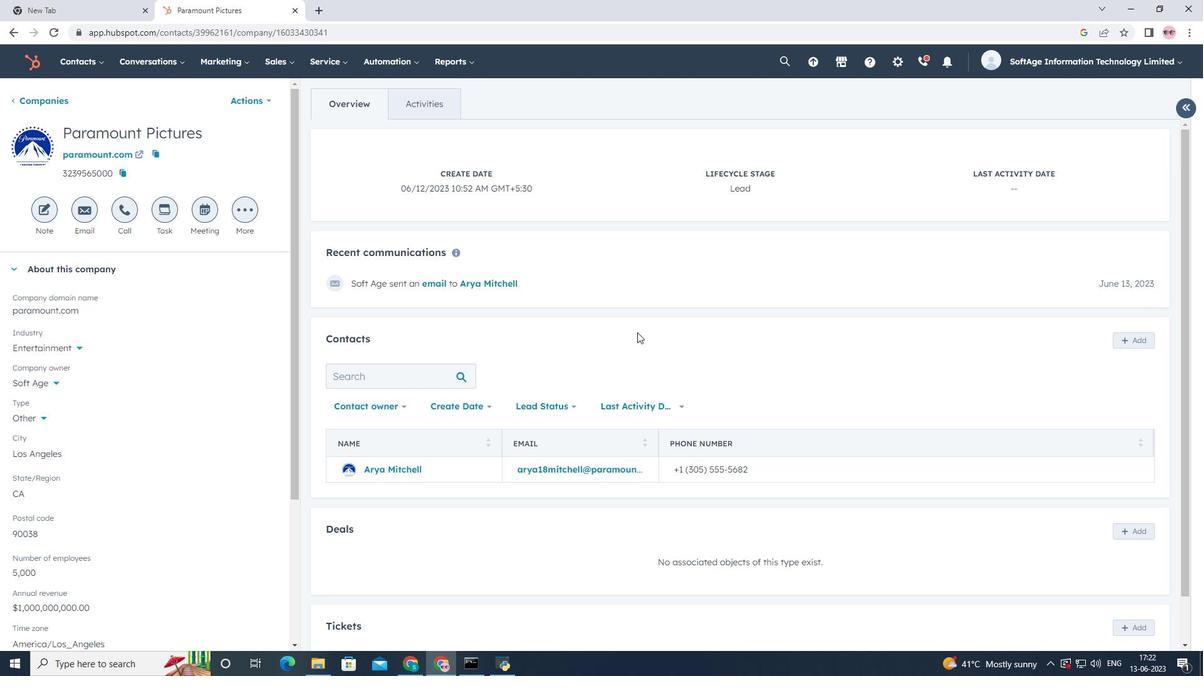 
Action: Mouse scrolled (637, 333) with delta (0, 0)
Screenshot: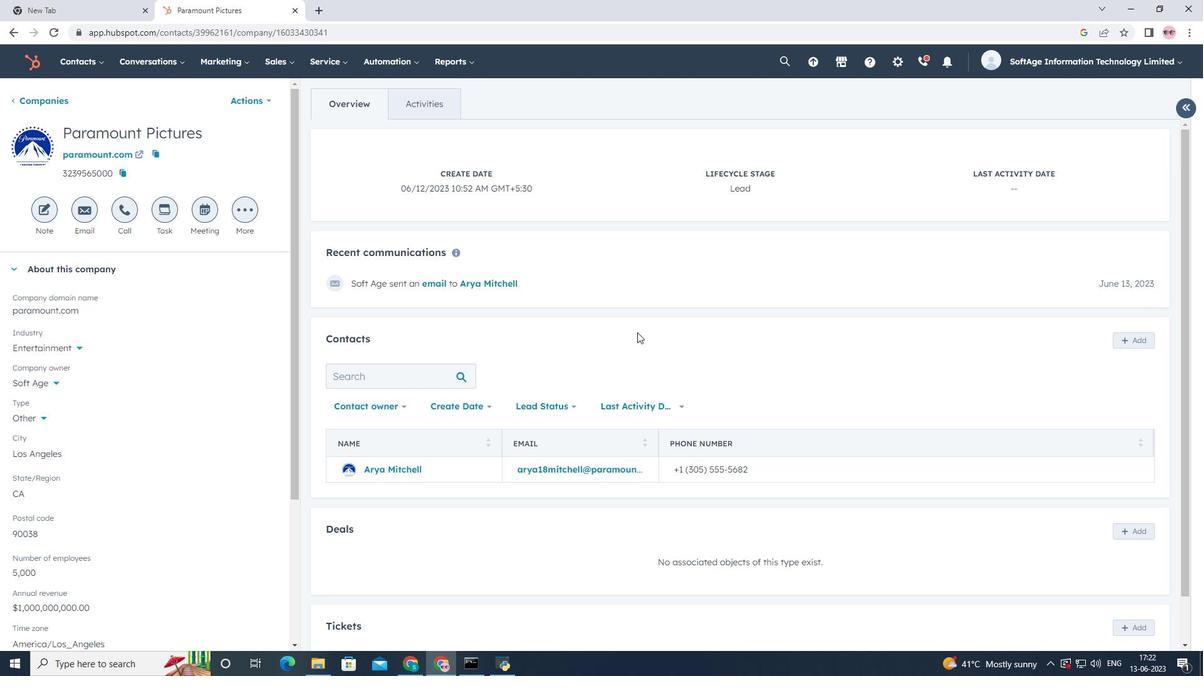 
Action: Mouse moved to (673, 291)
Screenshot: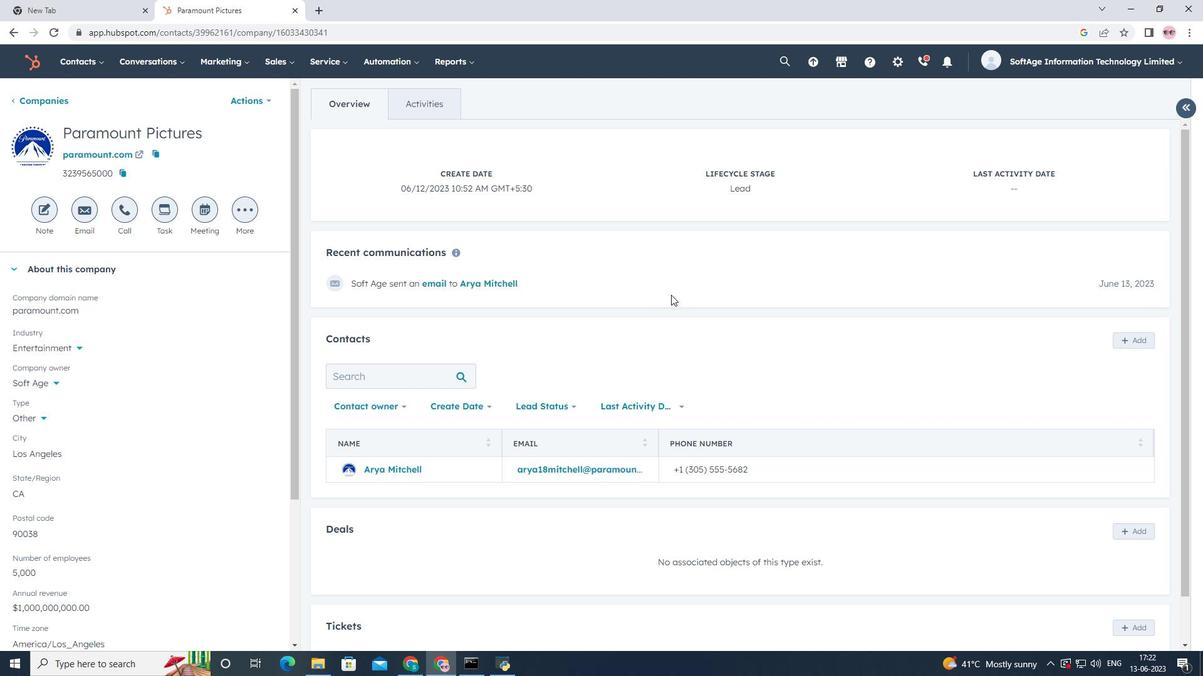 
Action: Mouse scrolled (673, 290) with delta (0, 0)
Screenshot: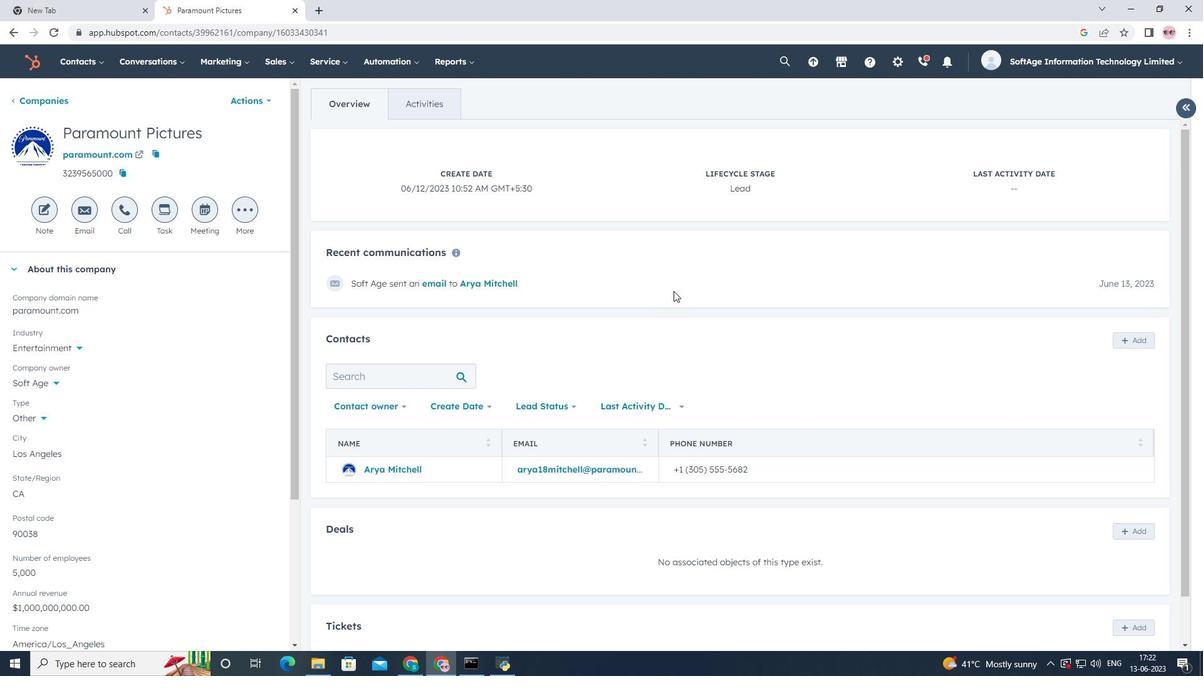 
Action: Mouse scrolled (673, 290) with delta (0, 0)
Screenshot: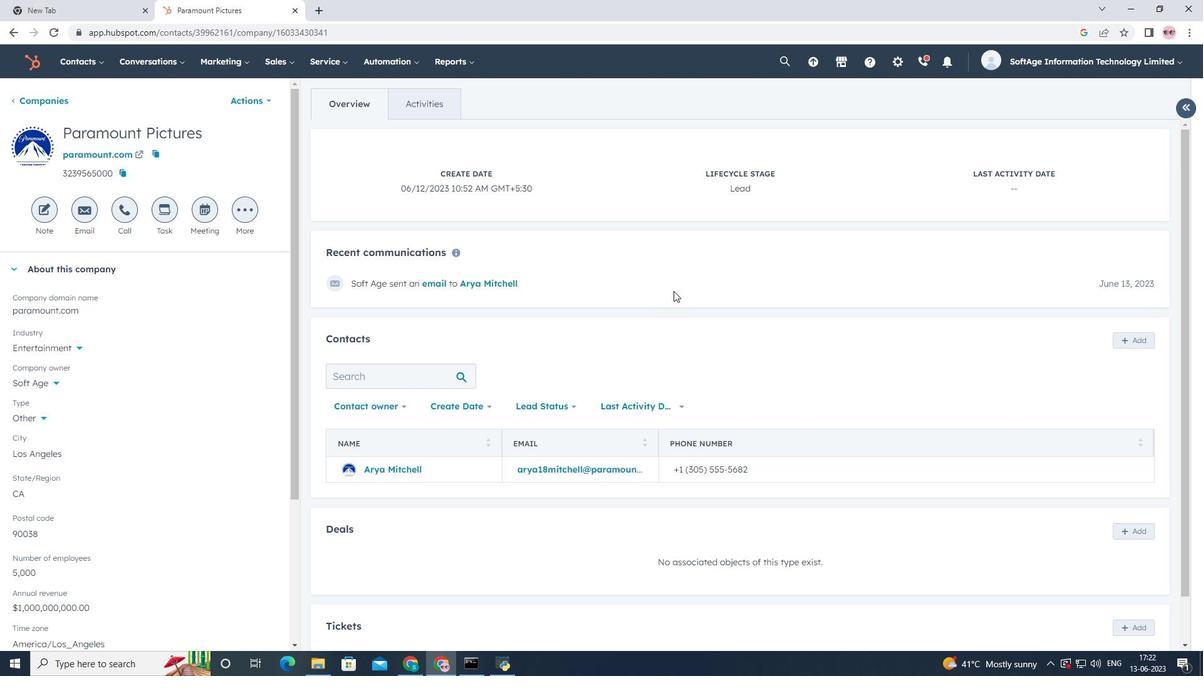 
Action: Mouse scrolled (673, 290) with delta (0, 0)
Screenshot: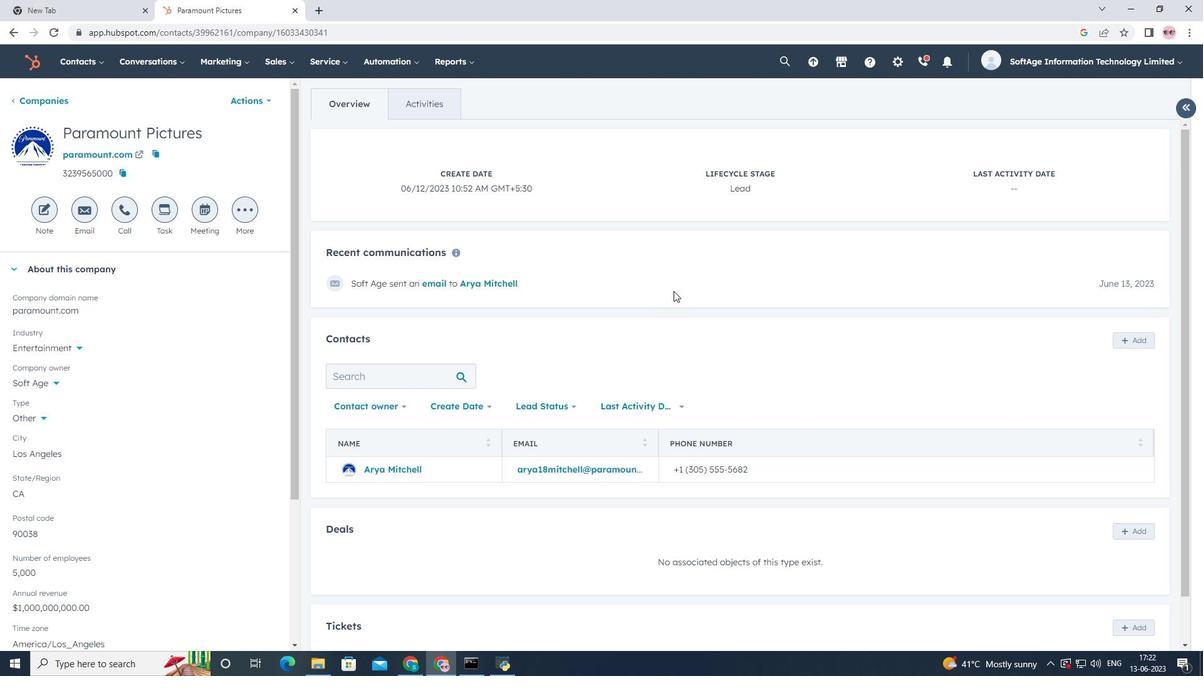 
Action: Mouse scrolled (673, 290) with delta (0, 0)
Screenshot: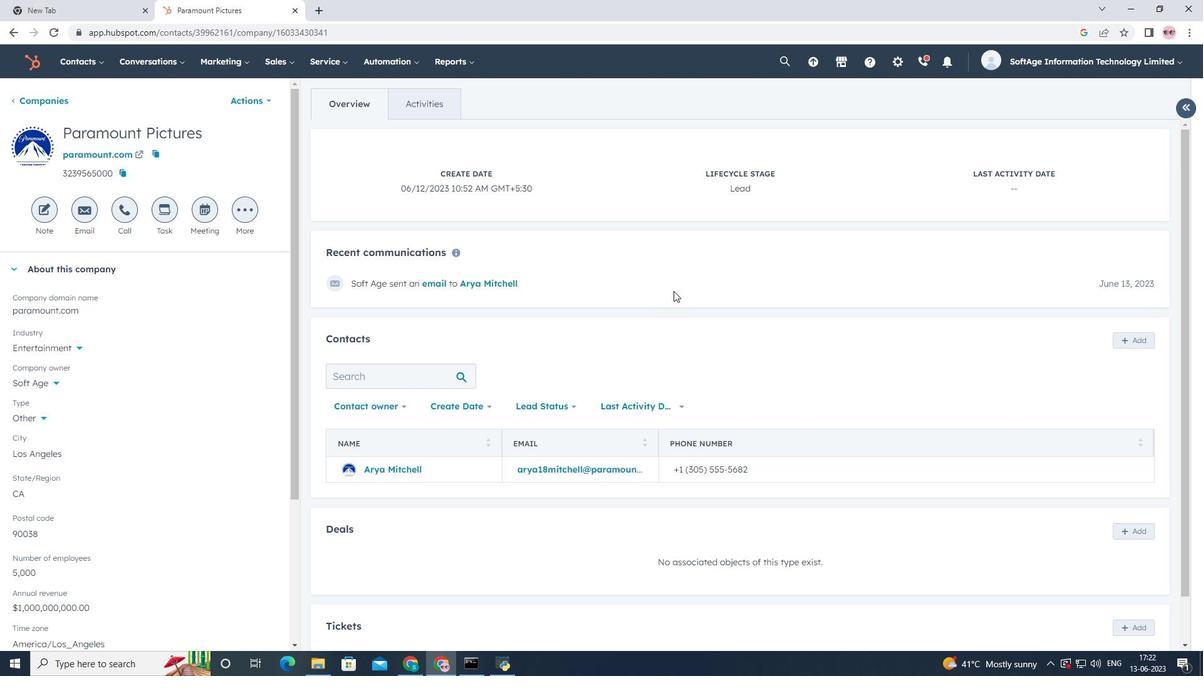 
Action: Mouse scrolled (673, 290) with delta (0, 0)
Screenshot: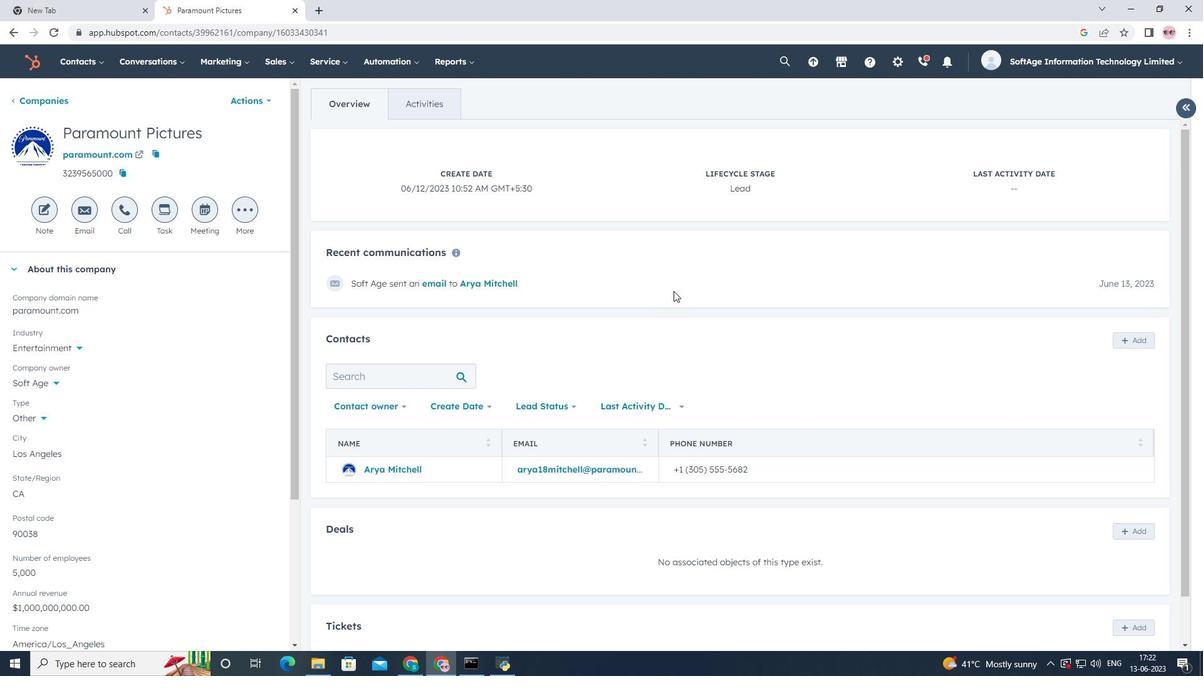 
Action: Mouse scrolled (673, 290) with delta (0, 0)
Screenshot: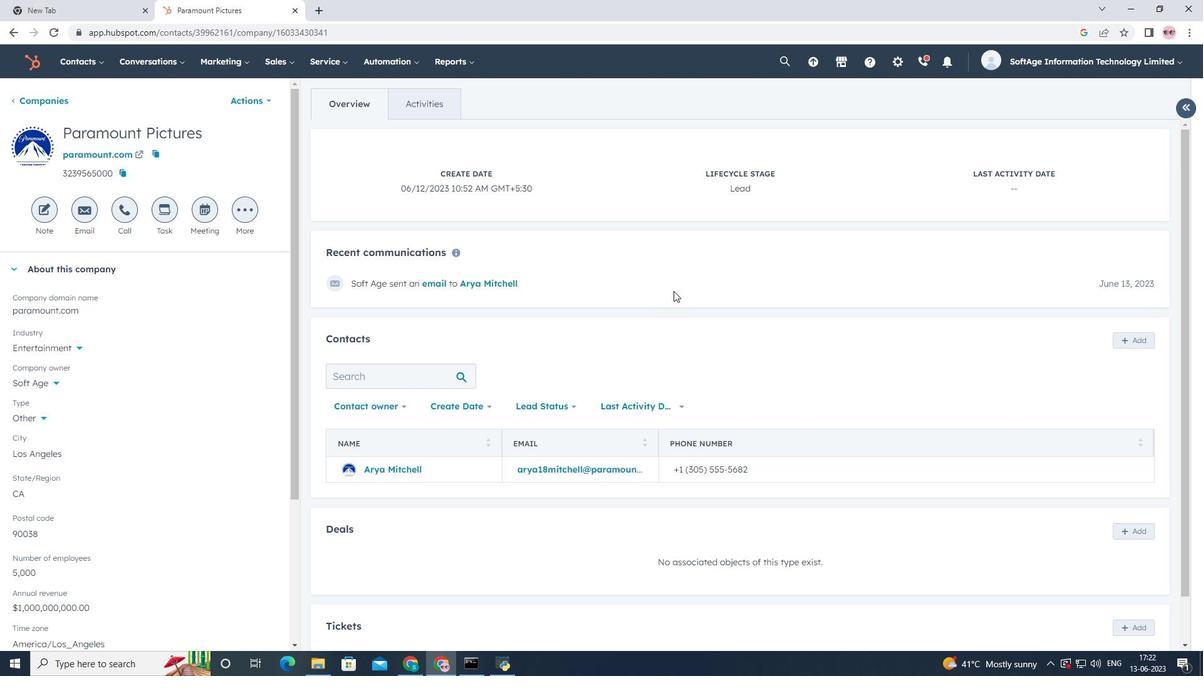 
Action: Mouse scrolled (673, 291) with delta (0, 0)
Screenshot: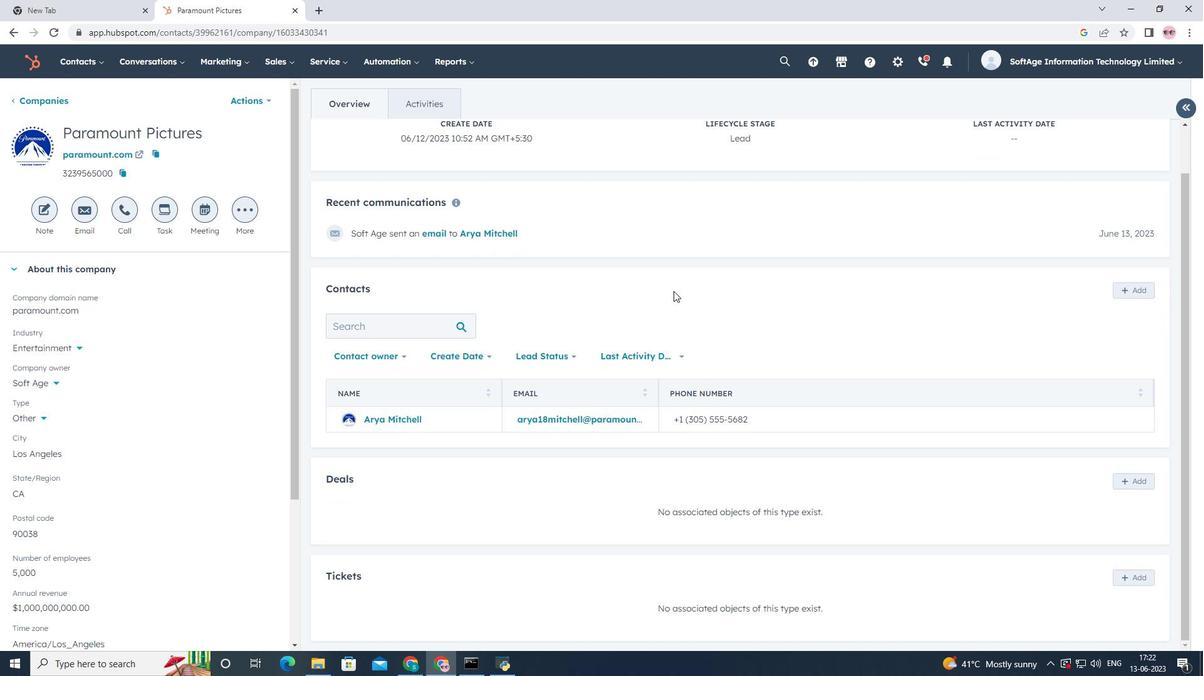 
Action: Mouse scrolled (673, 291) with delta (0, 0)
Screenshot: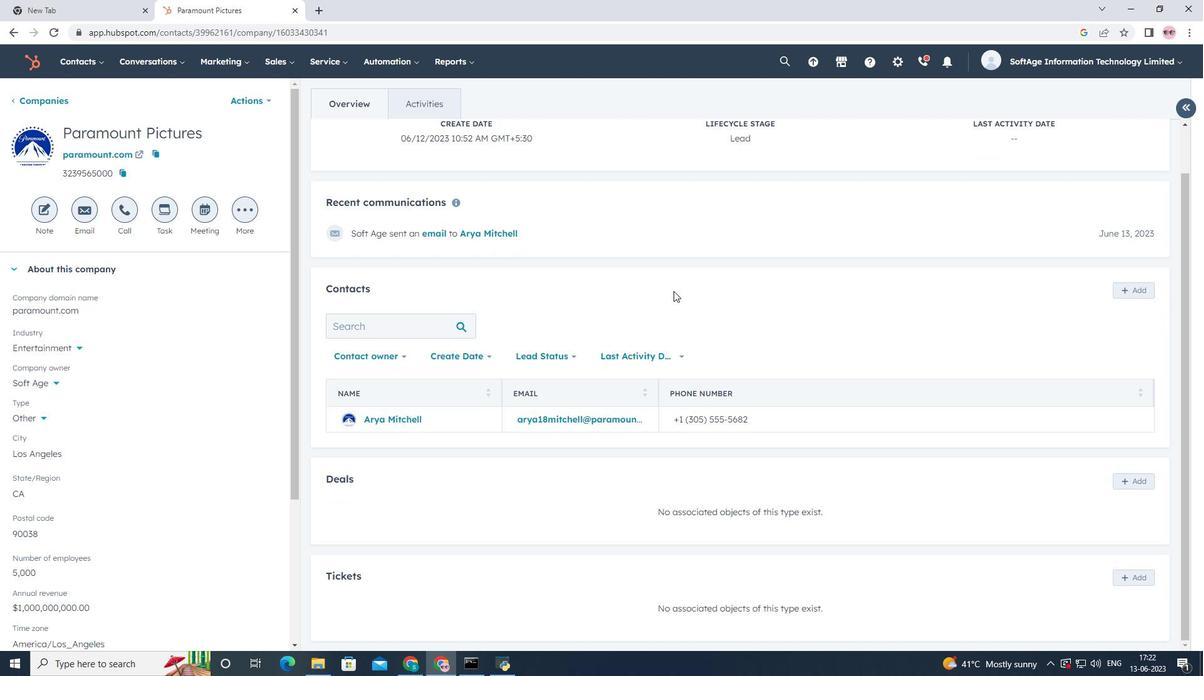 
Action: Mouse scrolled (673, 291) with delta (0, 0)
Screenshot: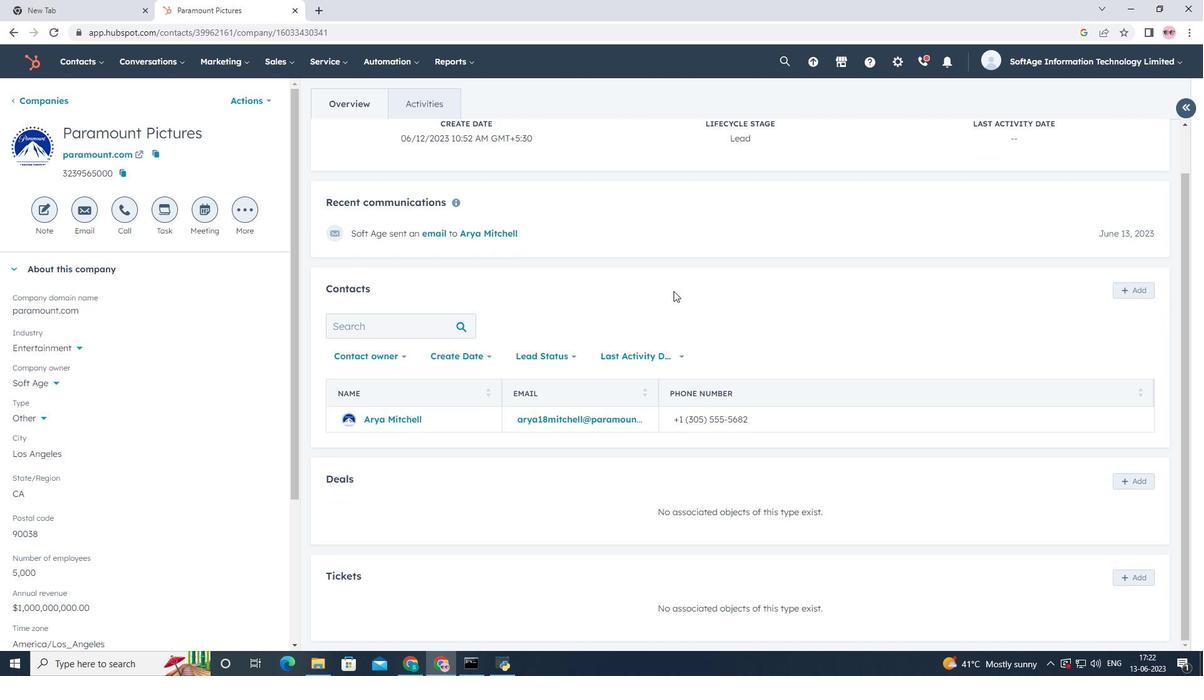 
Action: Mouse scrolled (673, 291) with delta (0, 0)
Screenshot: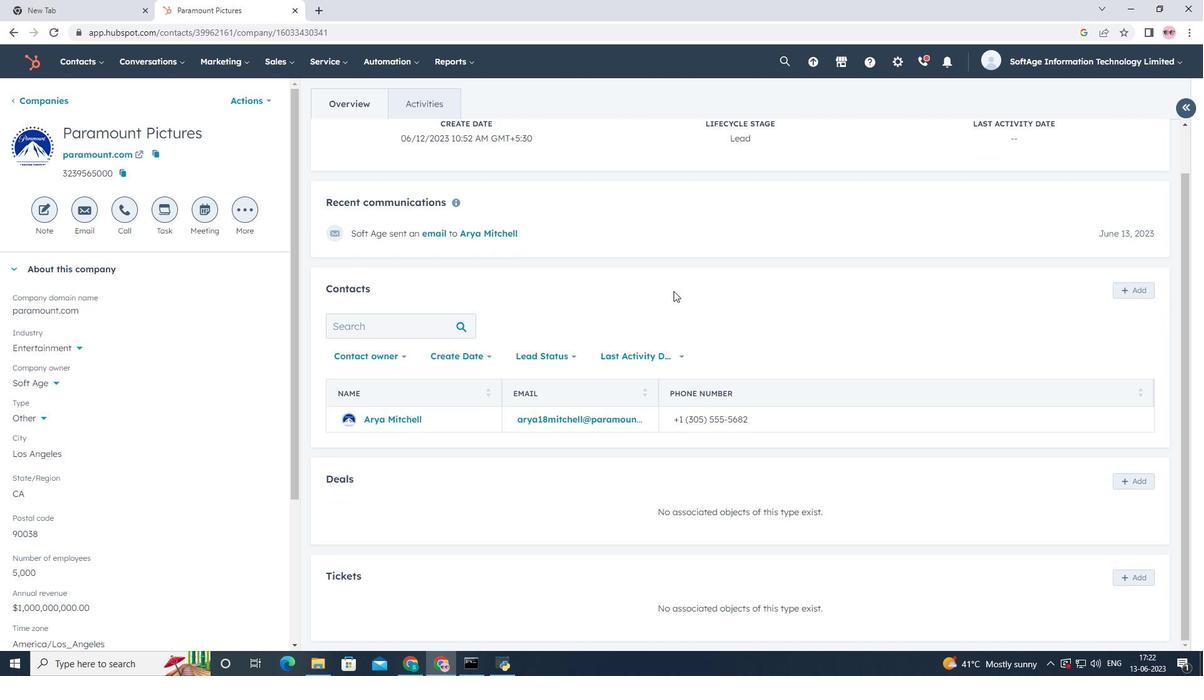 
Action: Mouse scrolled (673, 291) with delta (0, 0)
Screenshot: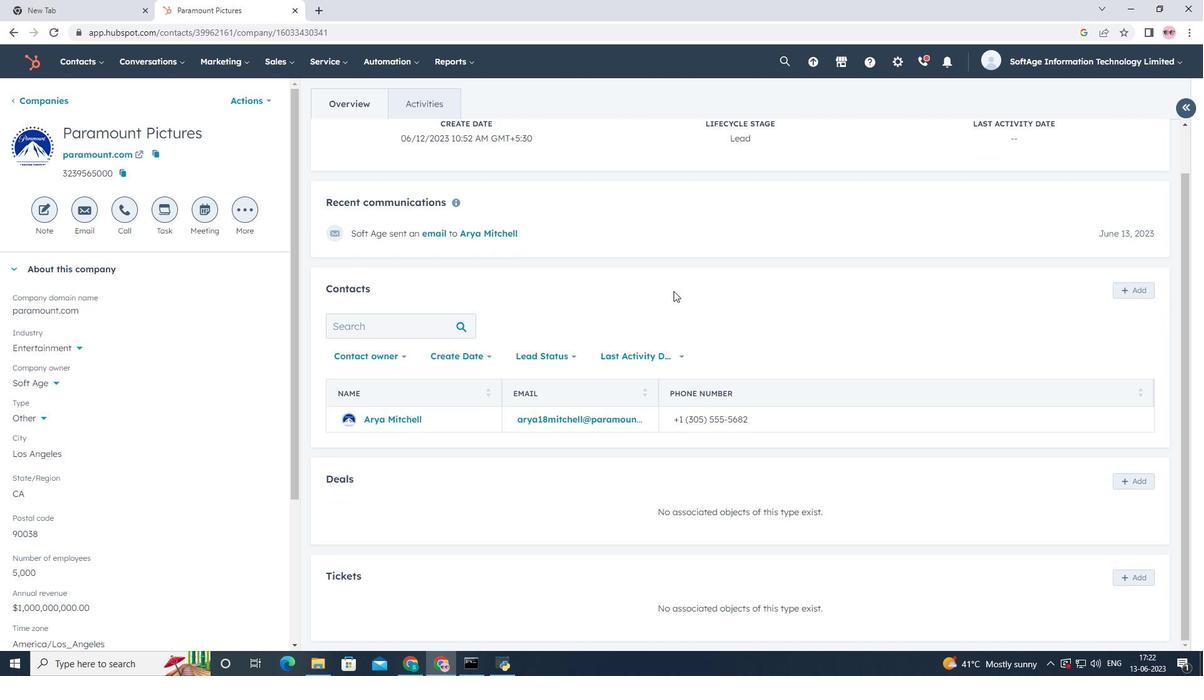
Action: Mouse scrolled (673, 291) with delta (0, 0)
Screenshot: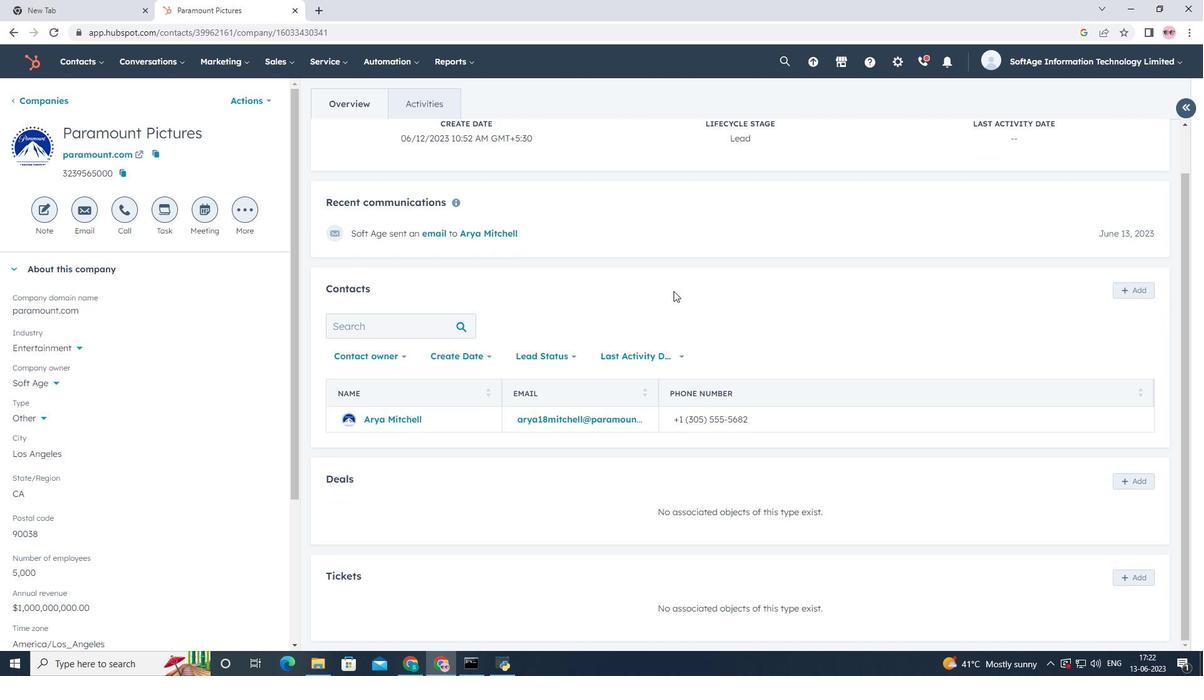
